 Task: Find connections with filter location Yiyang with filter topic #happyfounderswith filter profile language Potuguese with filter current company Work From Home/ Experience & Fresher Jobs with filter school National Institute of Fashion Technology with filter industry Janitorial Services with filter service category Web Development with filter keywords title Casino Host
Action: Mouse moved to (652, 99)
Screenshot: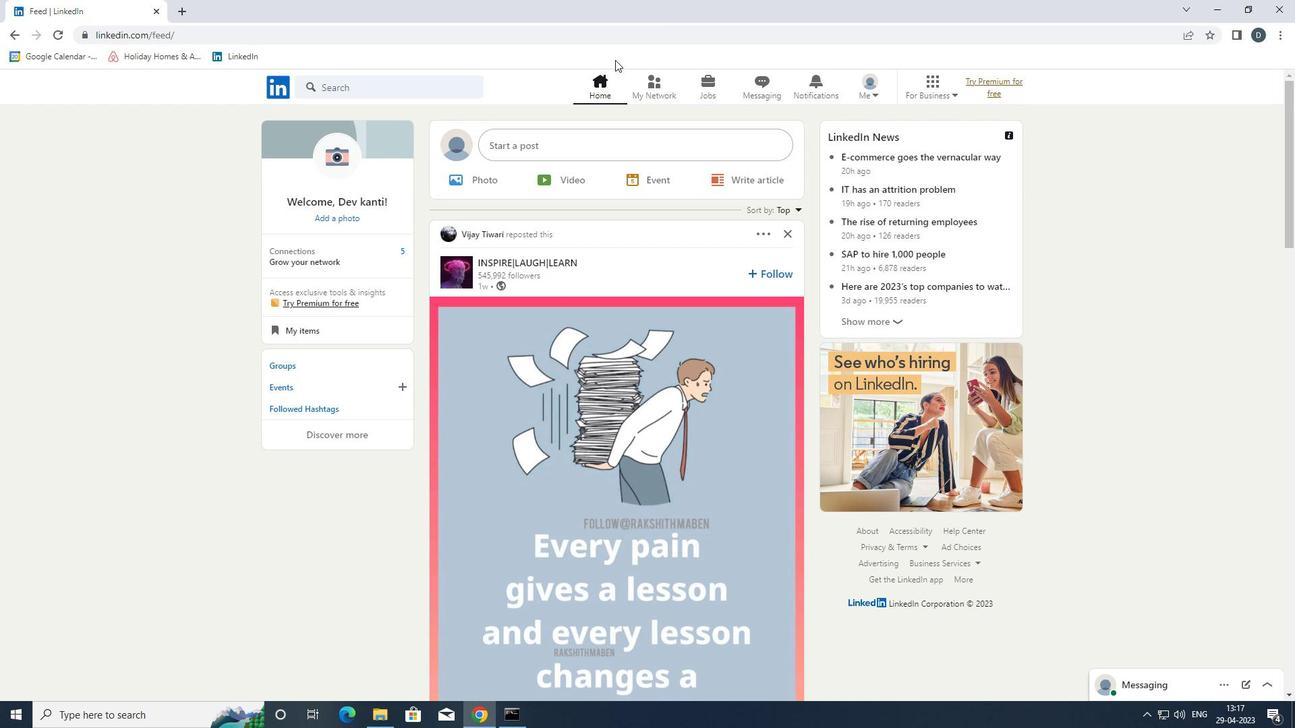 
Action: Mouse pressed left at (652, 99)
Screenshot: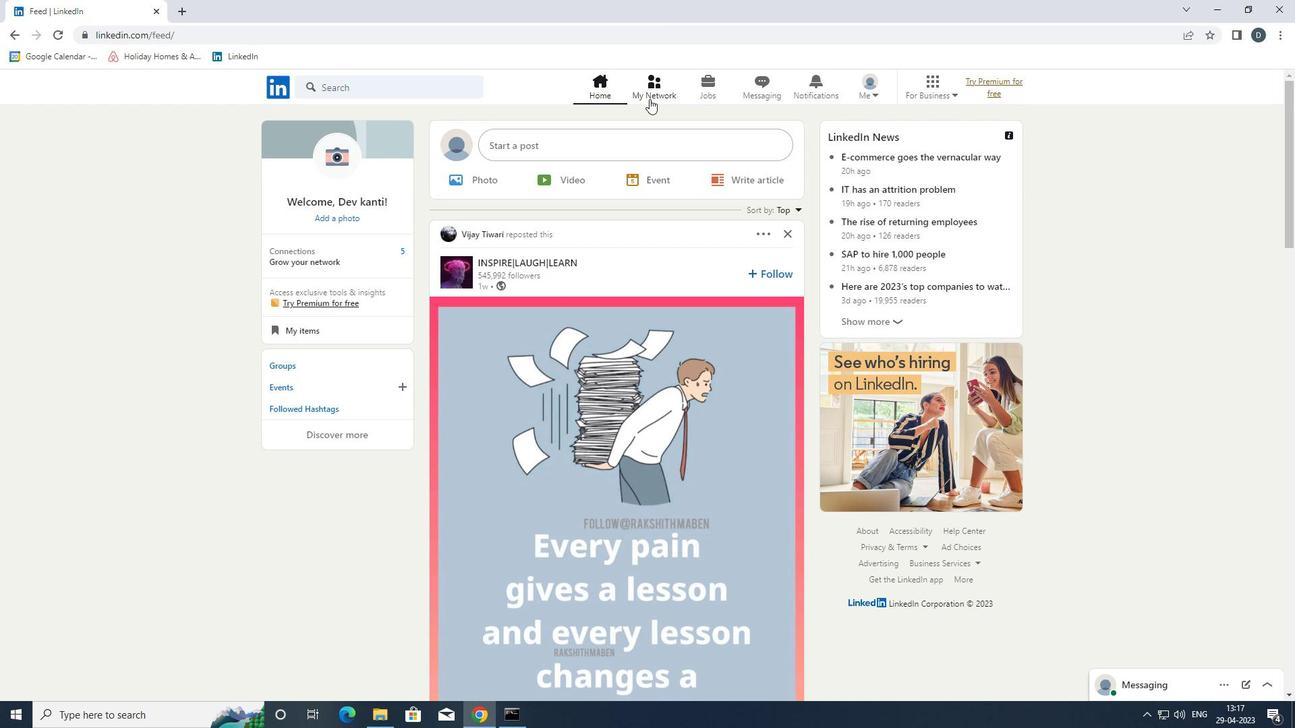 
Action: Mouse moved to (446, 162)
Screenshot: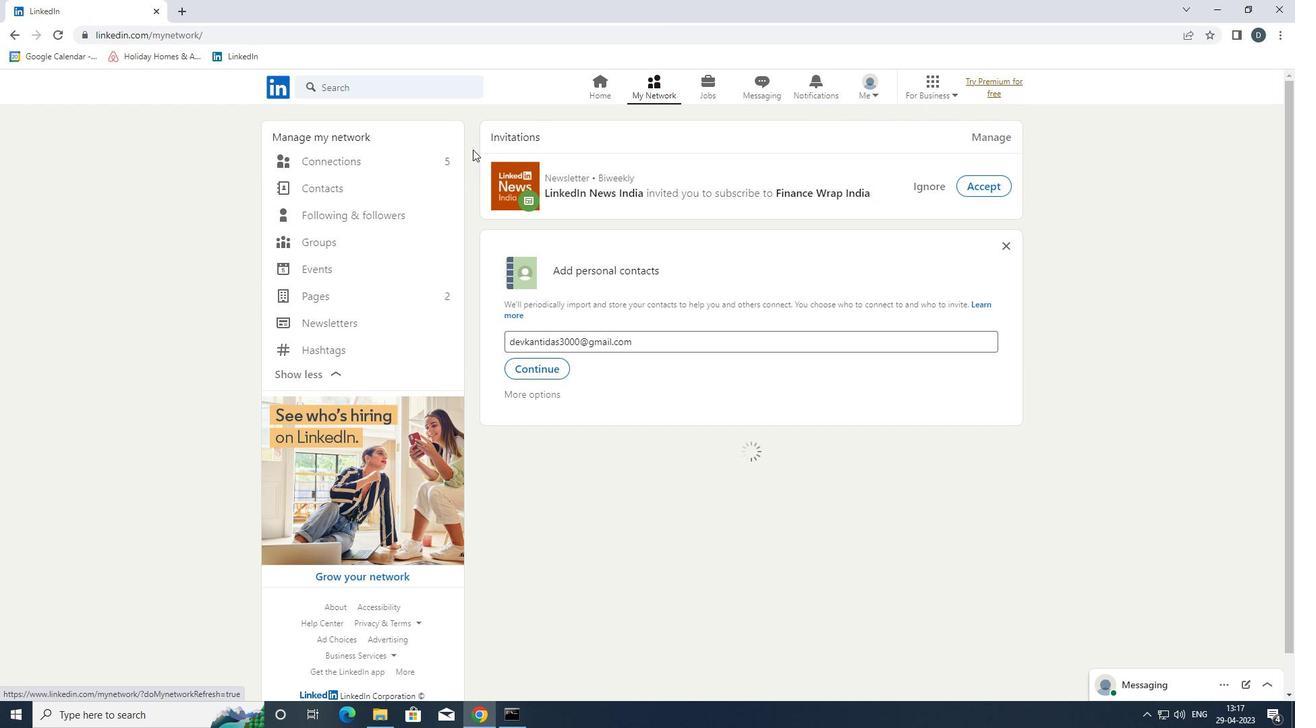 
Action: Mouse pressed left at (446, 162)
Screenshot: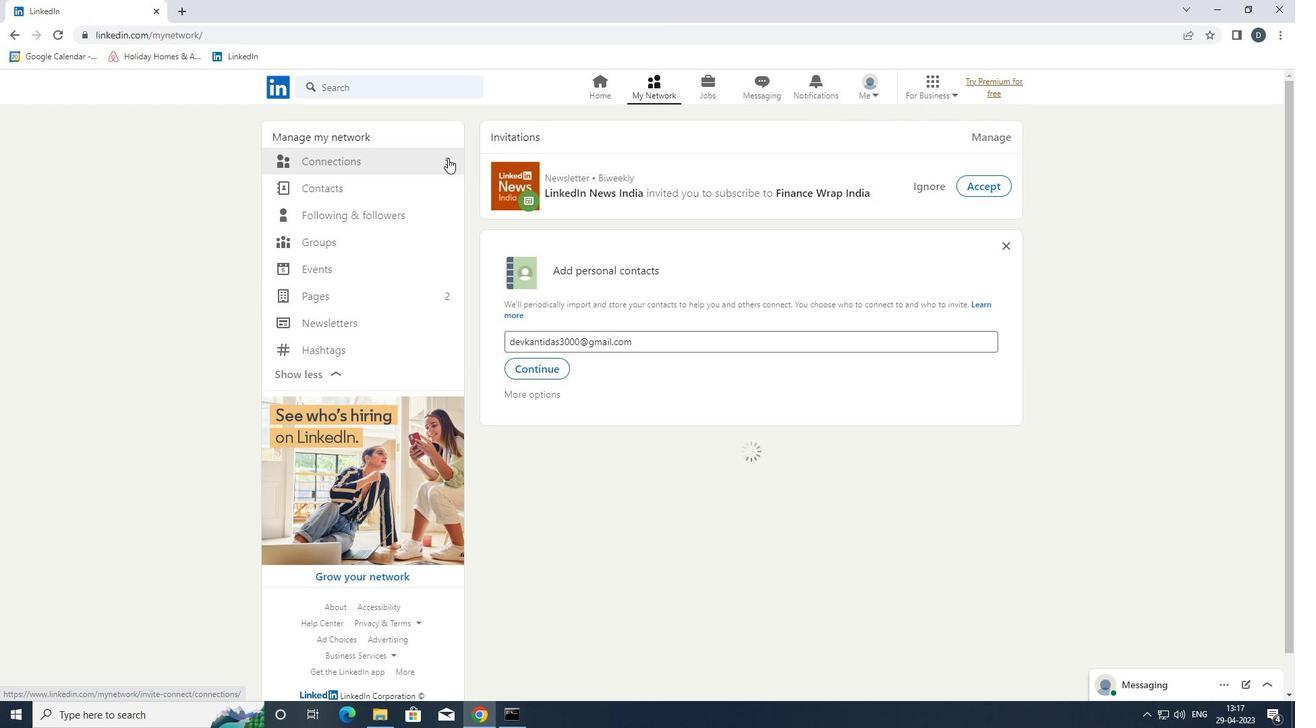 
Action: Mouse moved to (776, 155)
Screenshot: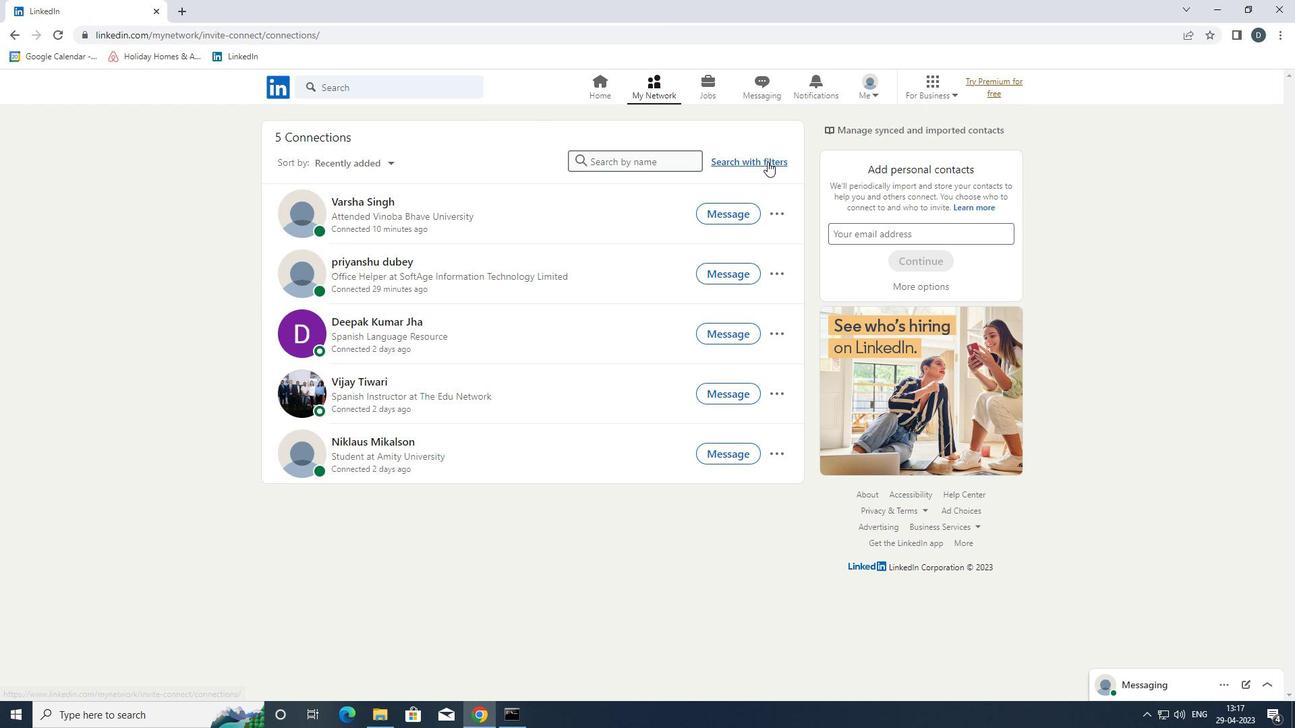 
Action: Mouse pressed left at (776, 155)
Screenshot: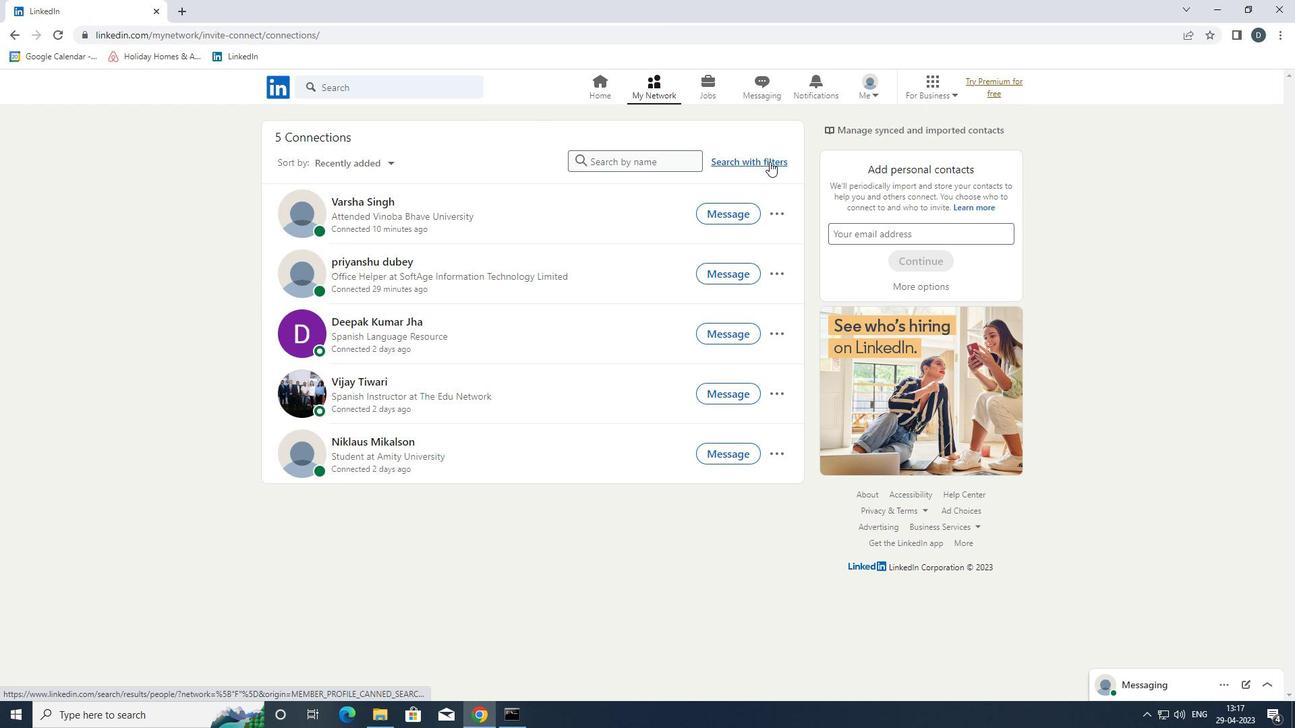 
Action: Mouse moved to (680, 126)
Screenshot: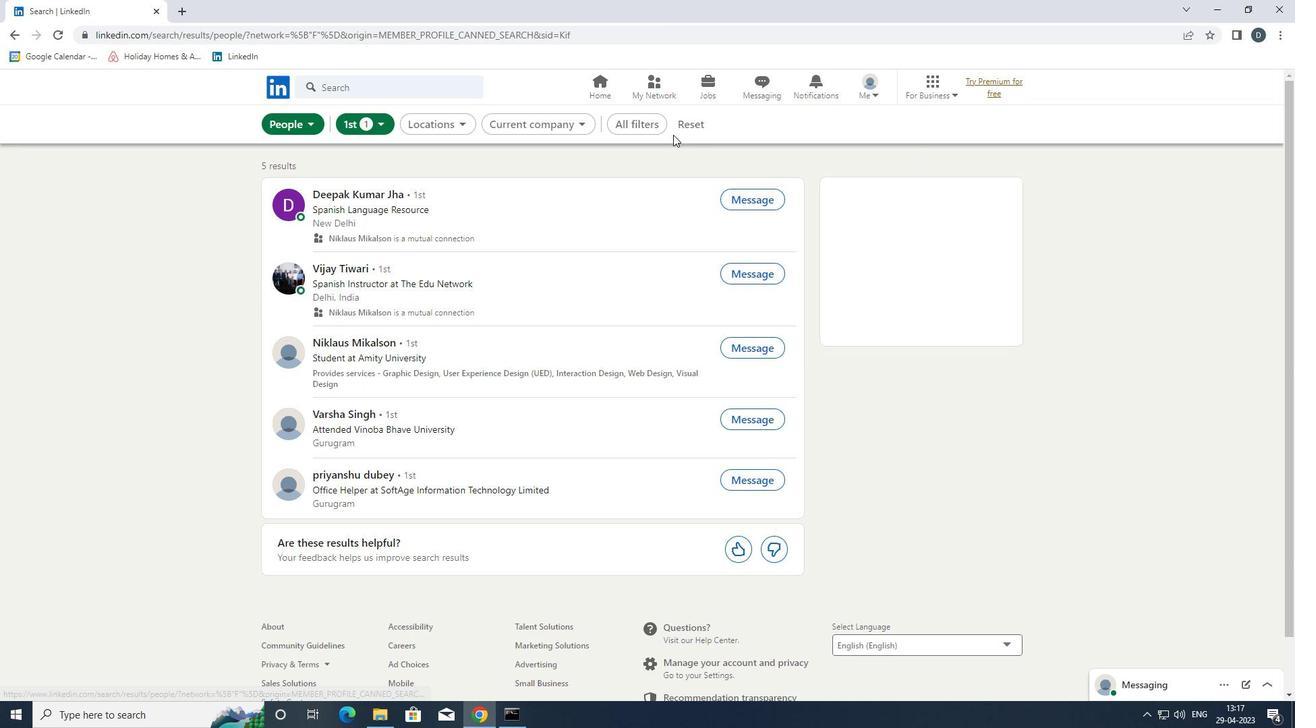 
Action: Mouse pressed left at (680, 126)
Screenshot: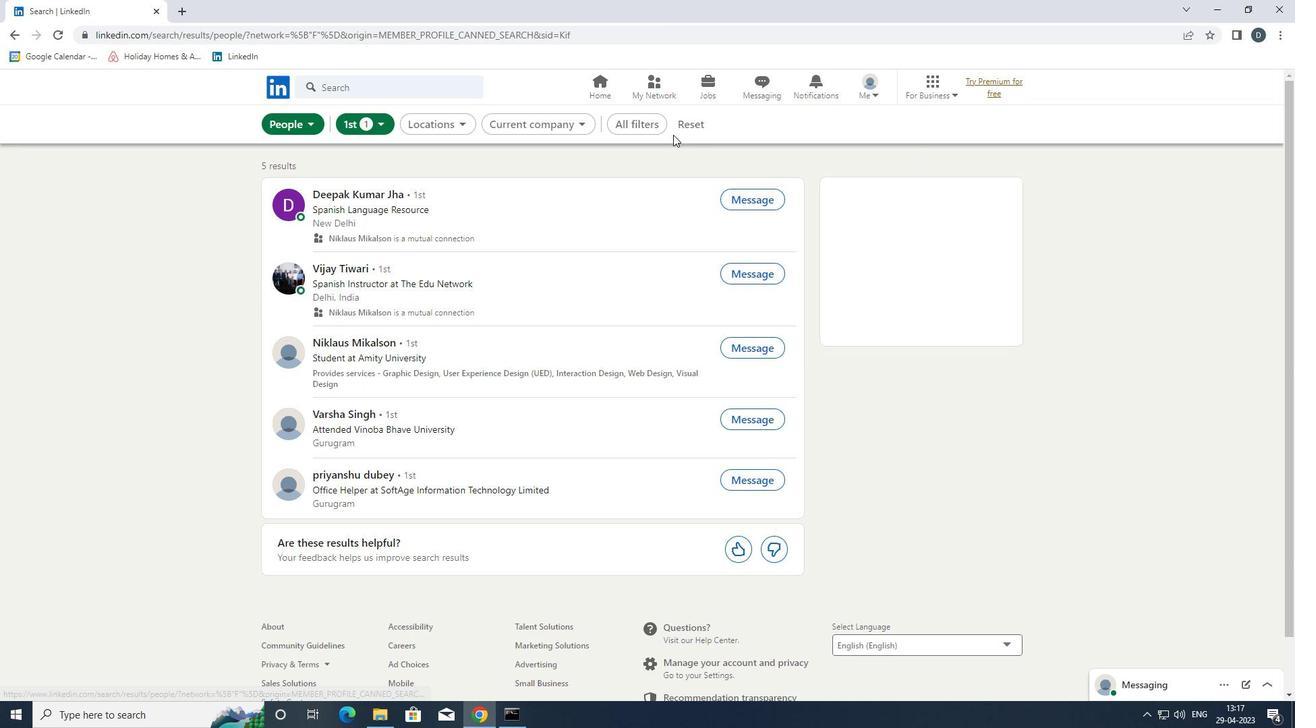 
Action: Mouse moved to (653, 126)
Screenshot: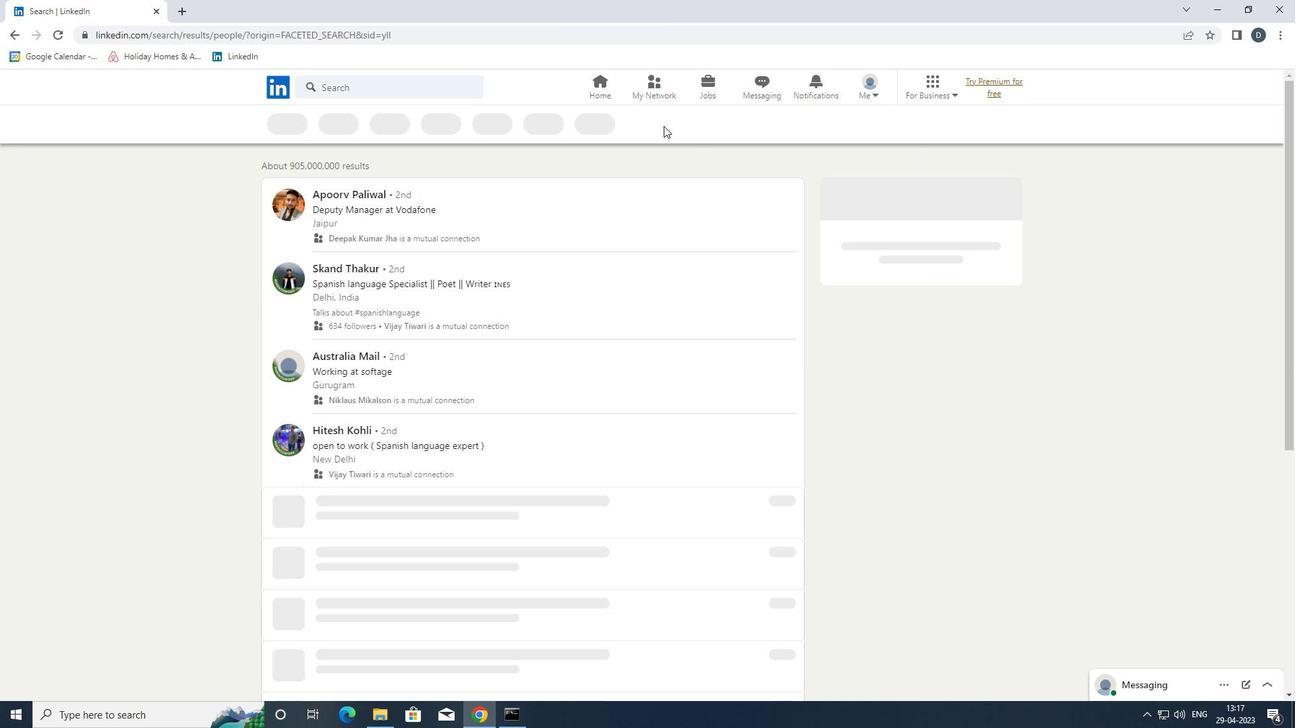 
Action: Mouse pressed left at (653, 126)
Screenshot: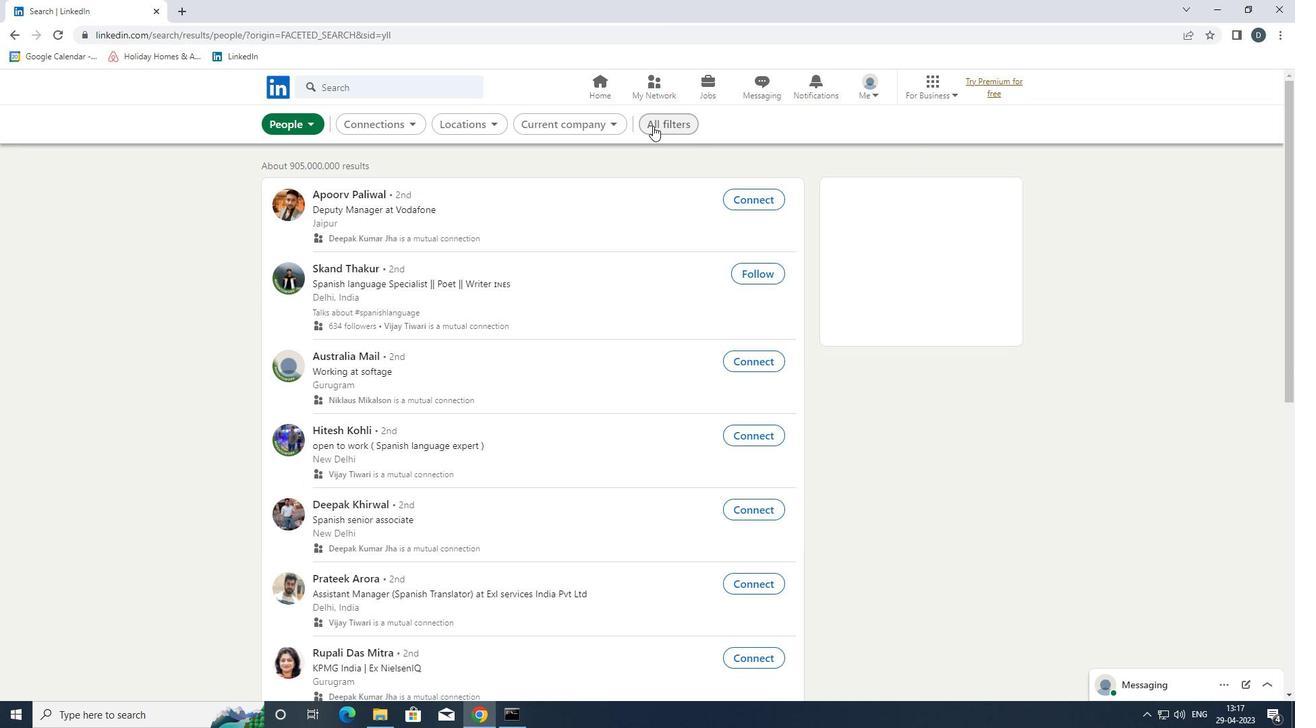 
Action: Mouse moved to (1080, 396)
Screenshot: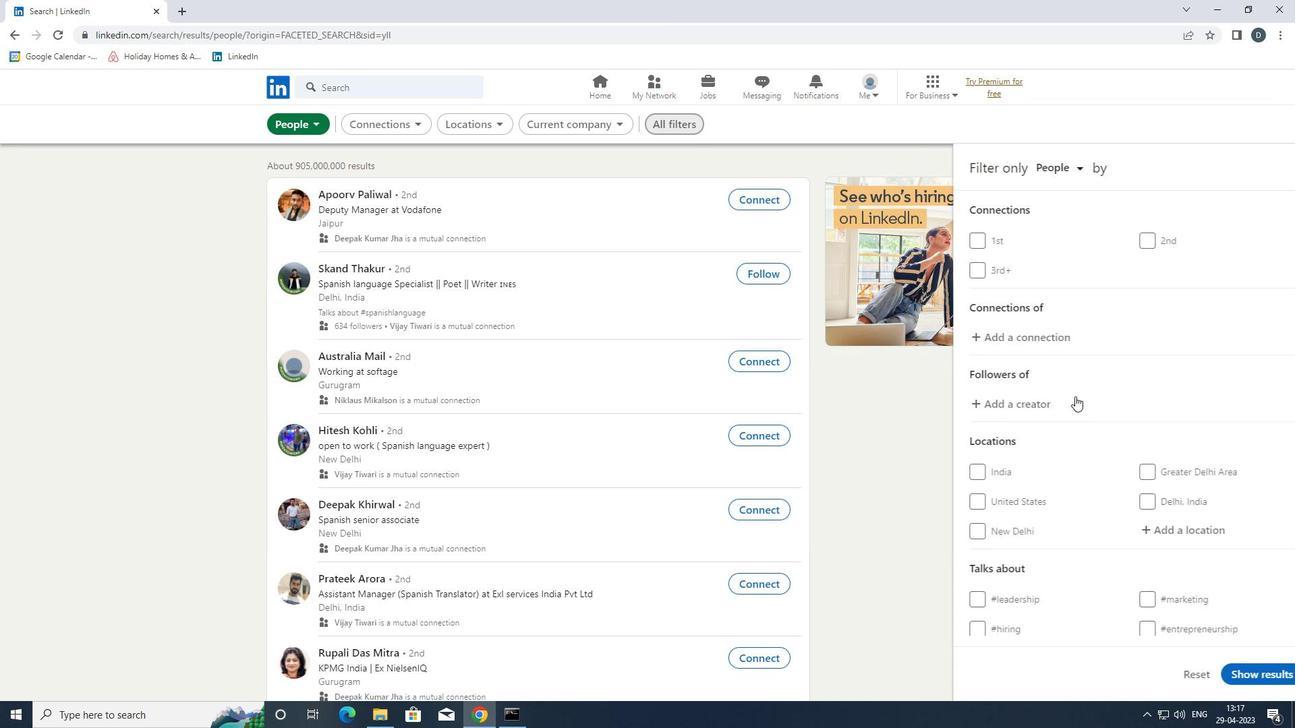 
Action: Mouse scrolled (1080, 396) with delta (0, 0)
Screenshot: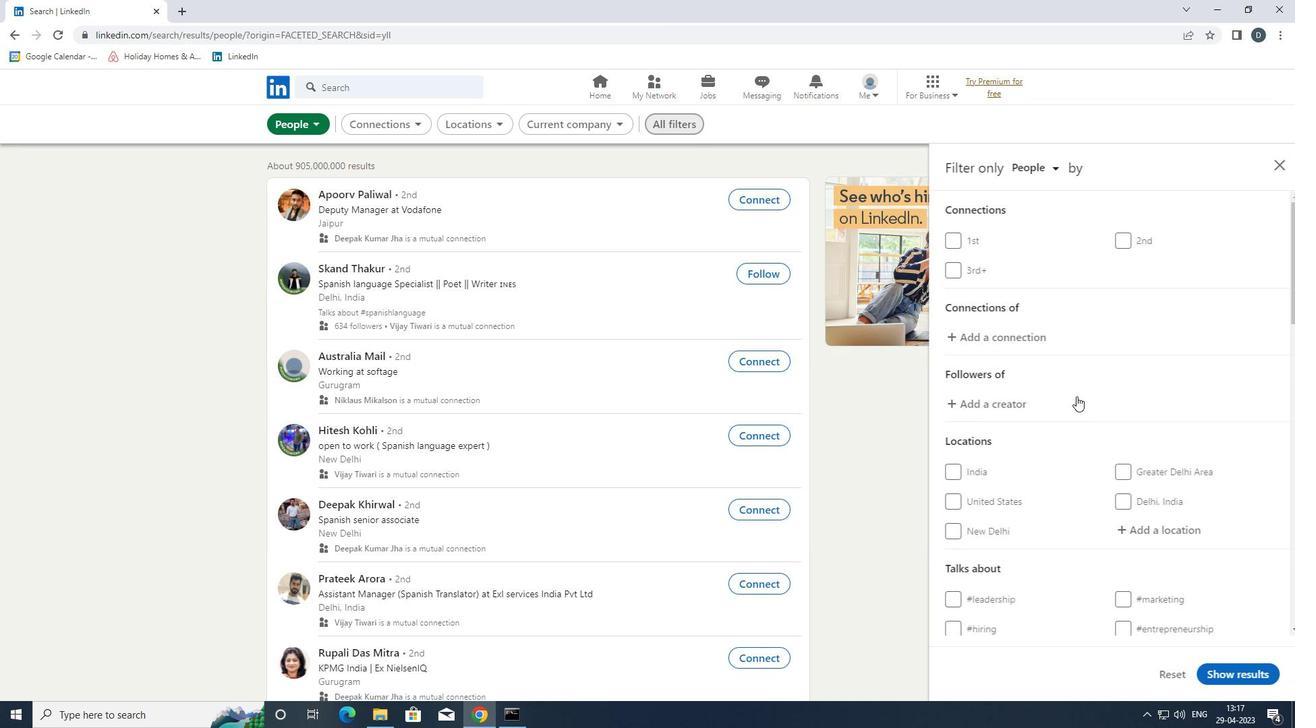 
Action: Mouse scrolled (1080, 396) with delta (0, 0)
Screenshot: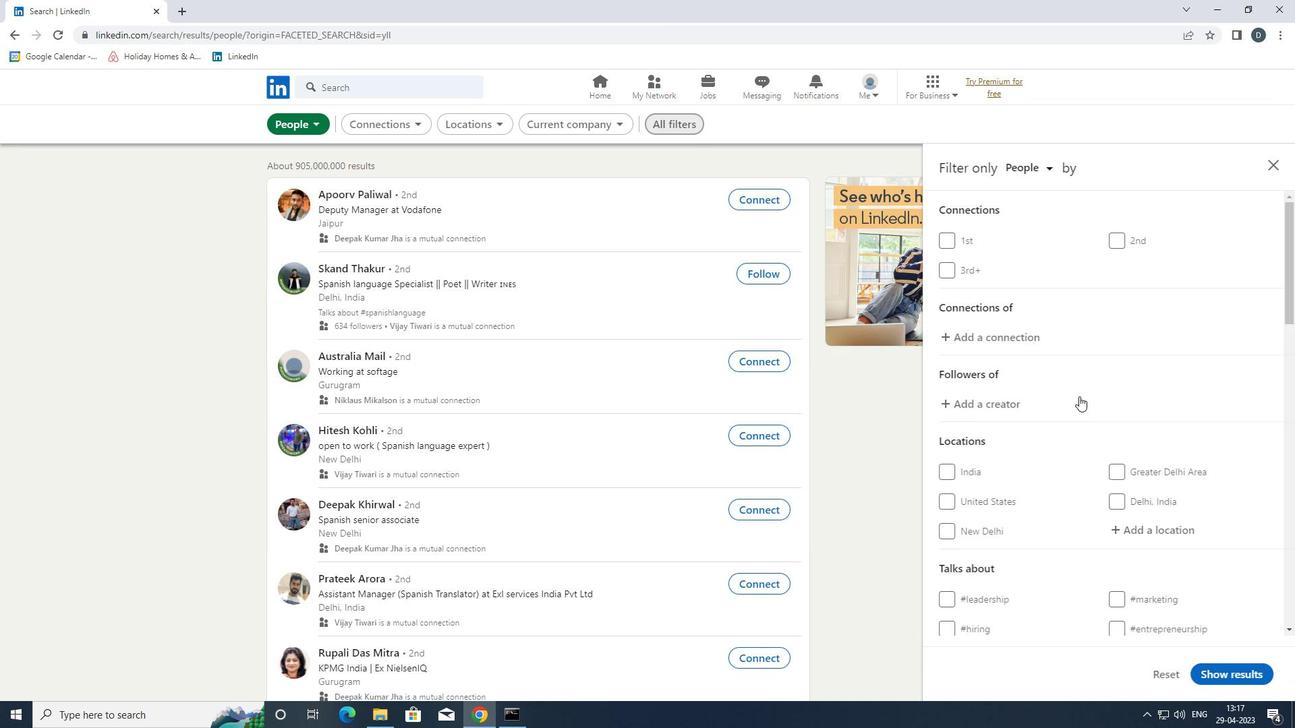 
Action: Mouse scrolled (1080, 396) with delta (0, 0)
Screenshot: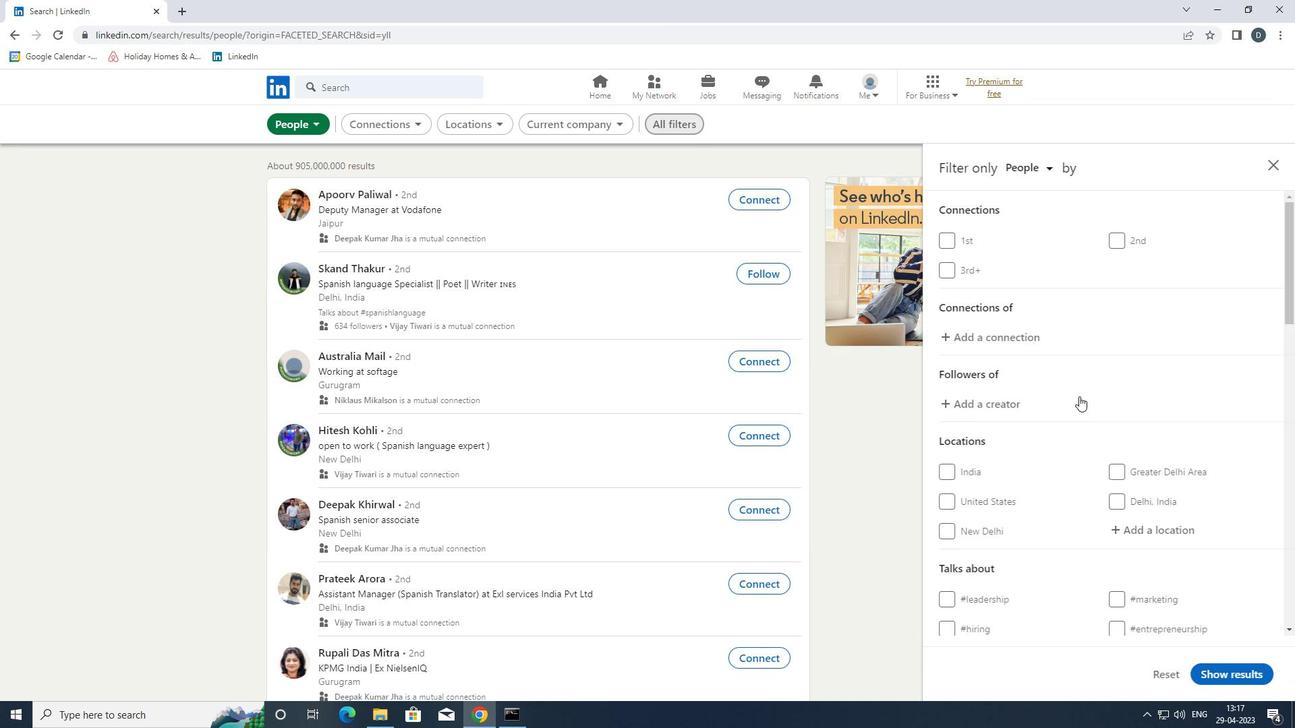 
Action: Mouse moved to (1163, 327)
Screenshot: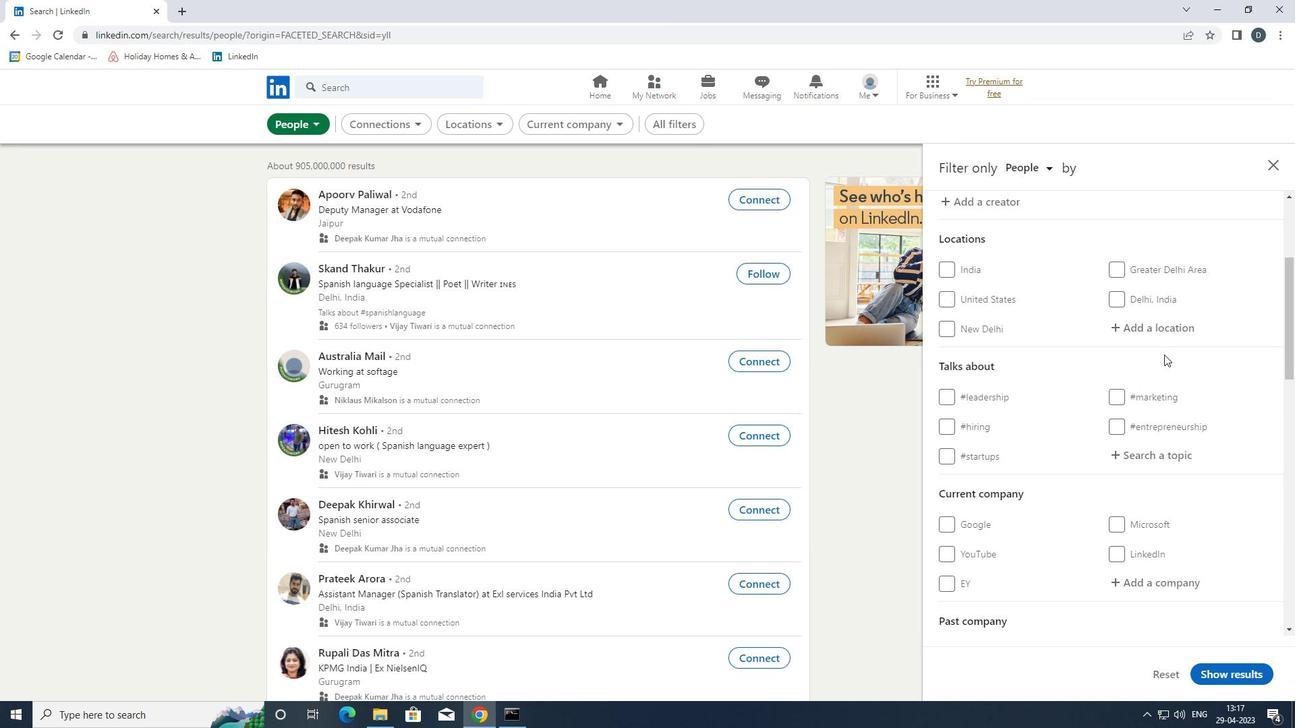 
Action: Mouse pressed left at (1163, 327)
Screenshot: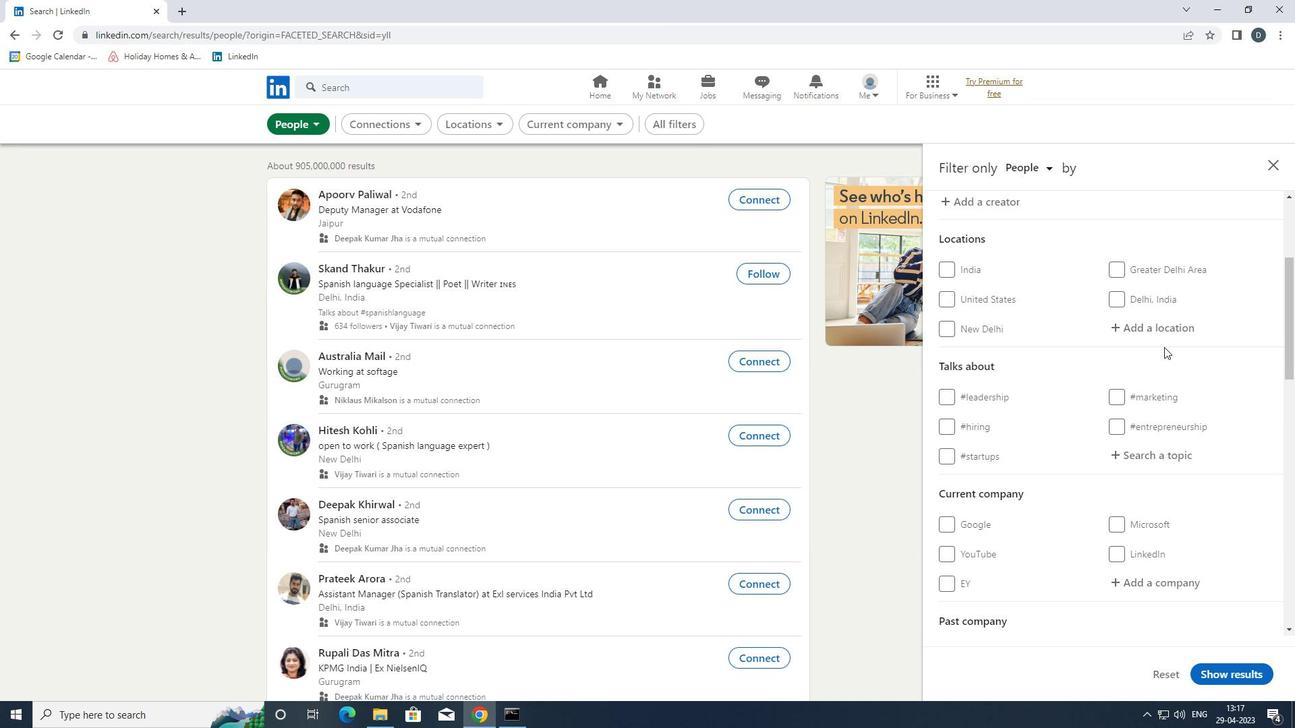 
Action: Key pressed <Key.shift>YIYANG
Screenshot: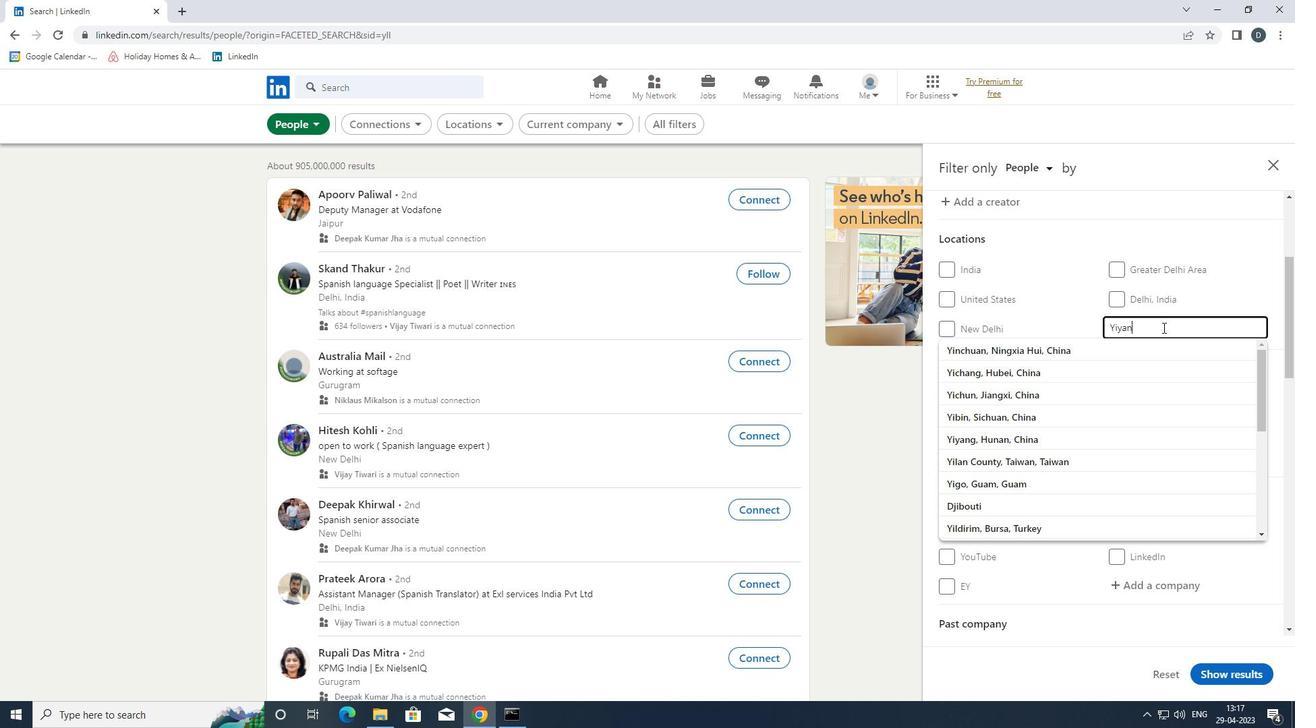 
Action: Mouse moved to (1136, 358)
Screenshot: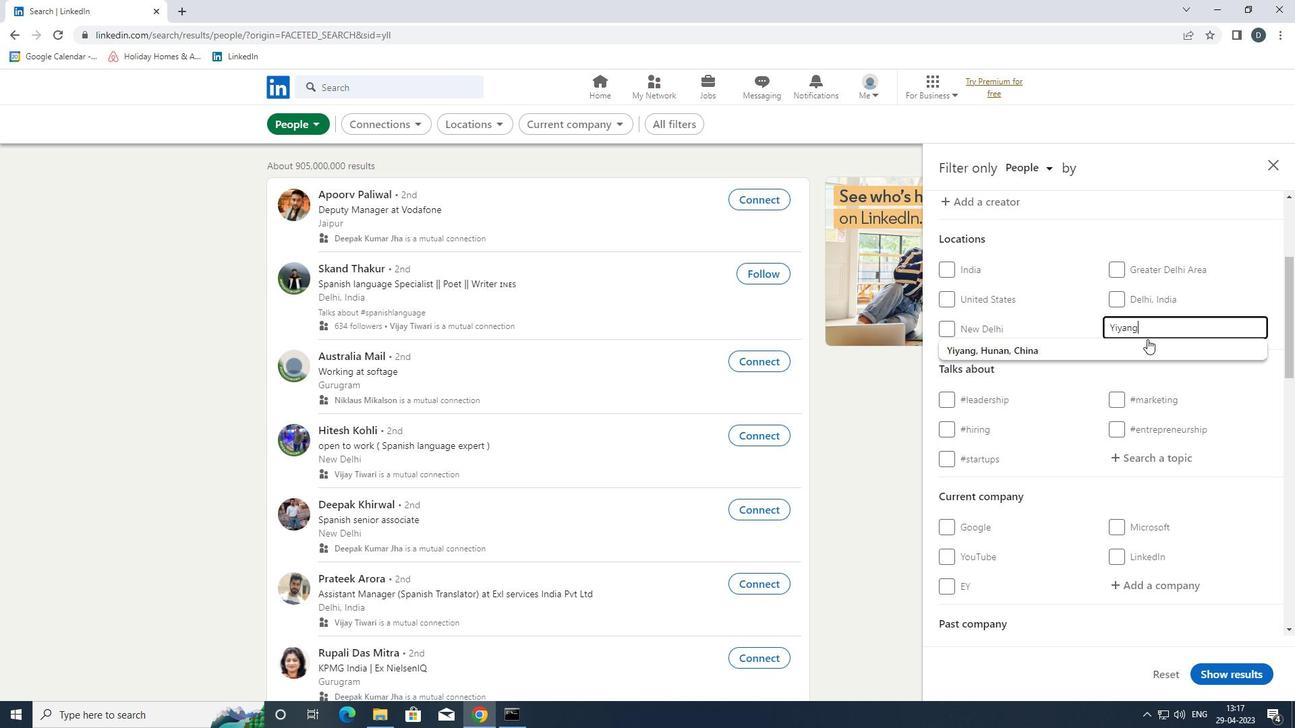 
Action: Mouse pressed left at (1136, 358)
Screenshot: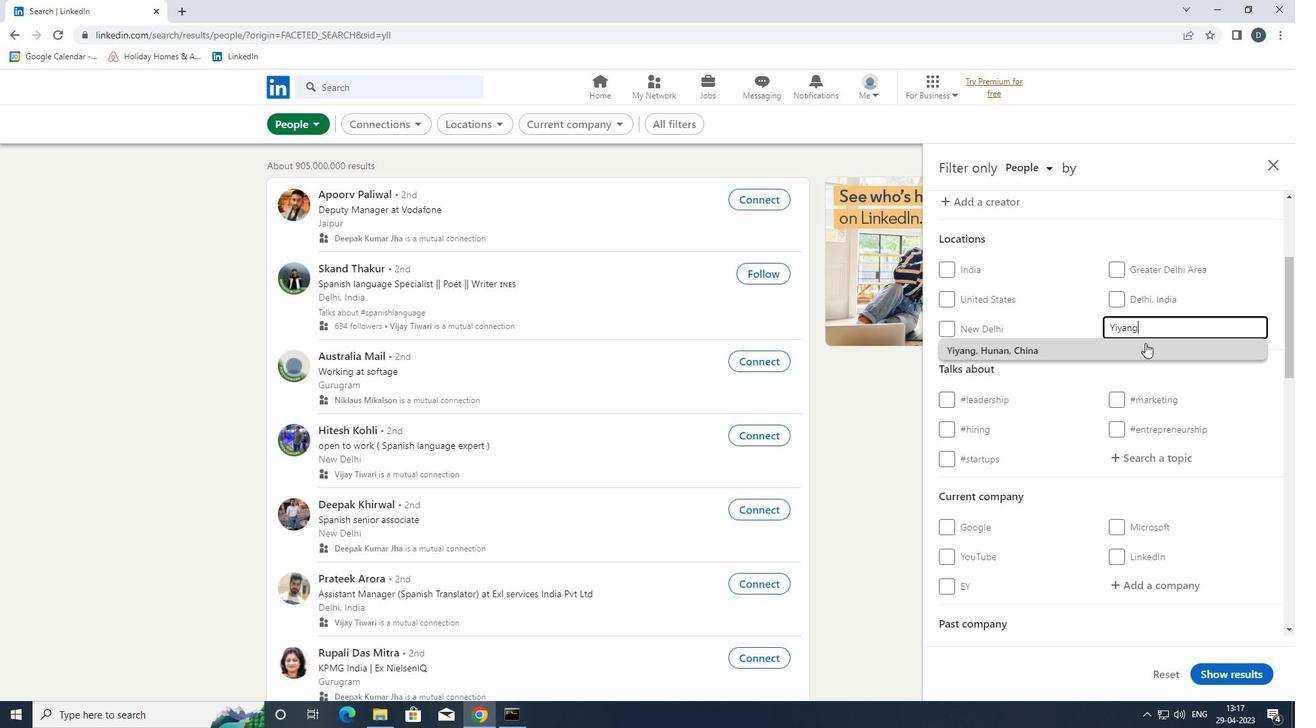 
Action: Mouse moved to (1117, 348)
Screenshot: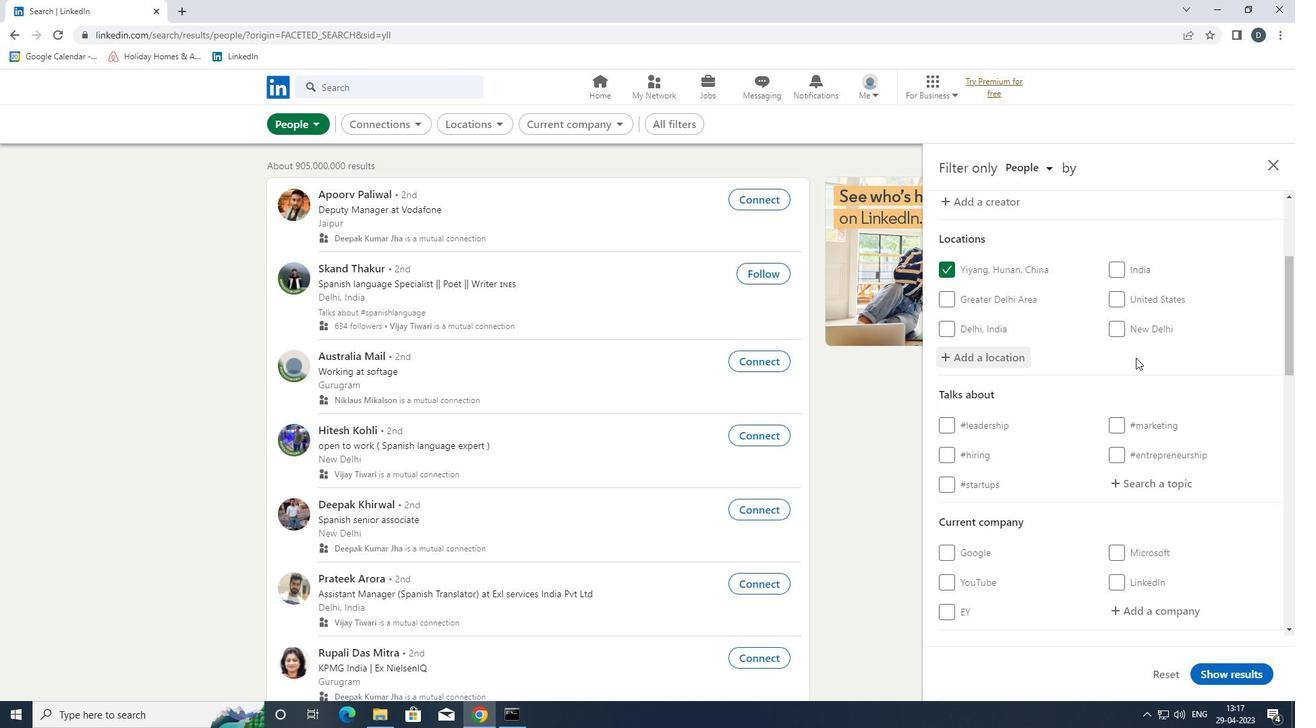 
Action: Mouse scrolled (1117, 348) with delta (0, 0)
Screenshot: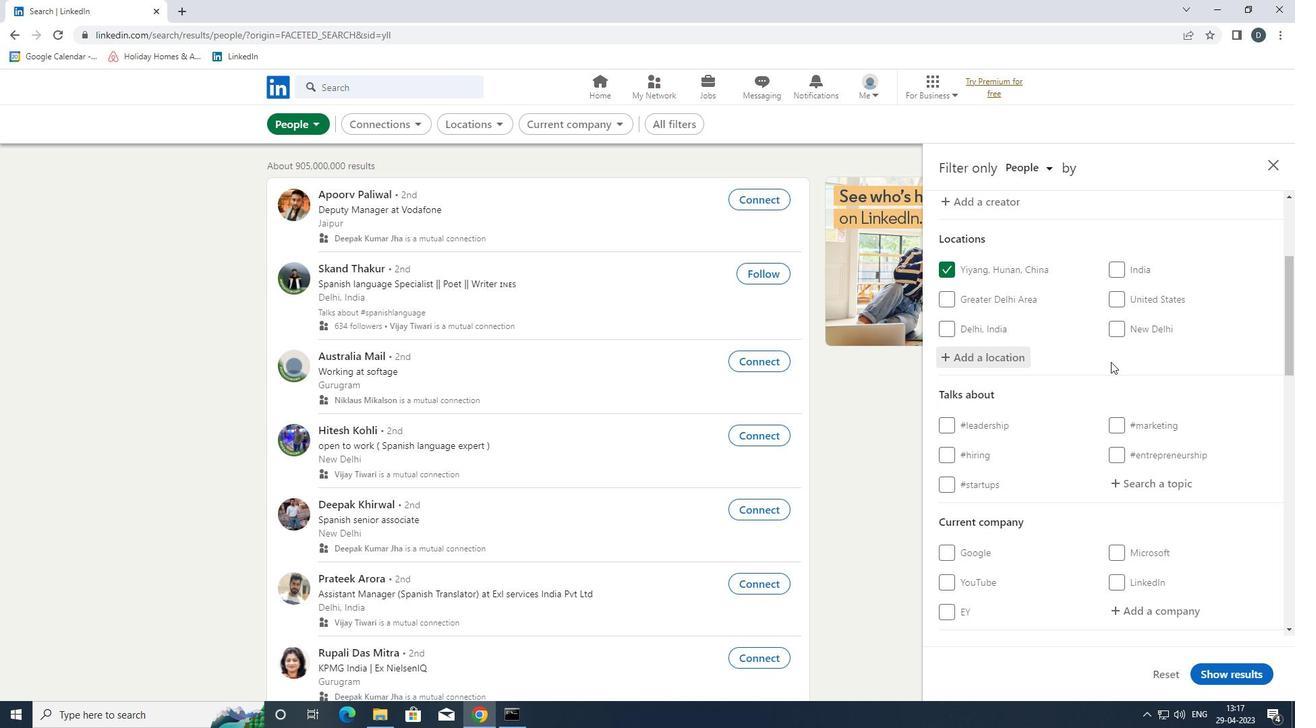 
Action: Mouse scrolled (1117, 348) with delta (0, 0)
Screenshot: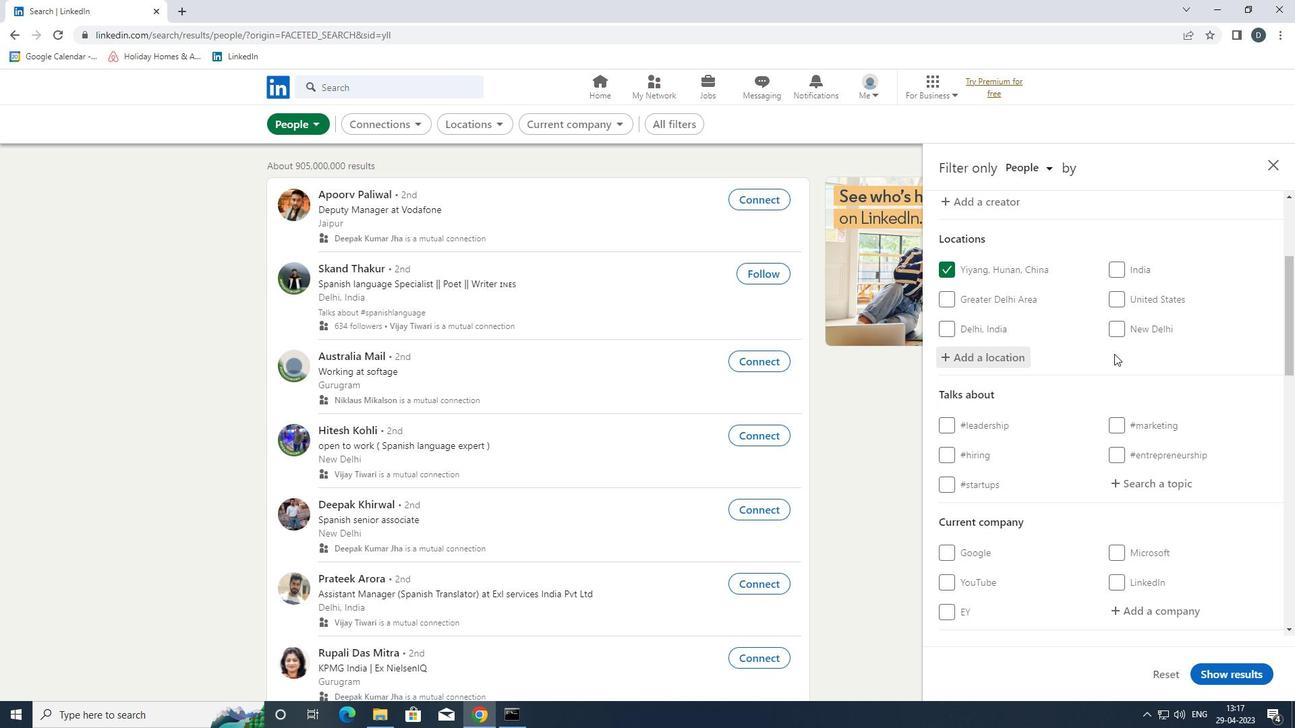 
Action: Mouse moved to (1133, 343)
Screenshot: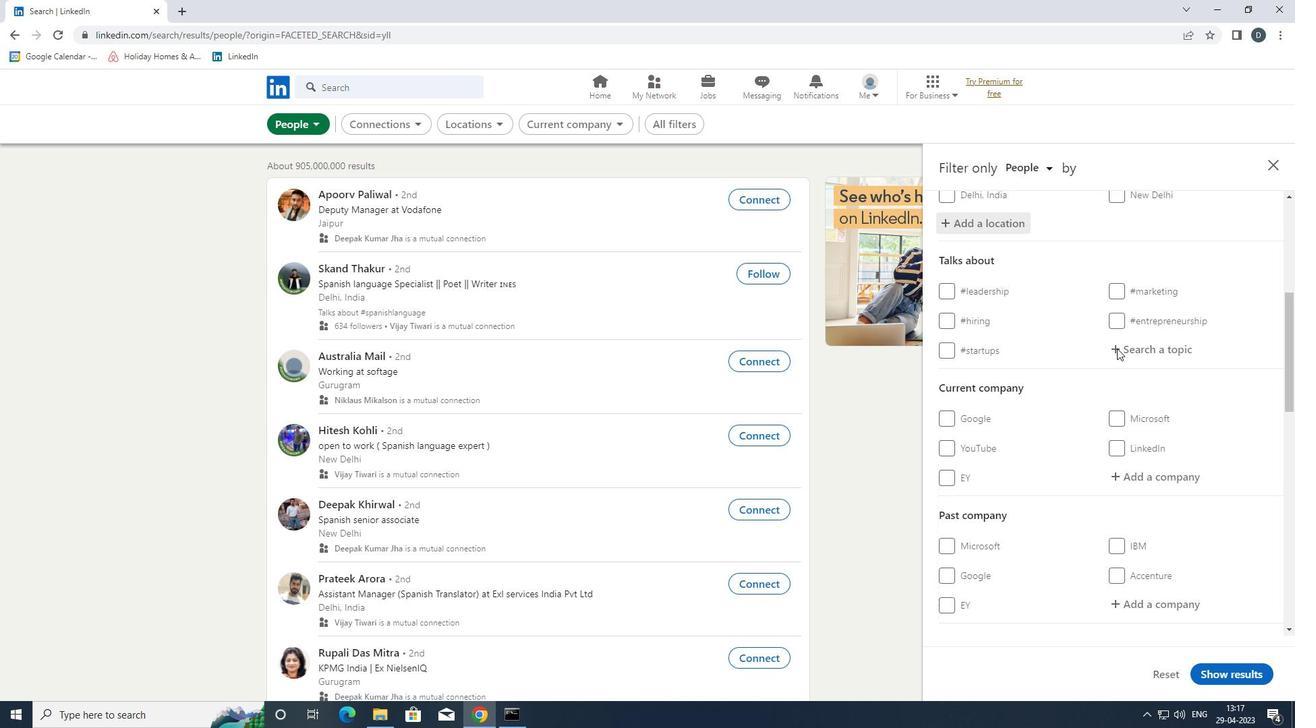 
Action: Mouse pressed left at (1133, 343)
Screenshot: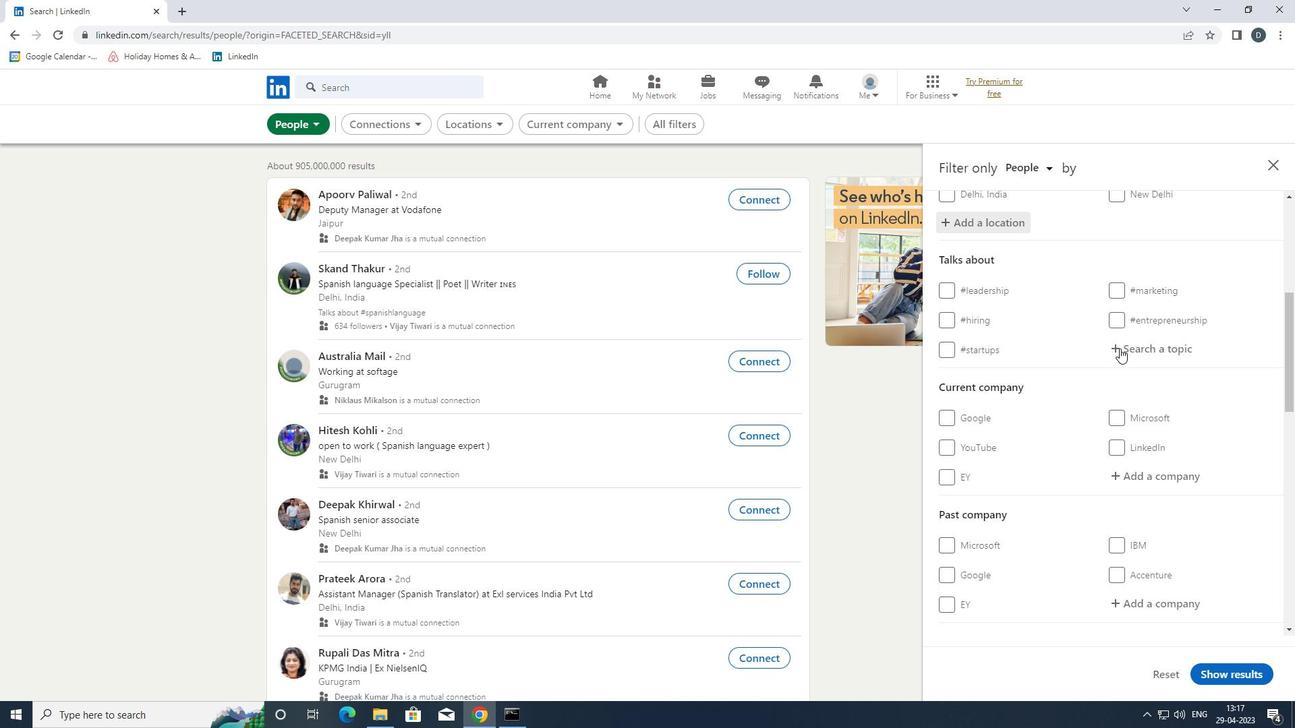 
Action: Mouse moved to (1126, 350)
Screenshot: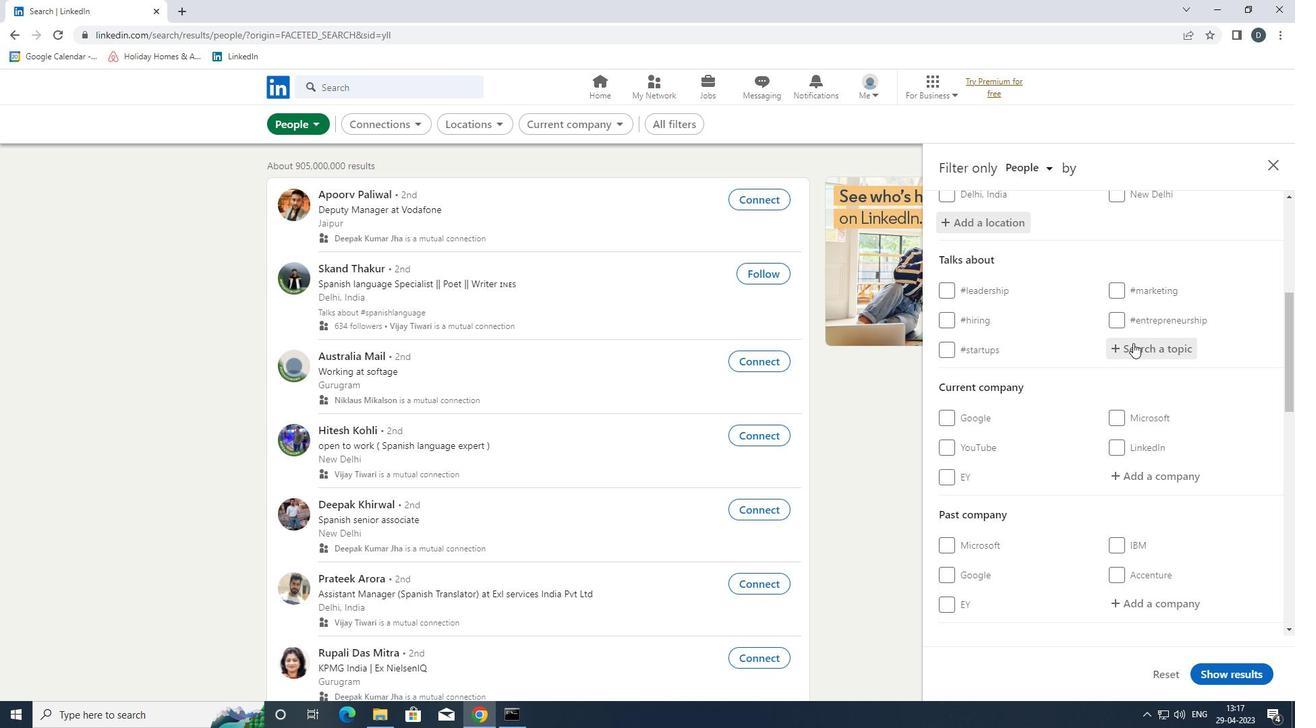 
Action: Key pressed <Key.shift>#HAPPYFOUNDERS
Screenshot: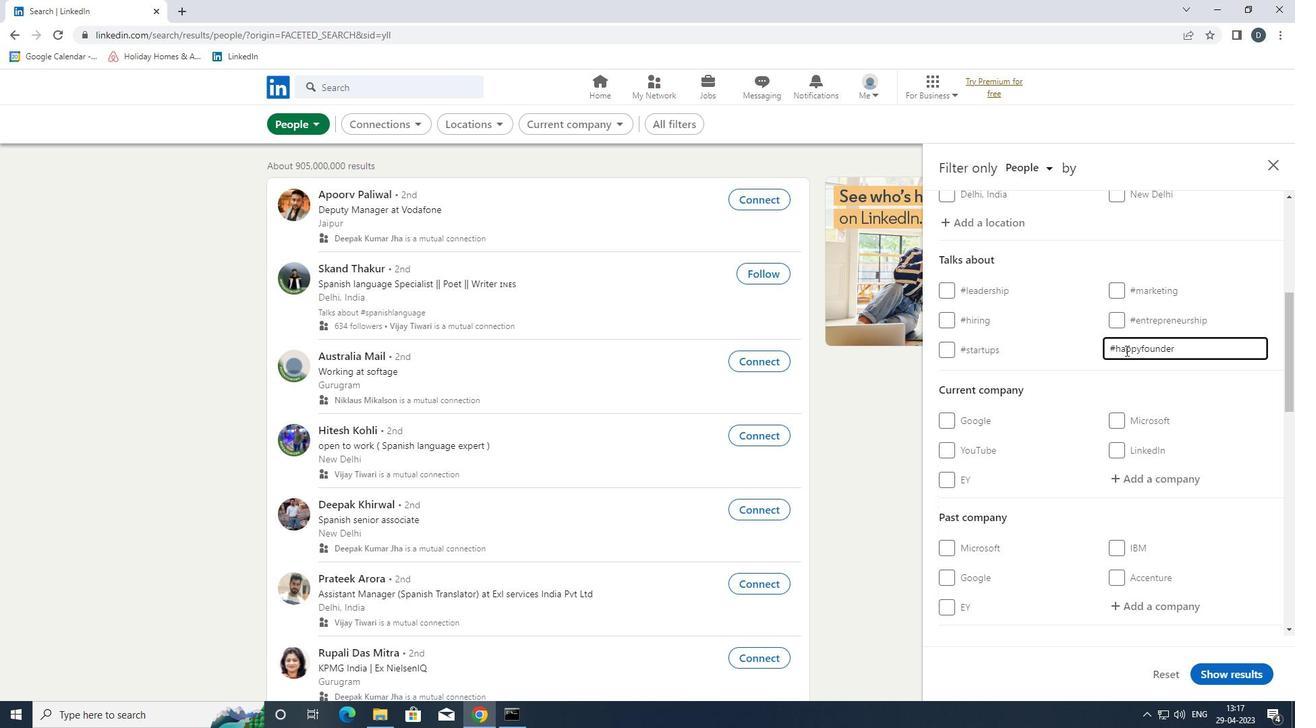 
Action: Mouse scrolled (1126, 350) with delta (0, 0)
Screenshot: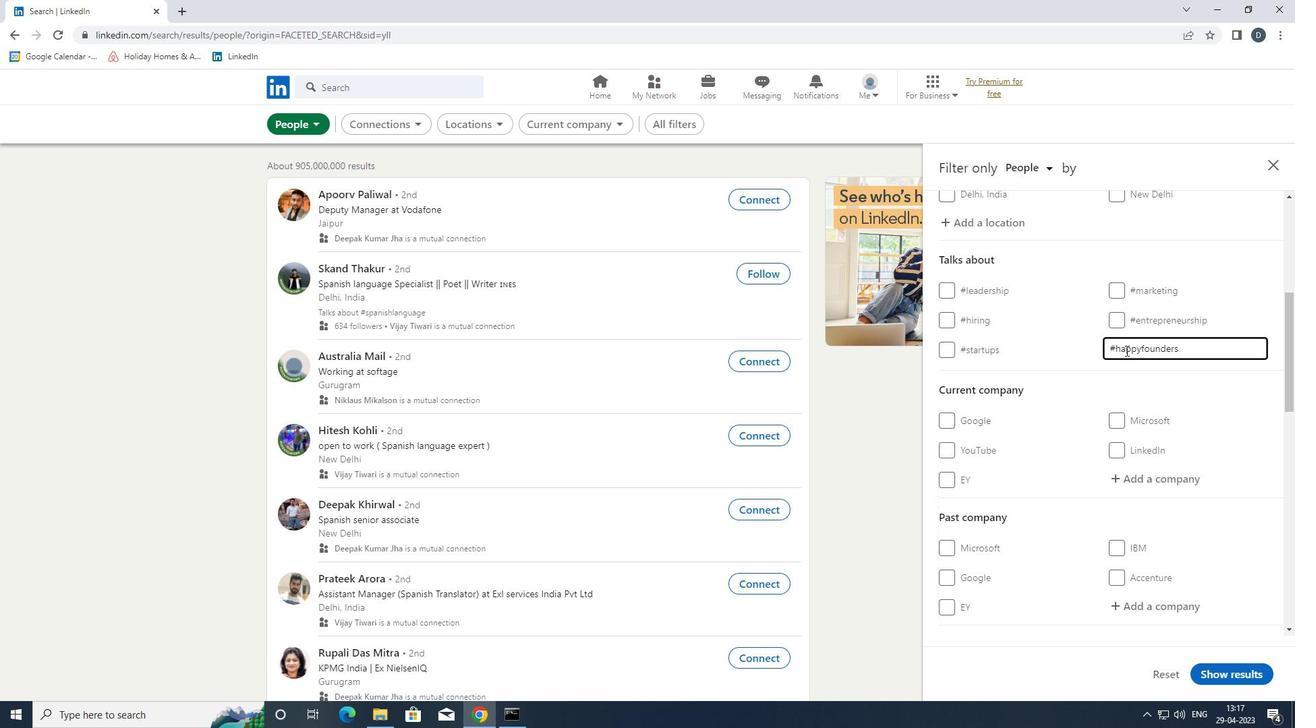 
Action: Mouse scrolled (1126, 350) with delta (0, 0)
Screenshot: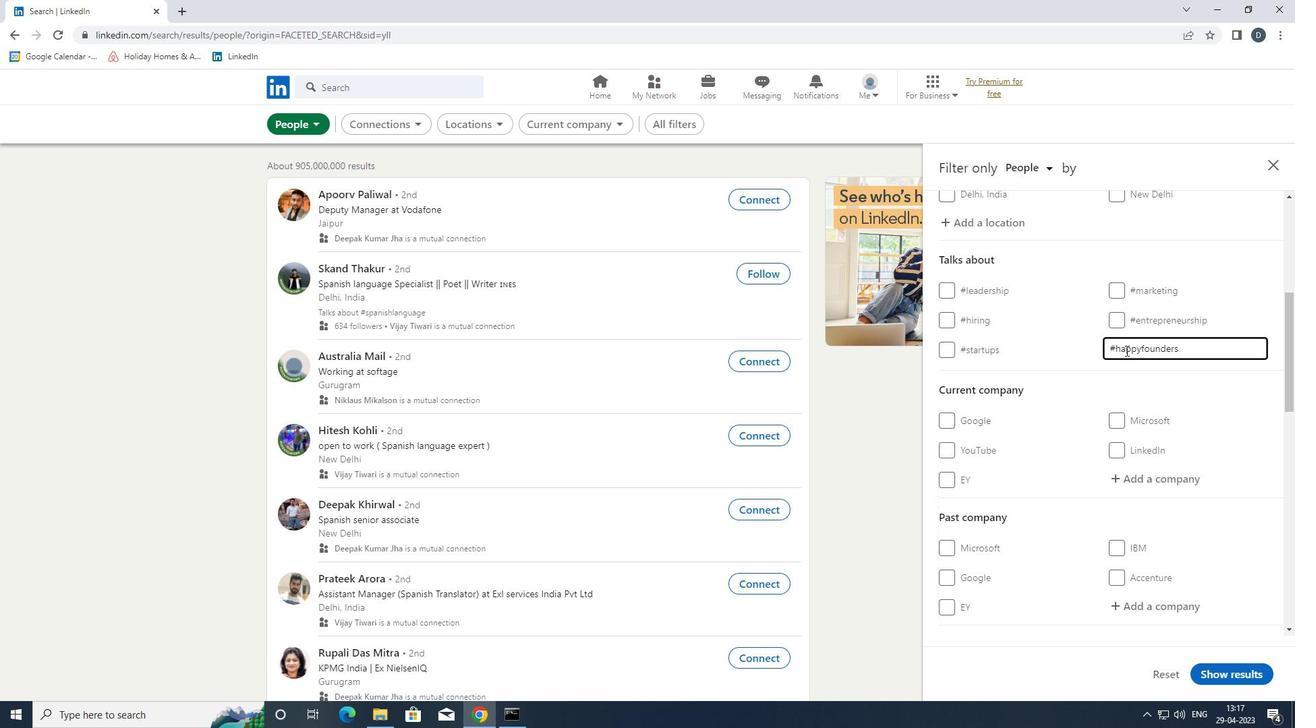 
Action: Mouse scrolled (1126, 350) with delta (0, 0)
Screenshot: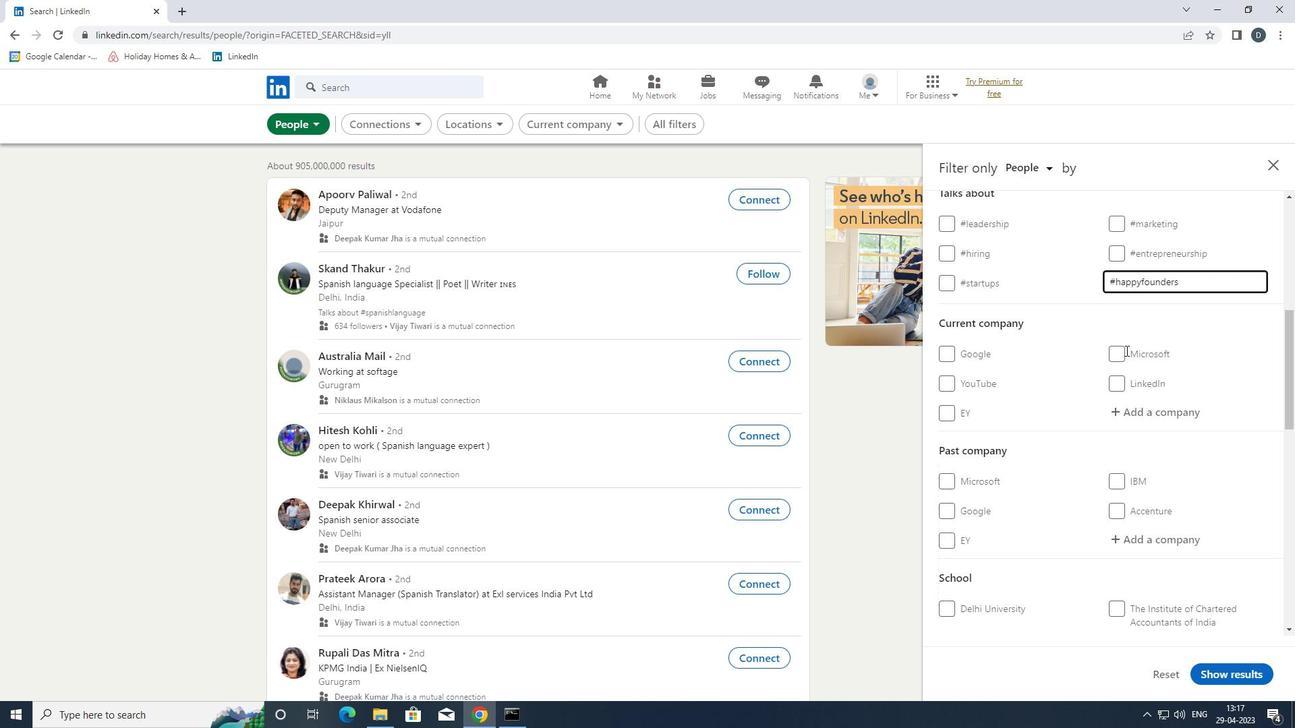 
Action: Mouse scrolled (1126, 350) with delta (0, 0)
Screenshot: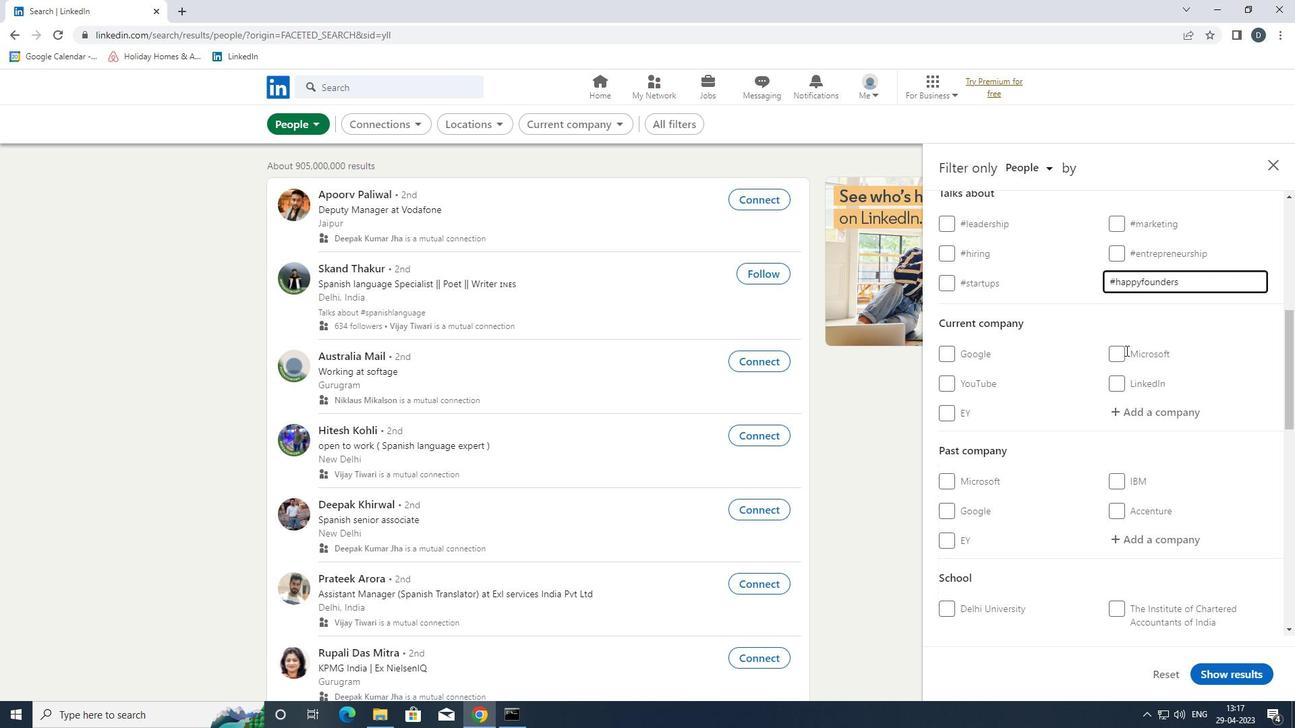 
Action: Mouse scrolled (1126, 350) with delta (0, 0)
Screenshot: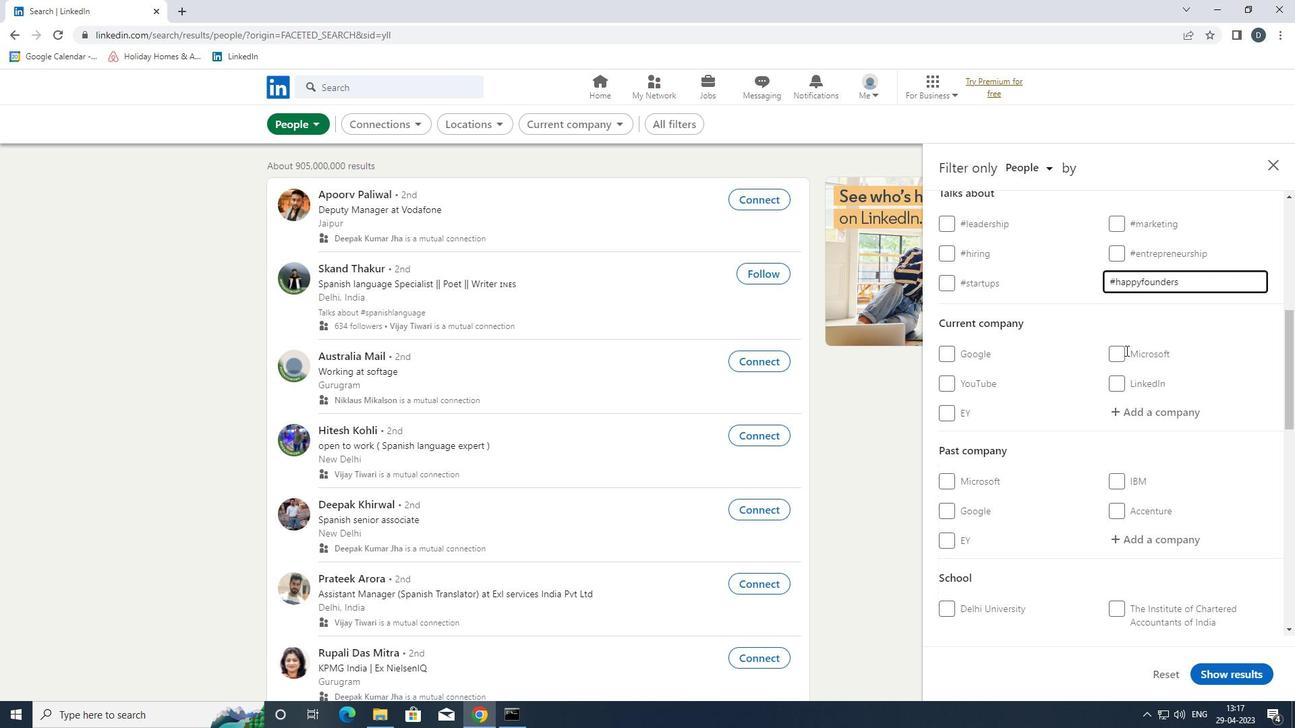 
Action: Mouse moved to (1123, 462)
Screenshot: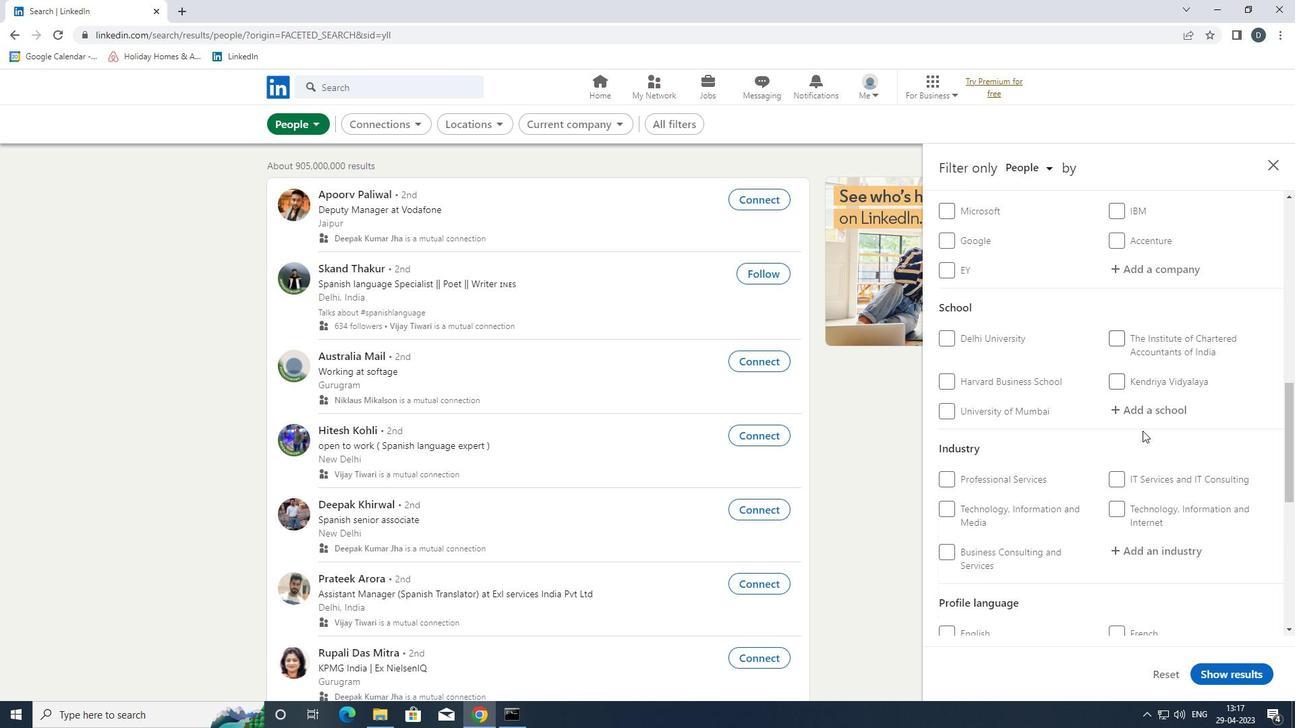 
Action: Mouse scrolled (1123, 461) with delta (0, 0)
Screenshot: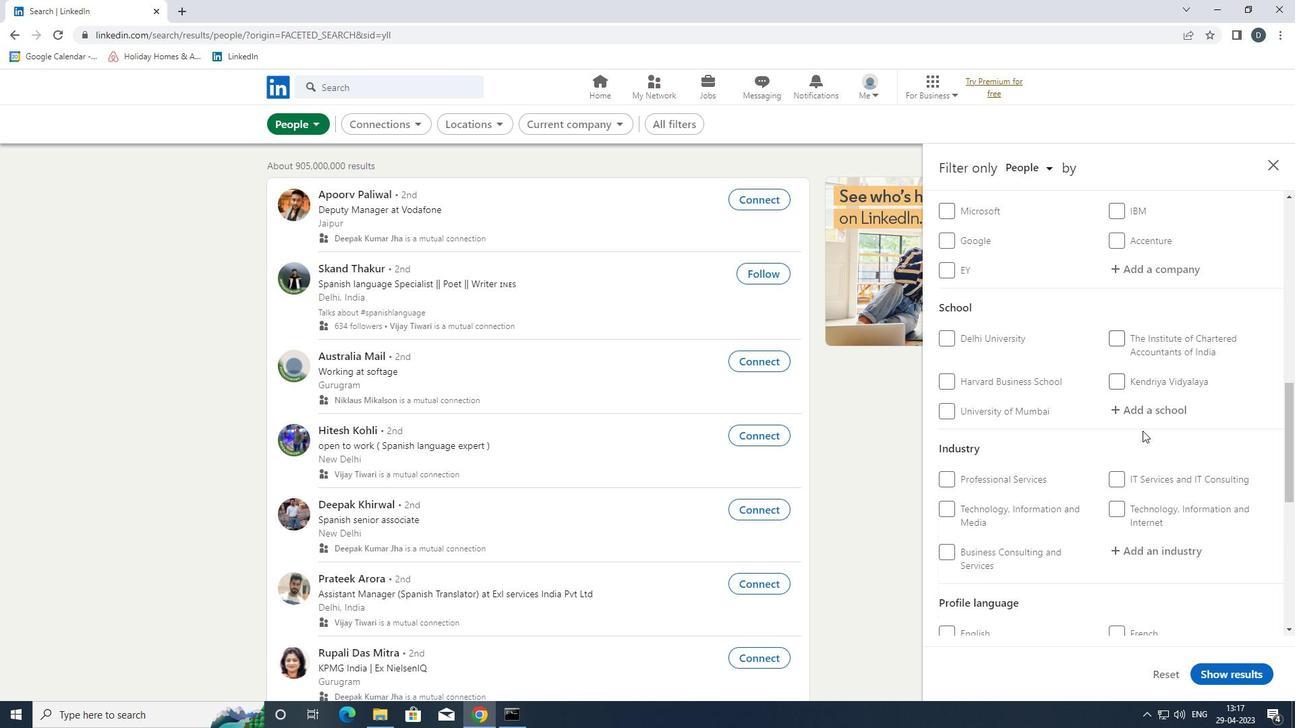 
Action: Mouse scrolled (1123, 461) with delta (0, 0)
Screenshot: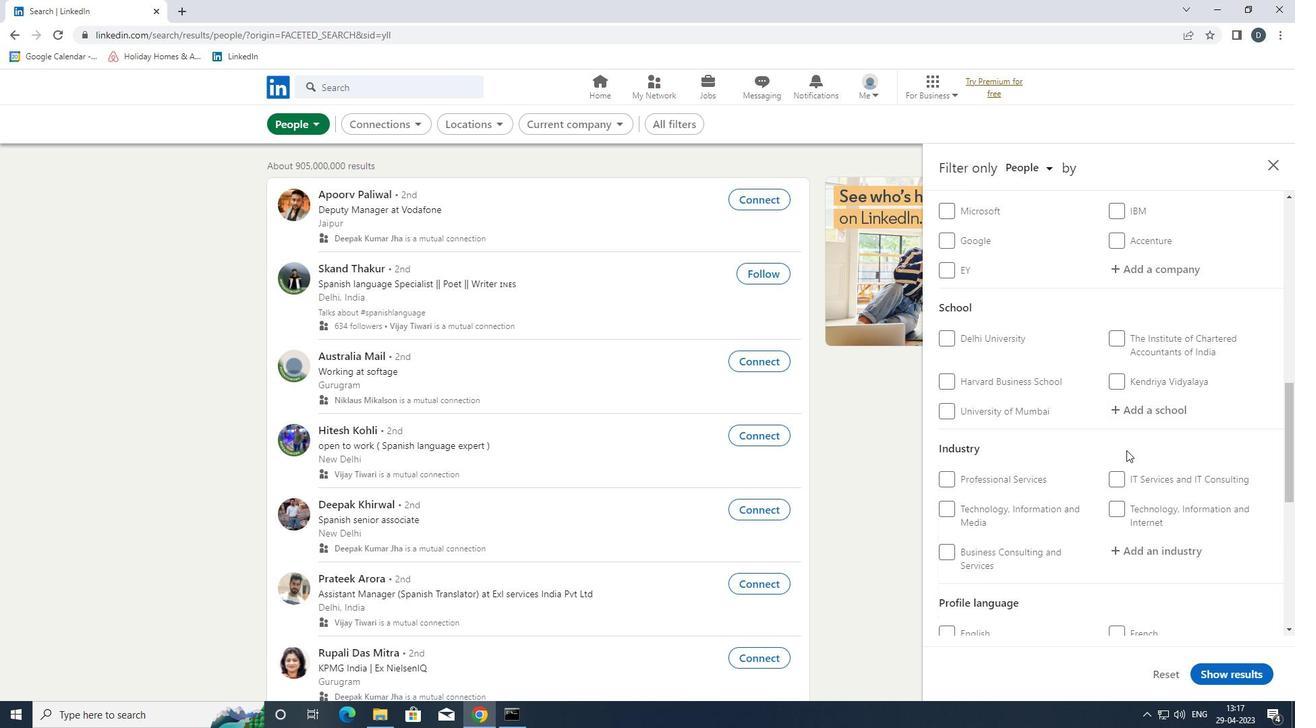 
Action: Mouse moved to (1087, 458)
Screenshot: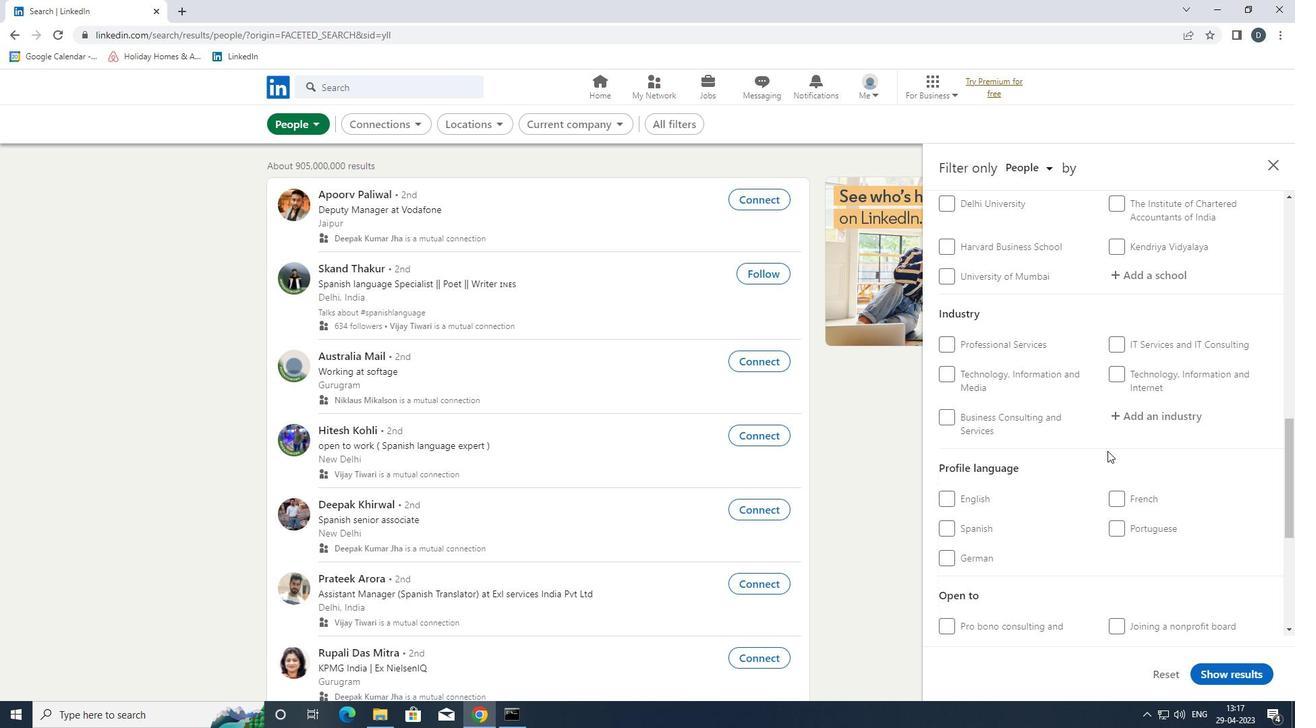 
Action: Mouse scrolled (1087, 458) with delta (0, 0)
Screenshot: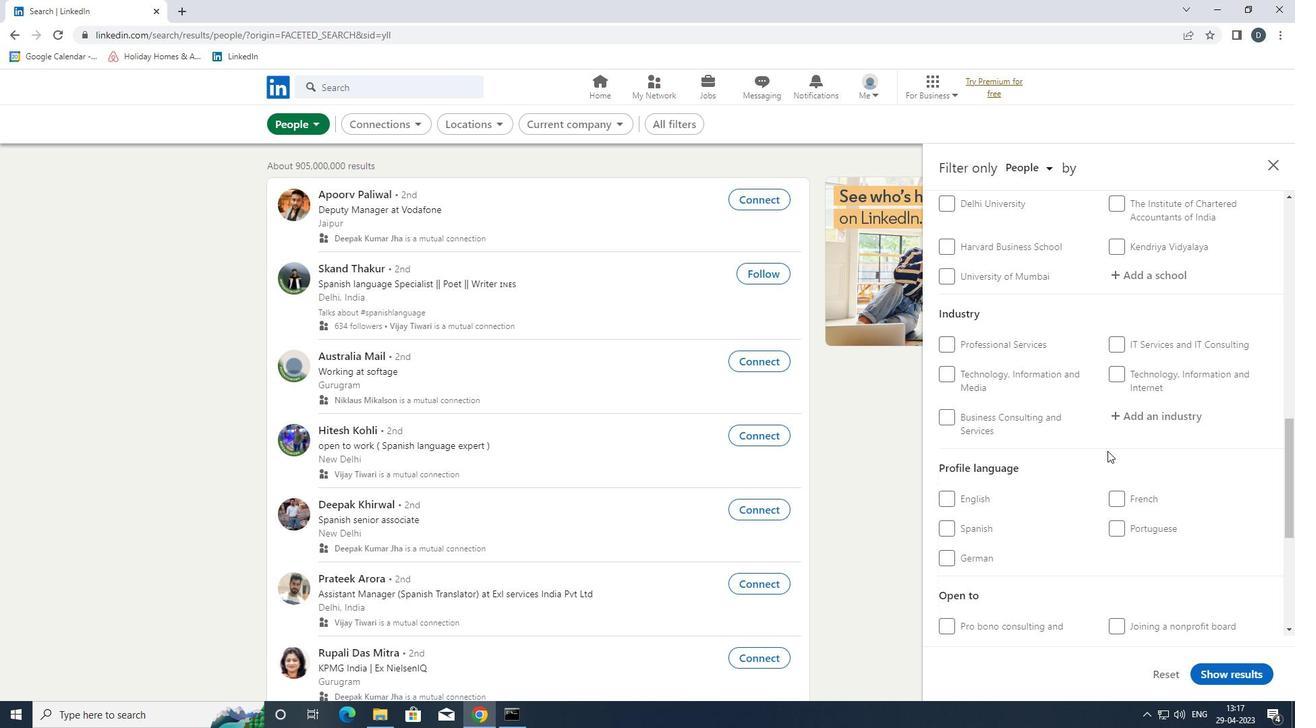 
Action: Mouse moved to (970, 461)
Screenshot: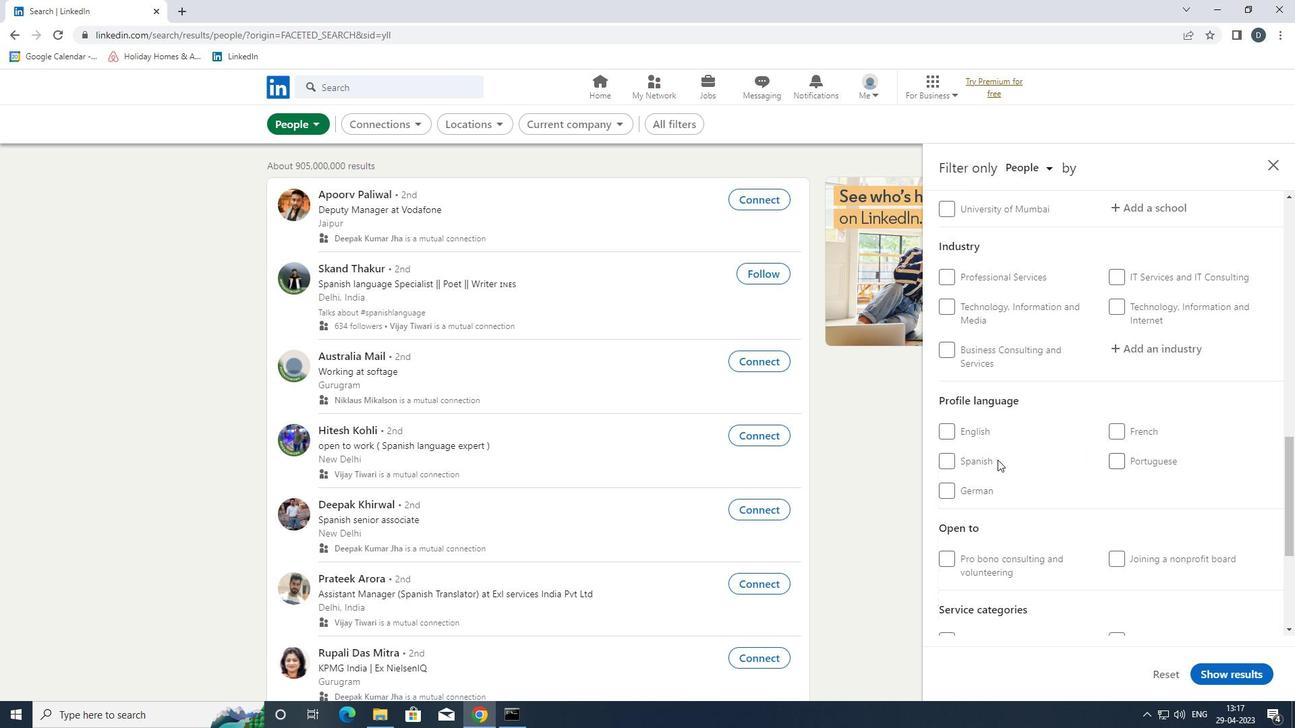 
Action: Mouse pressed left at (970, 461)
Screenshot: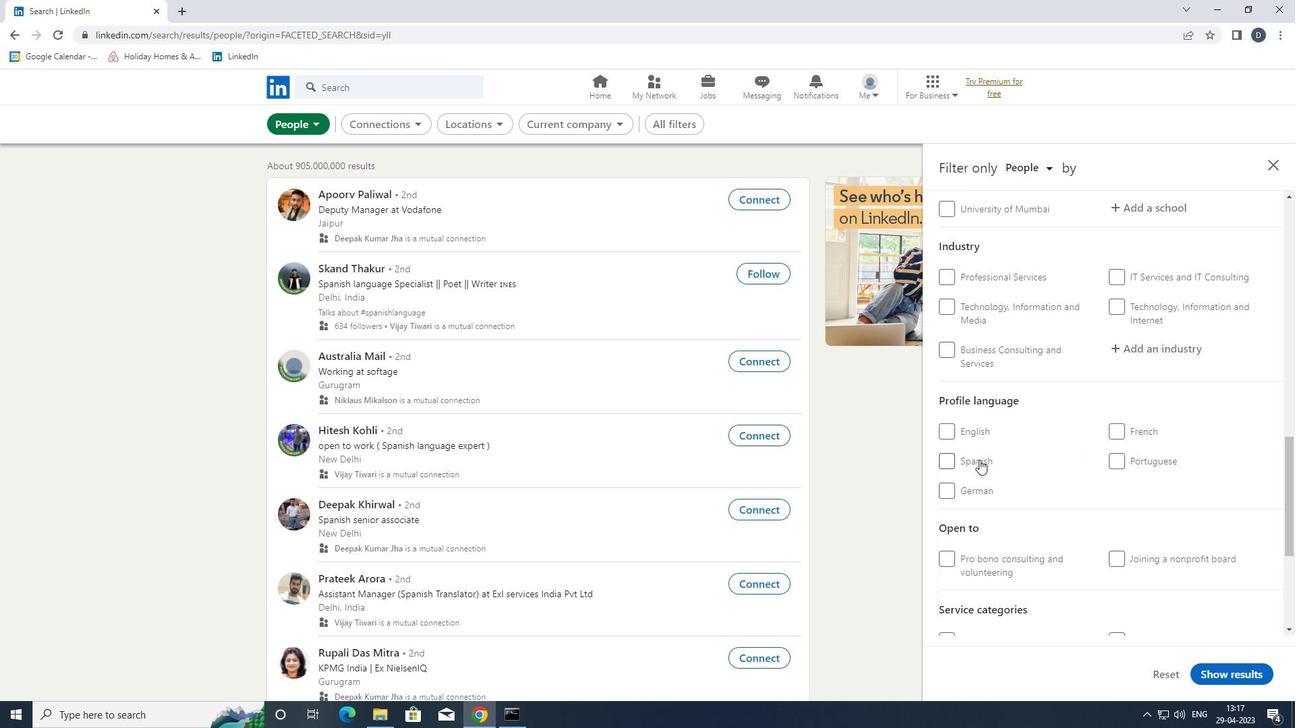 
Action: Mouse moved to (1069, 483)
Screenshot: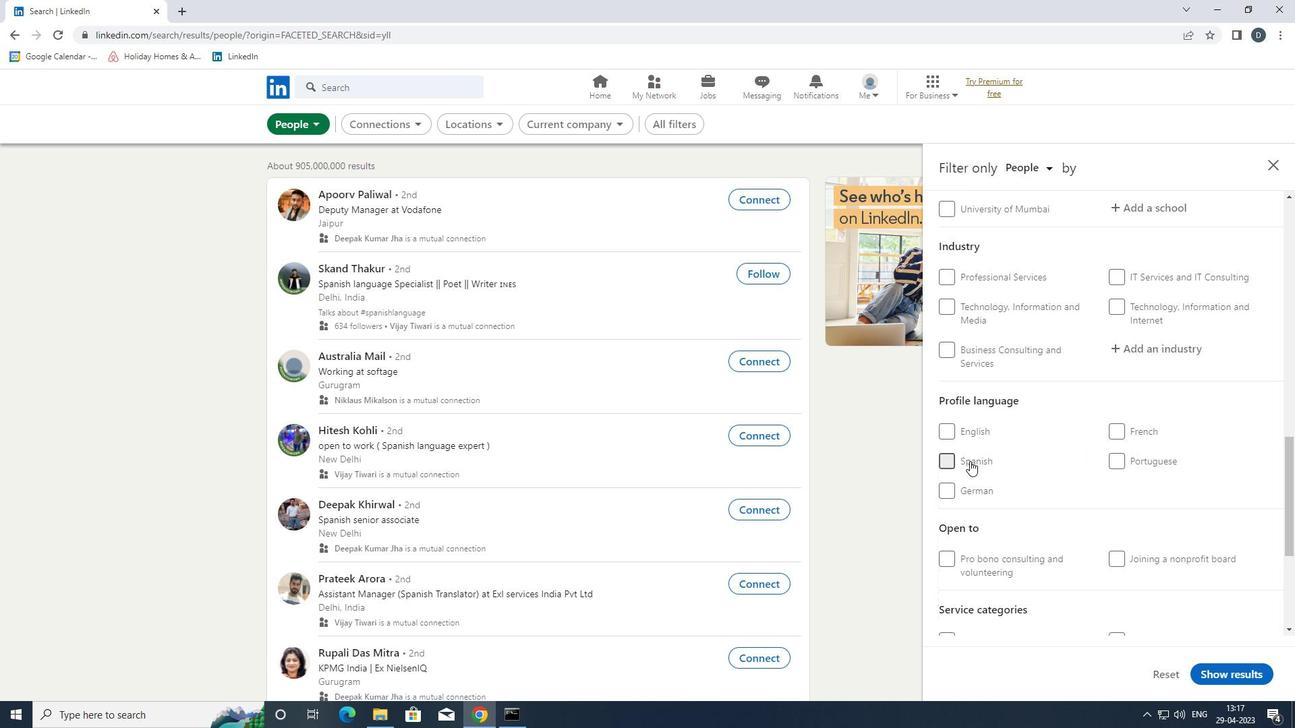 
Action: Mouse scrolled (1069, 483) with delta (0, 0)
Screenshot: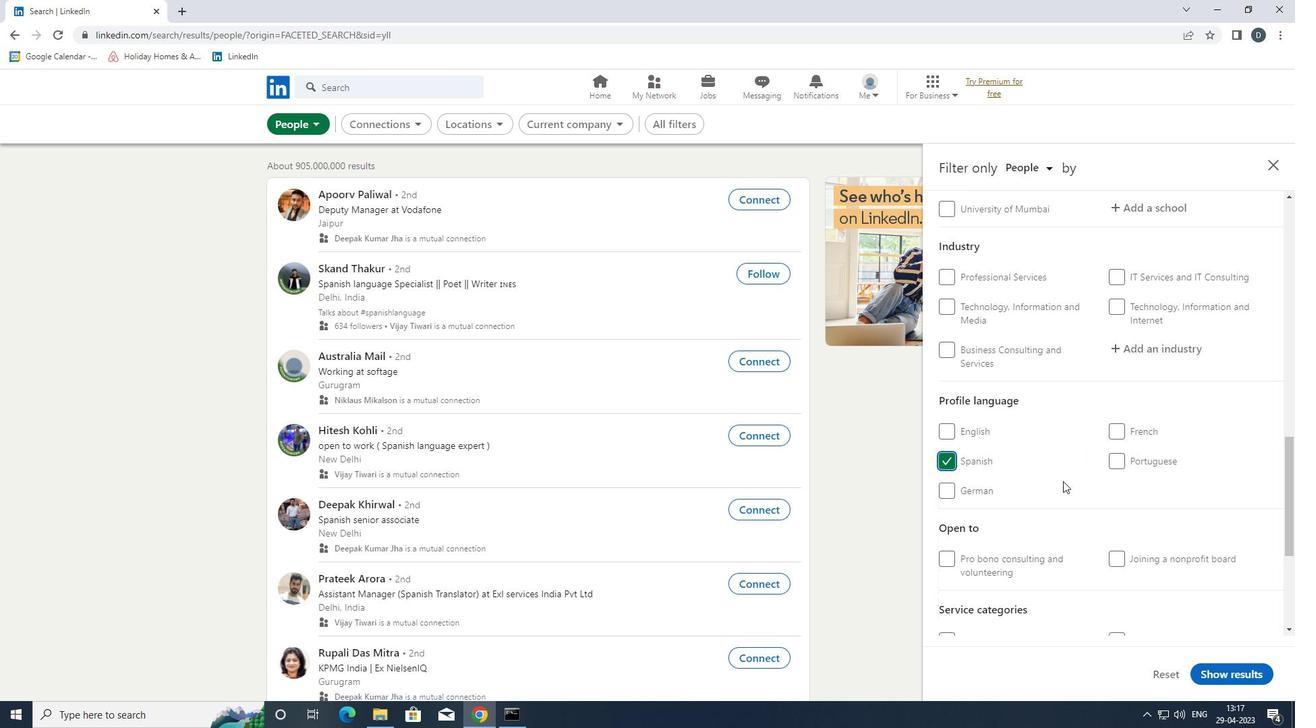 
Action: Mouse scrolled (1069, 483) with delta (0, 0)
Screenshot: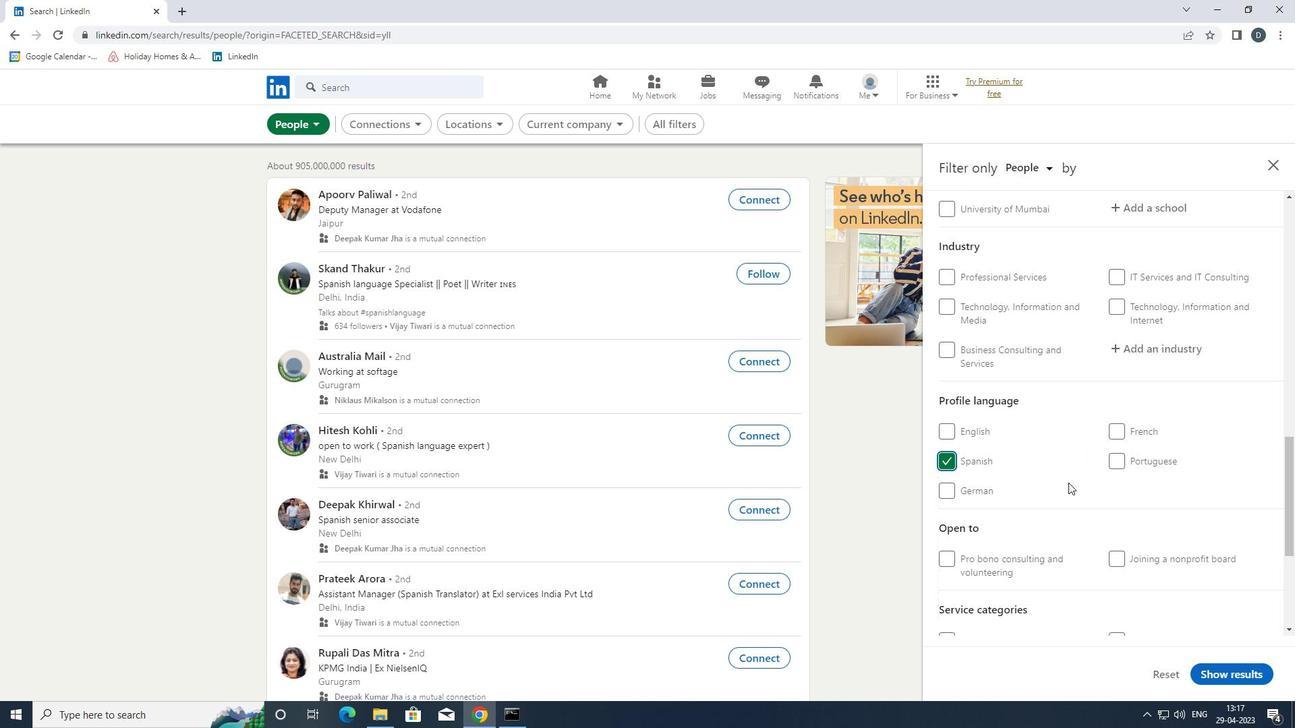
Action: Mouse scrolled (1069, 483) with delta (0, 0)
Screenshot: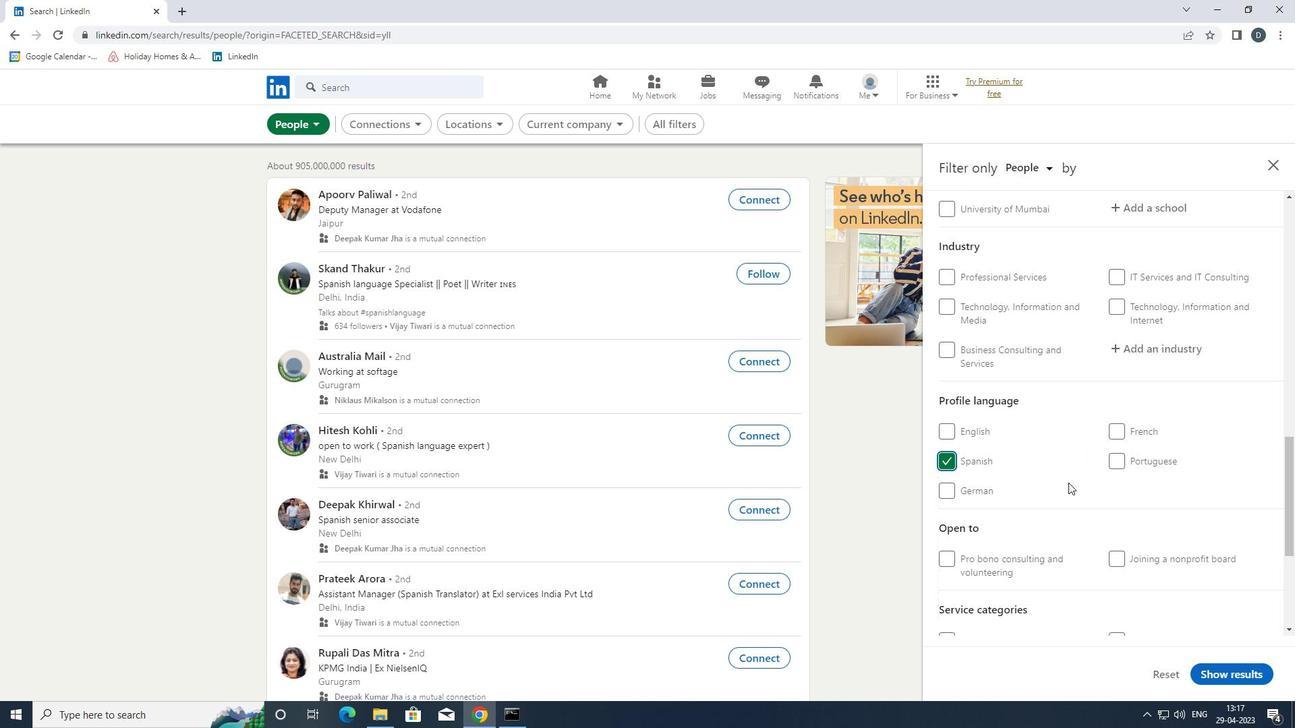 
Action: Mouse scrolled (1069, 483) with delta (0, 0)
Screenshot: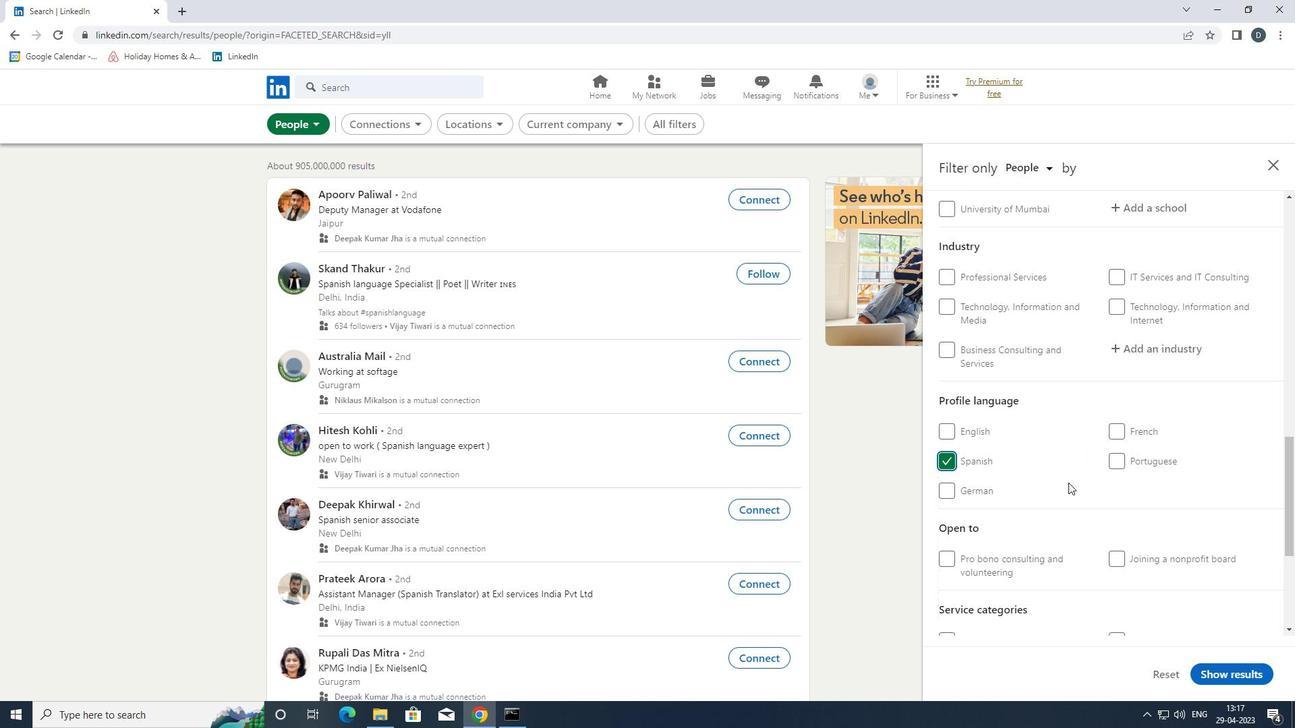 
Action: Mouse scrolled (1069, 483) with delta (0, 0)
Screenshot: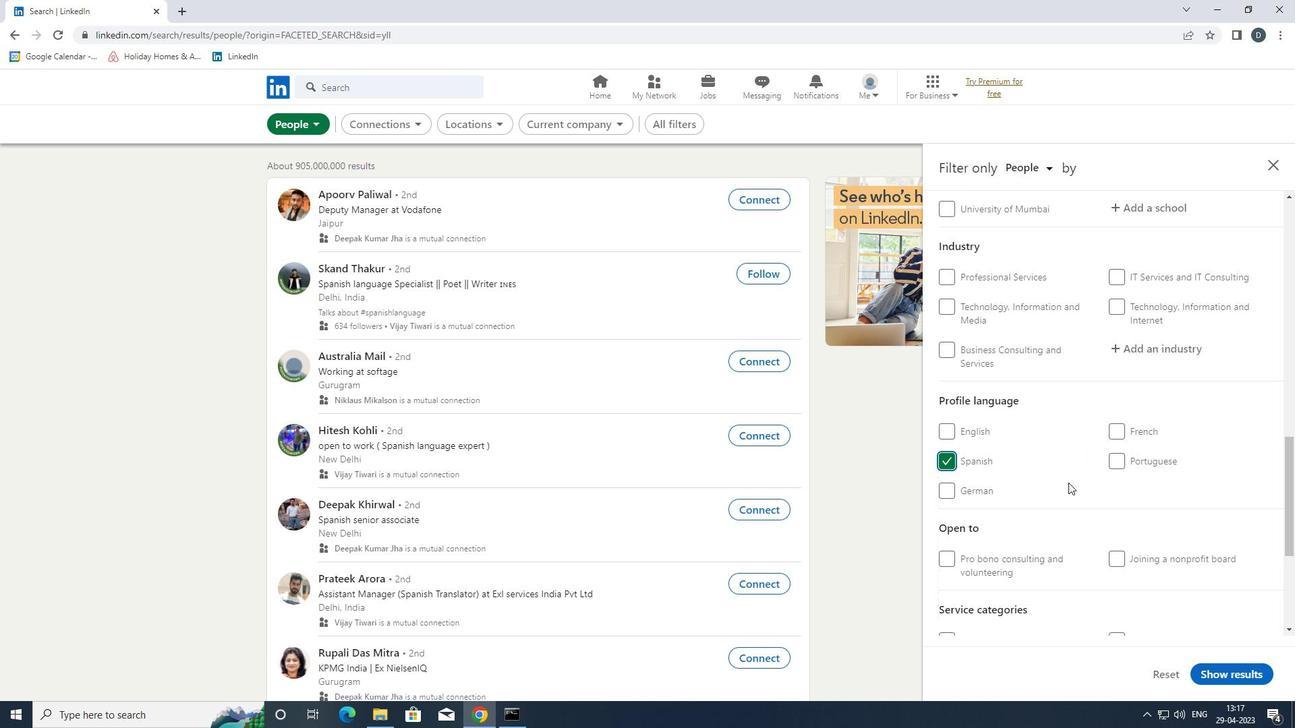 
Action: Mouse scrolled (1069, 483) with delta (0, 0)
Screenshot: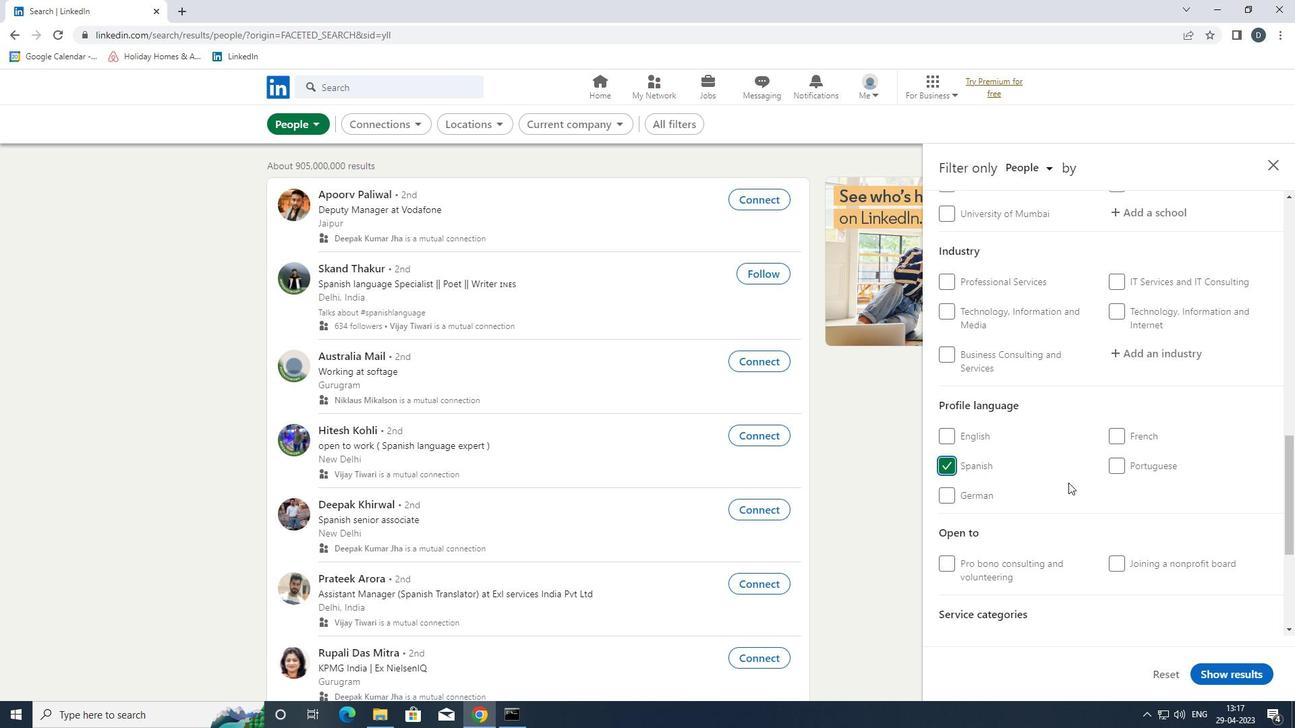 
Action: Mouse scrolled (1069, 483) with delta (0, 0)
Screenshot: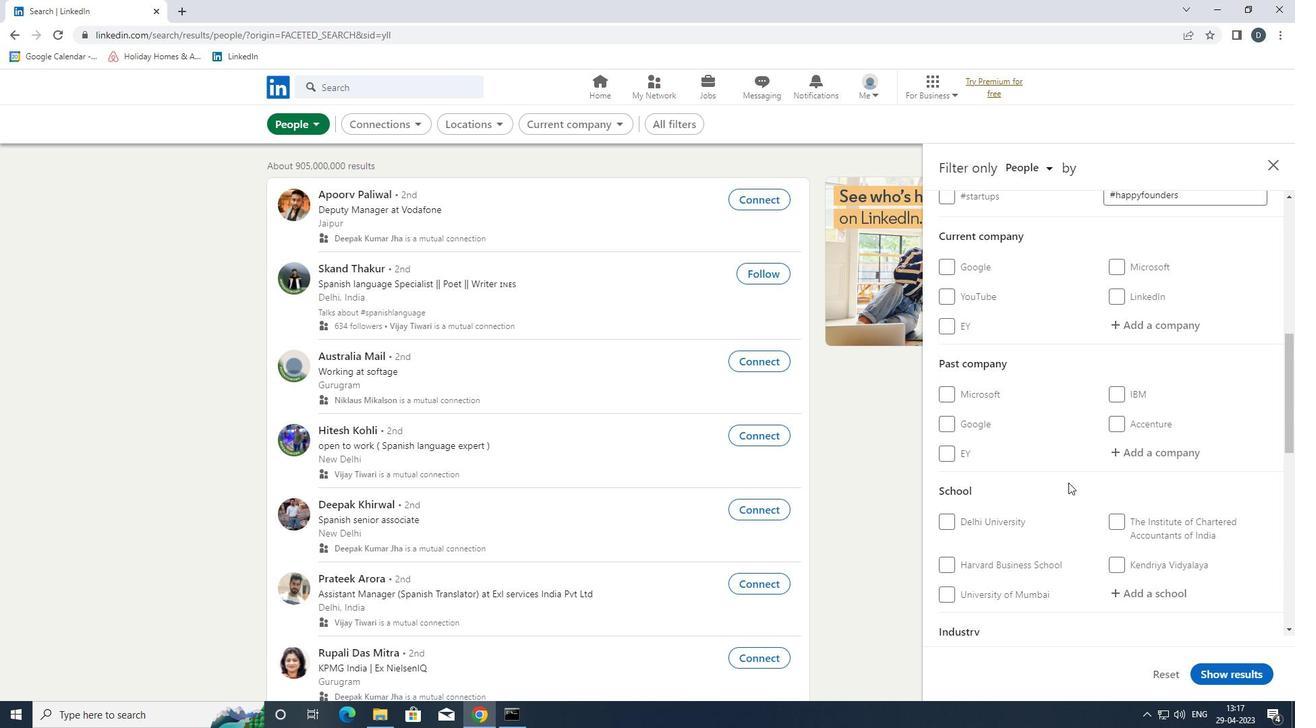 
Action: Mouse moved to (1151, 415)
Screenshot: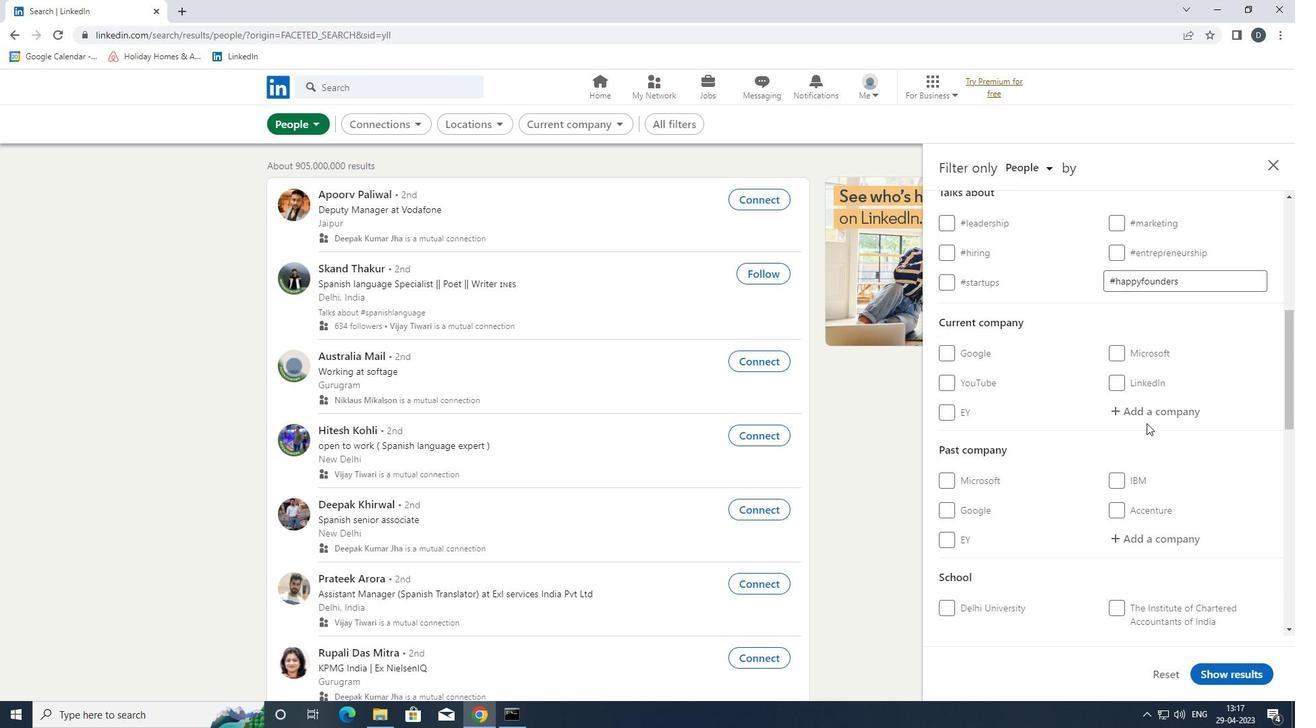 
Action: Mouse pressed left at (1151, 415)
Screenshot: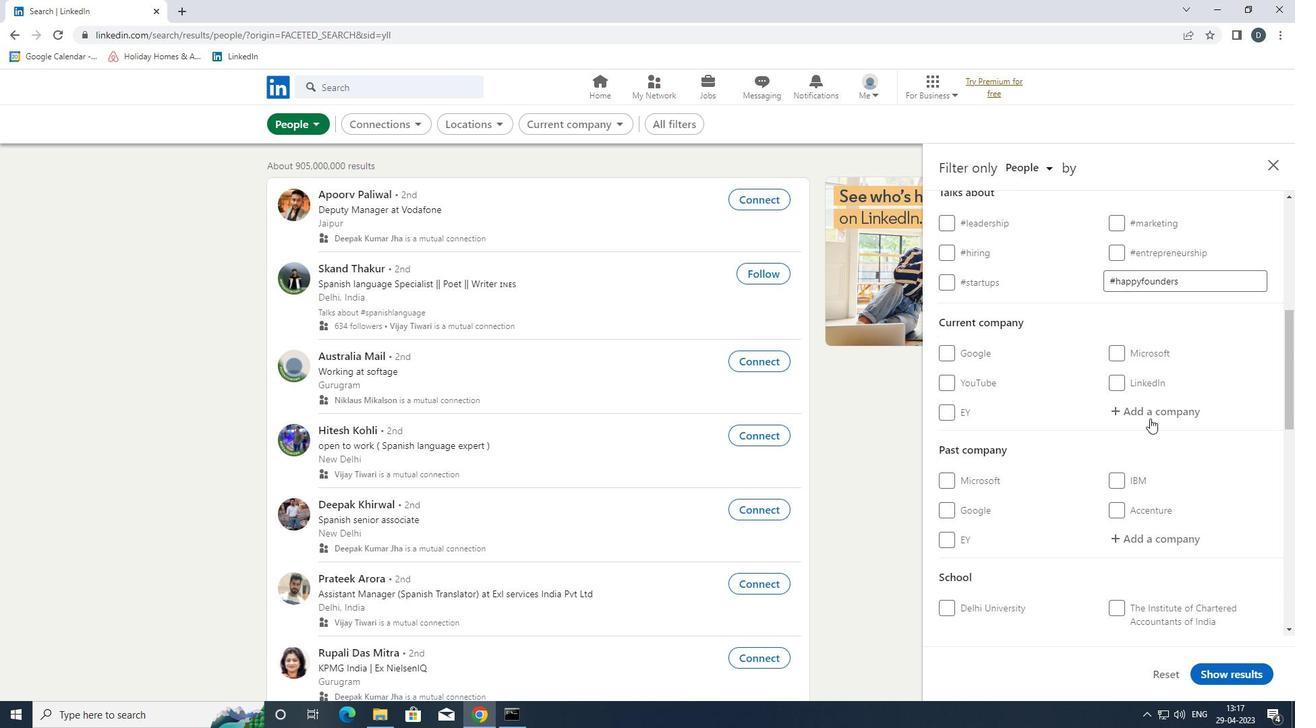 
Action: Mouse moved to (1151, 415)
Screenshot: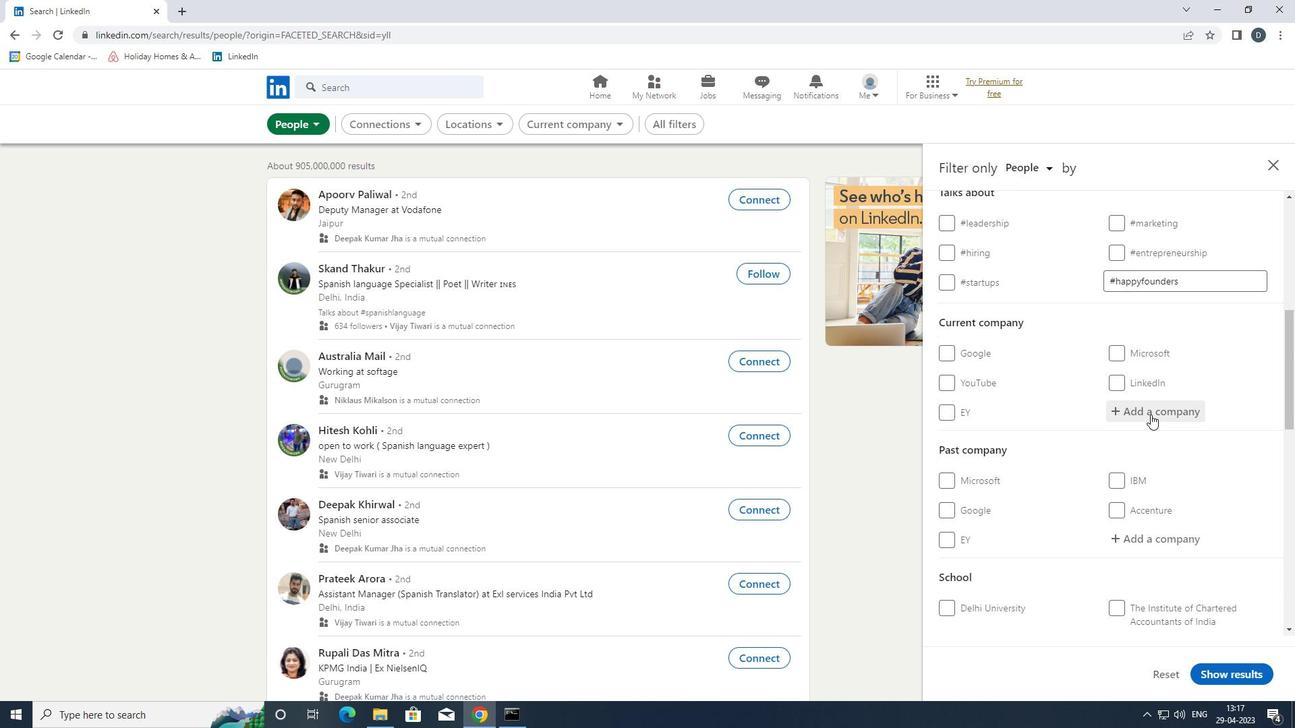 
Action: Mouse scrolled (1151, 414) with delta (0, 0)
Screenshot: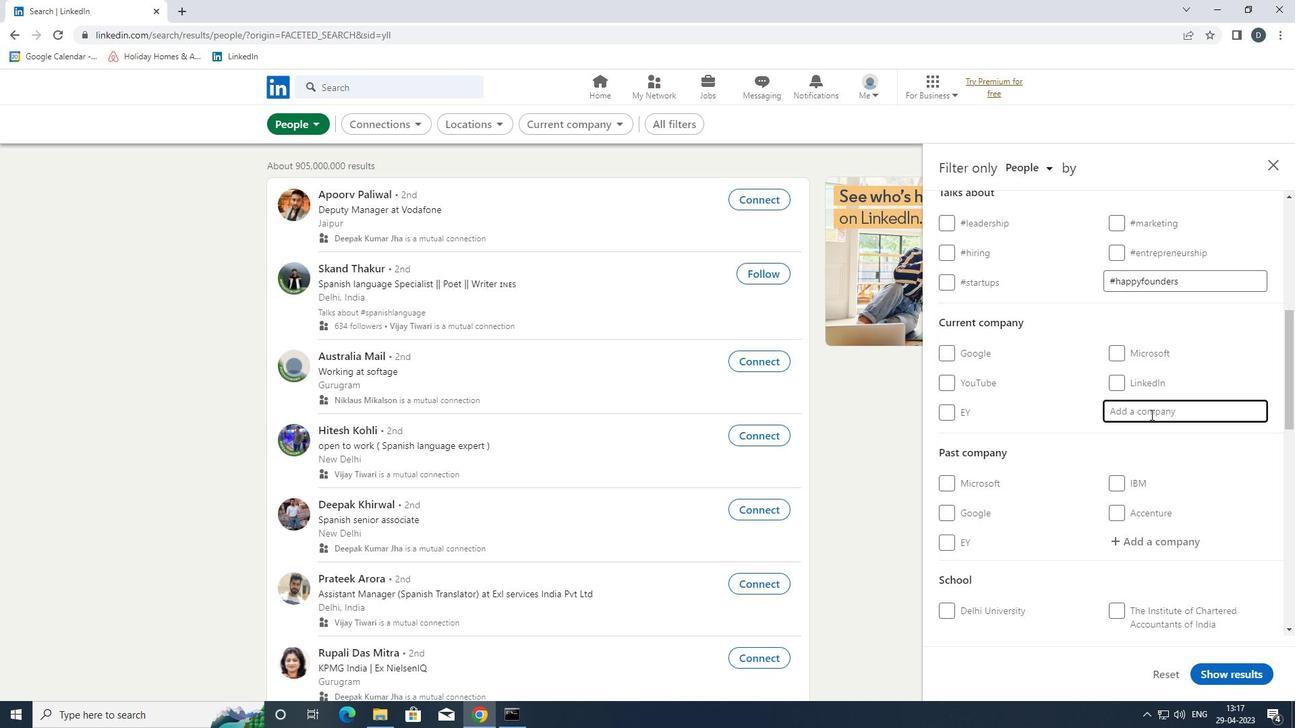 
Action: Mouse scrolled (1151, 414) with delta (0, 0)
Screenshot: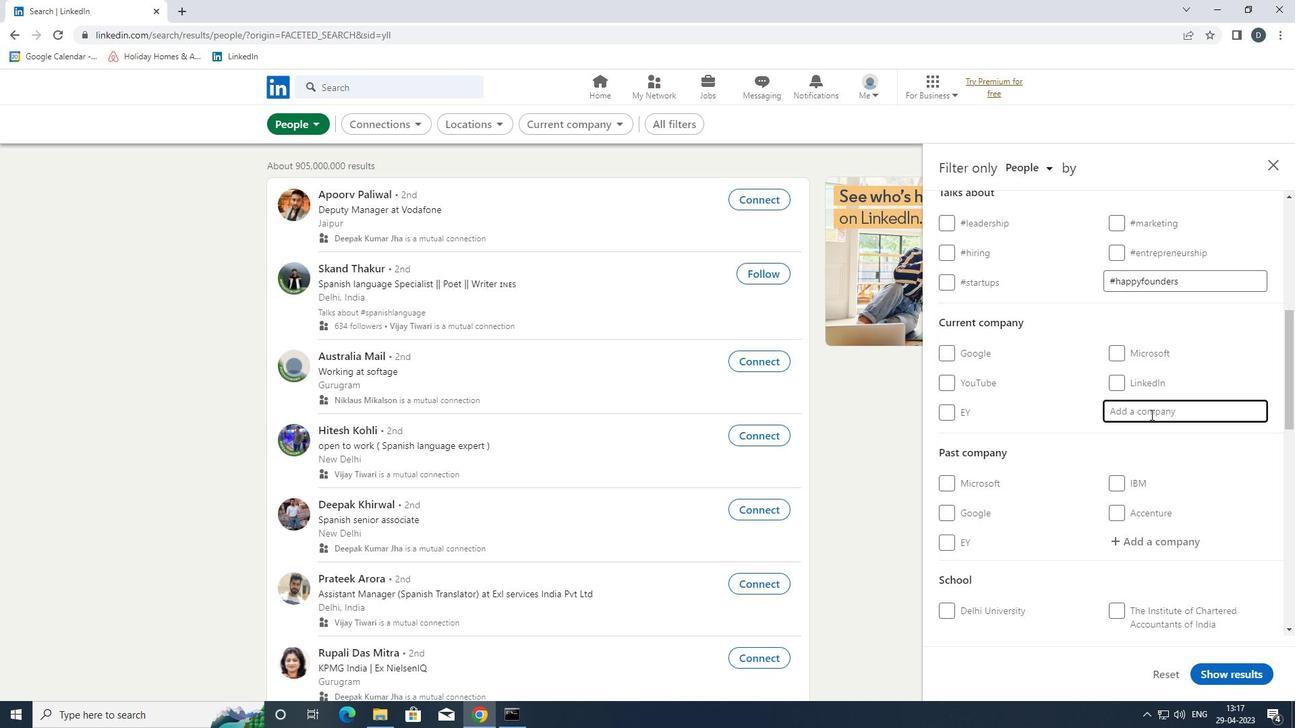 
Action: Mouse scrolled (1151, 414) with delta (0, 0)
Screenshot: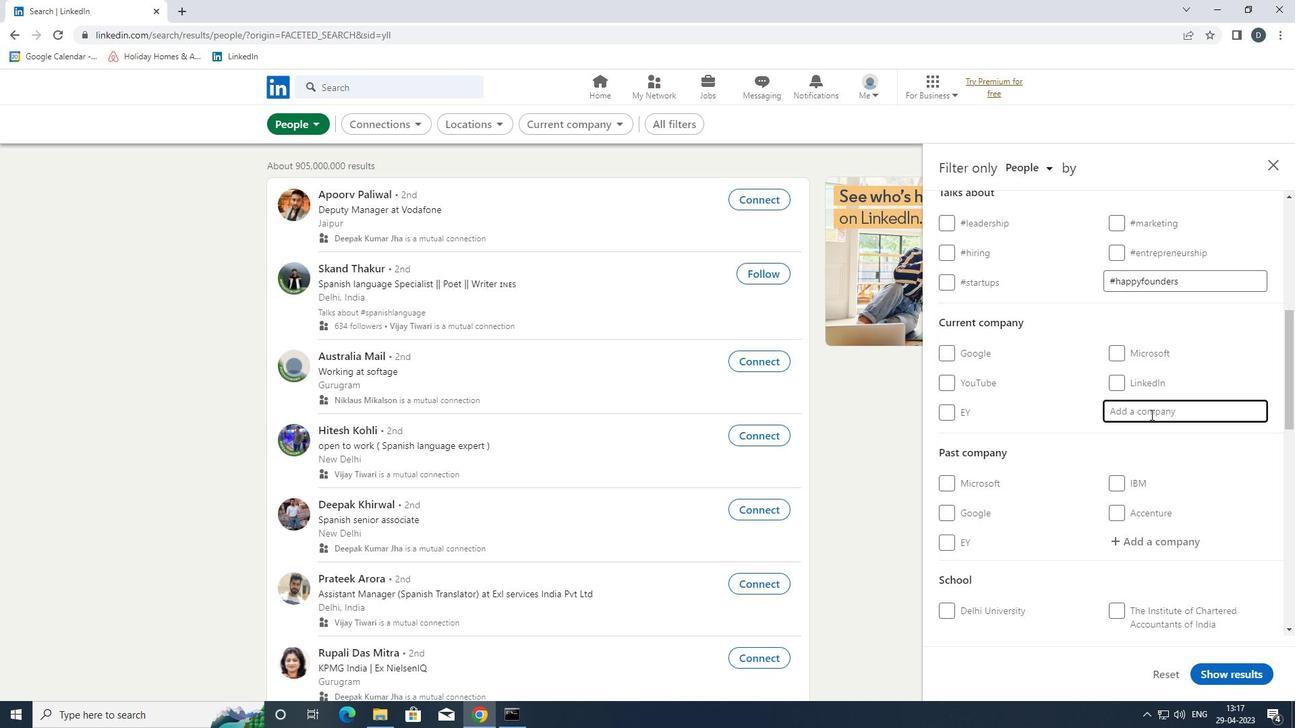
Action: Mouse scrolled (1151, 414) with delta (0, 0)
Screenshot: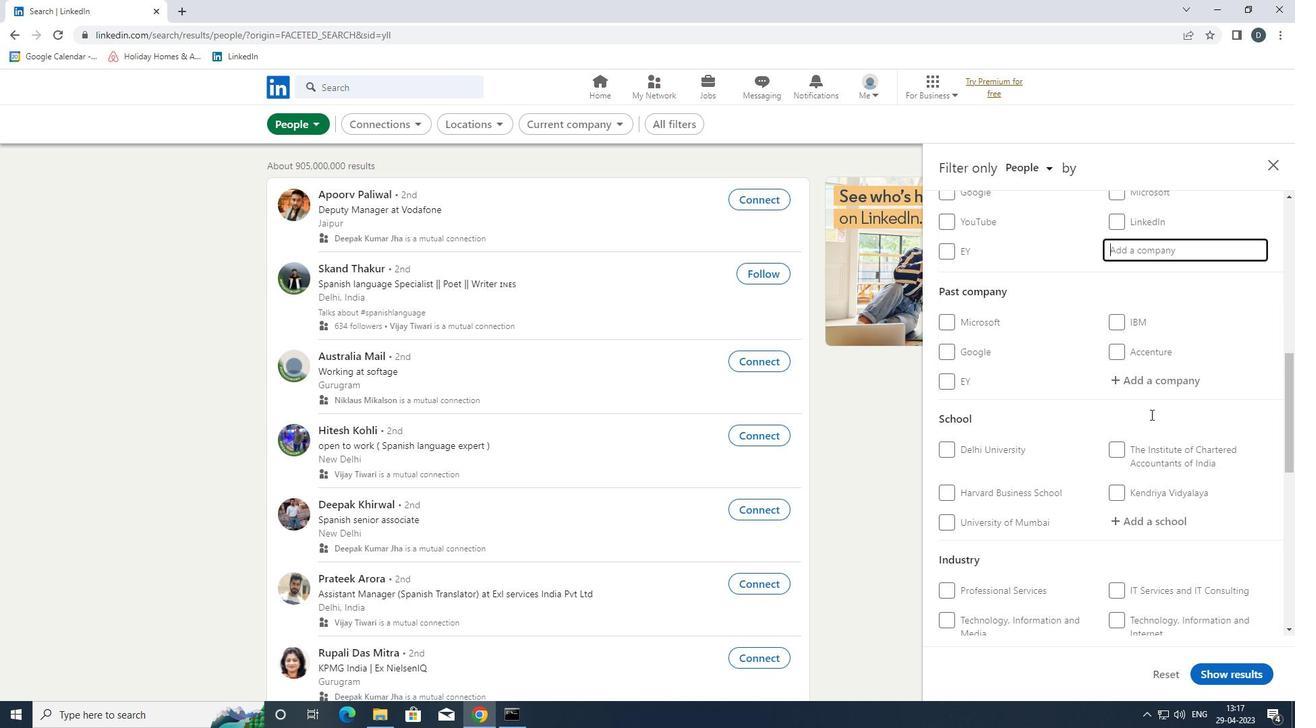 
Action: Mouse moved to (1151, 413)
Screenshot: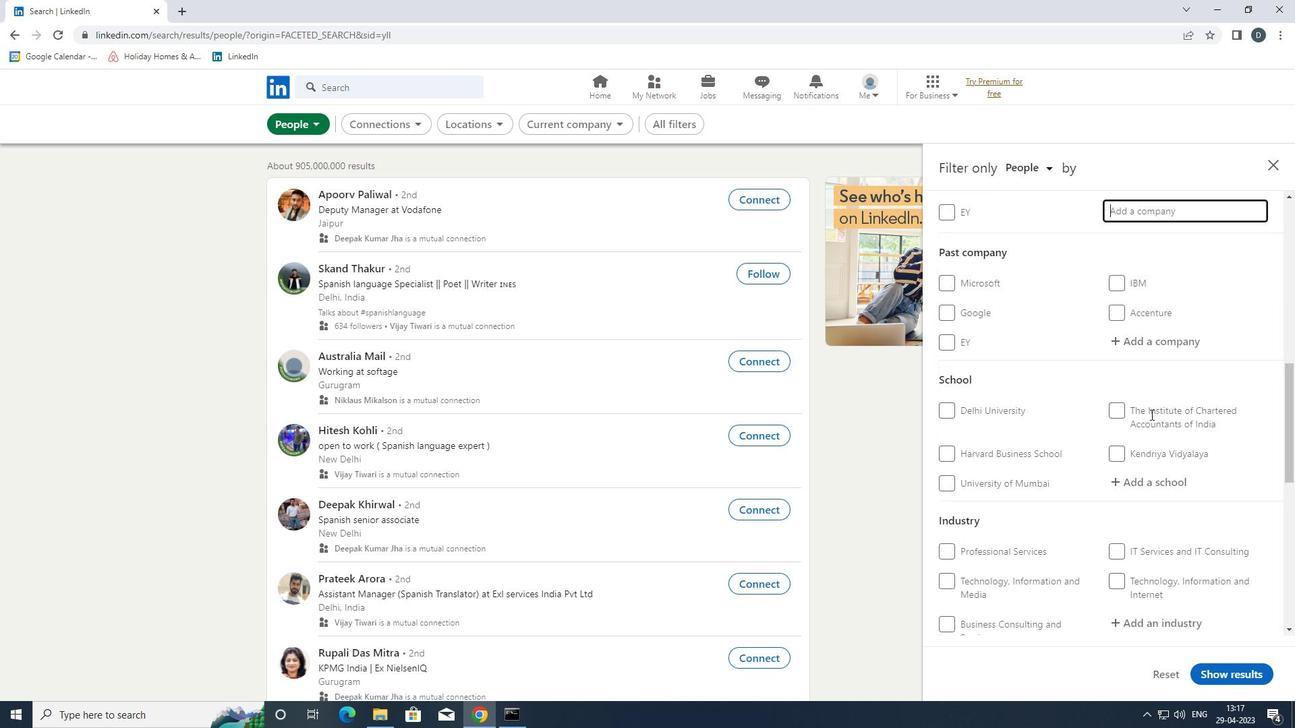 
Action: Mouse scrolled (1151, 413) with delta (0, 0)
Screenshot: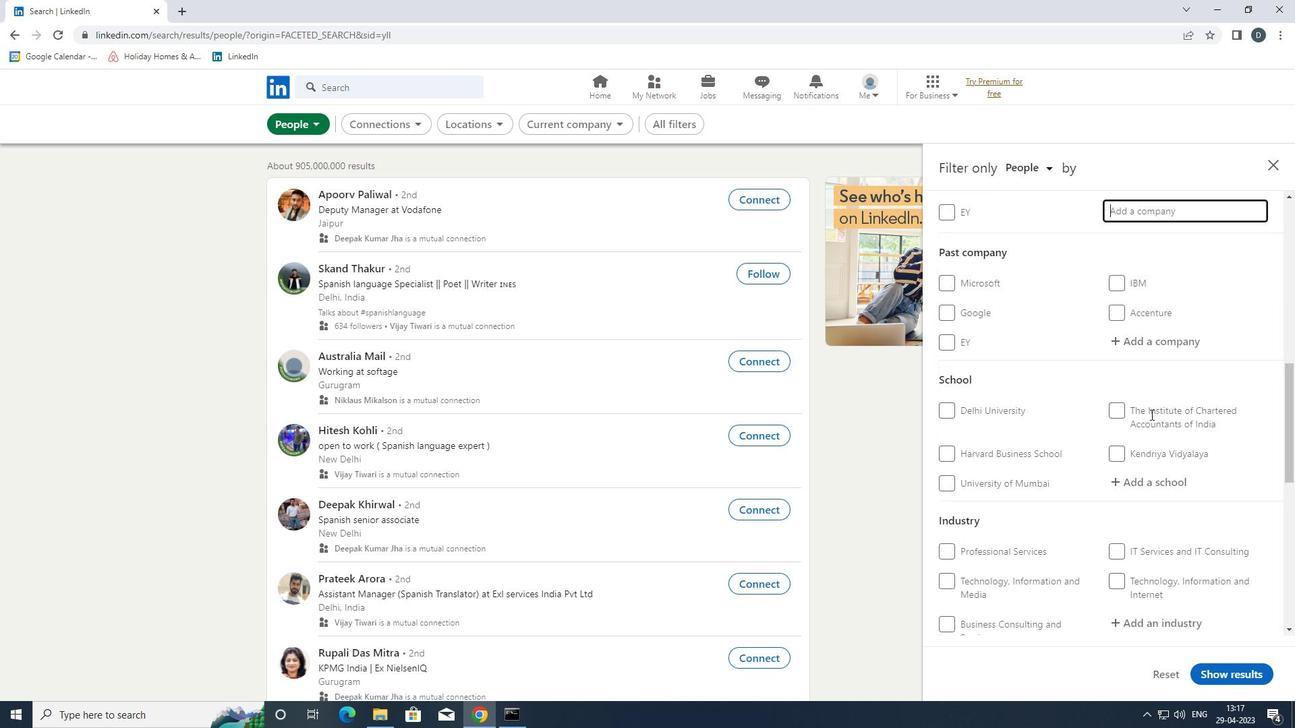 
Action: Mouse moved to (1151, 413)
Screenshot: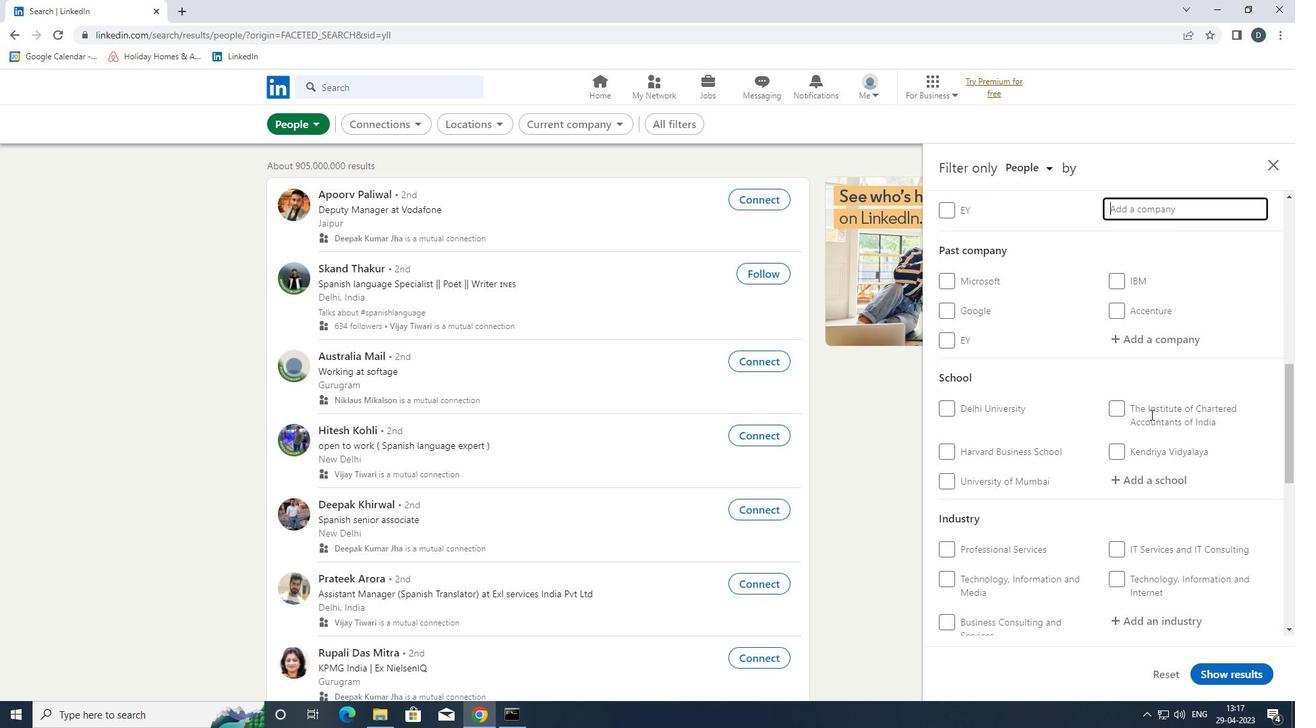 
Action: Mouse scrolled (1151, 412) with delta (0, 0)
Screenshot: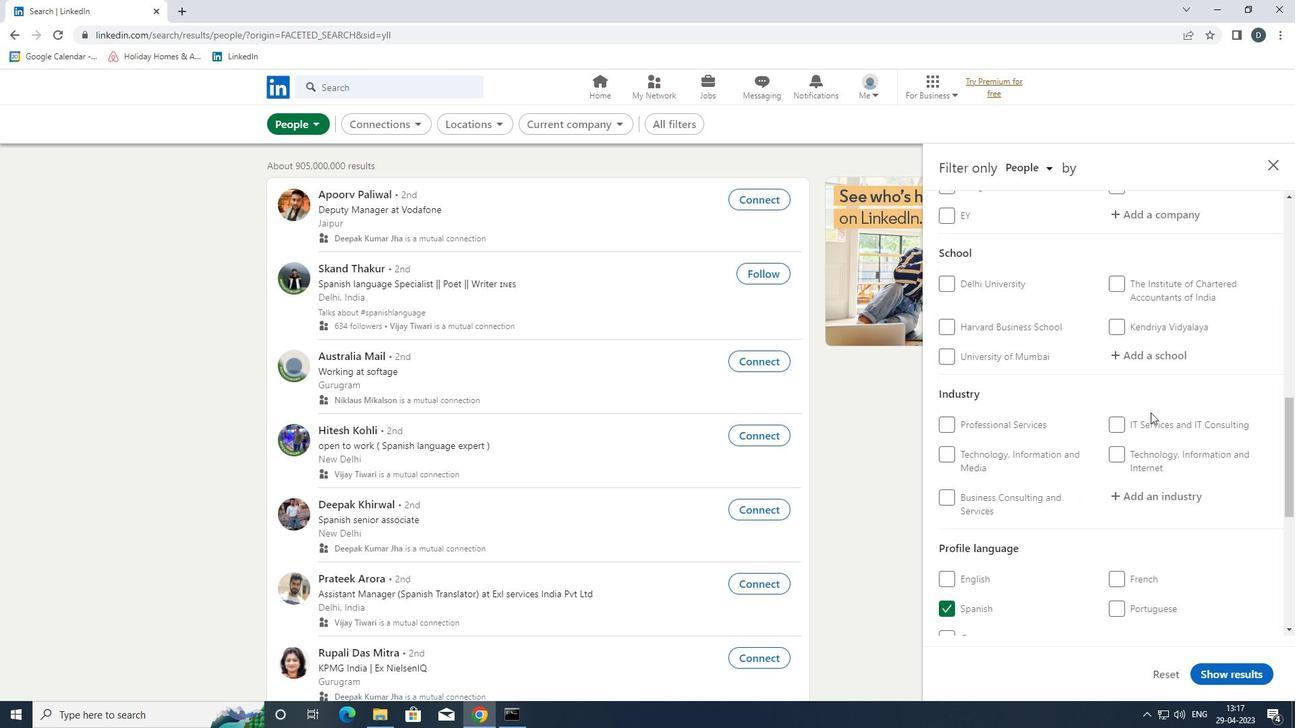 
Action: Mouse scrolled (1151, 412) with delta (0, 0)
Screenshot: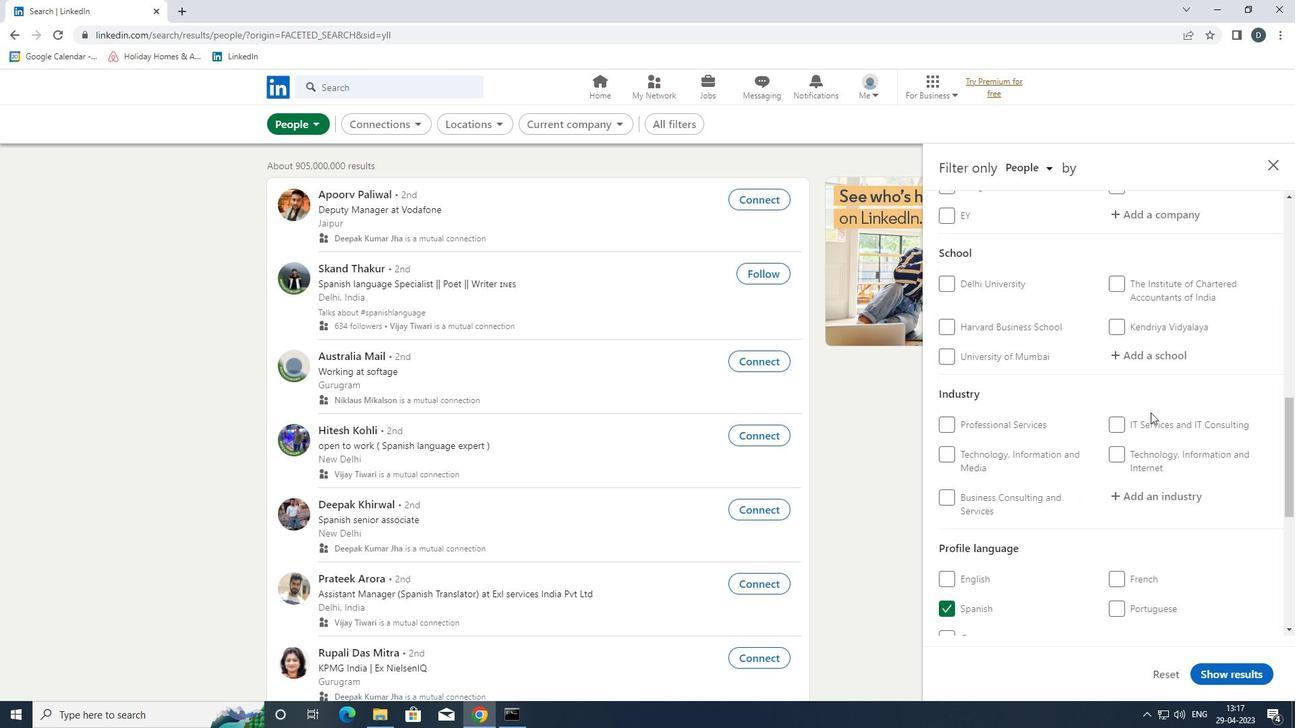 
Action: Mouse moved to (1140, 469)
Screenshot: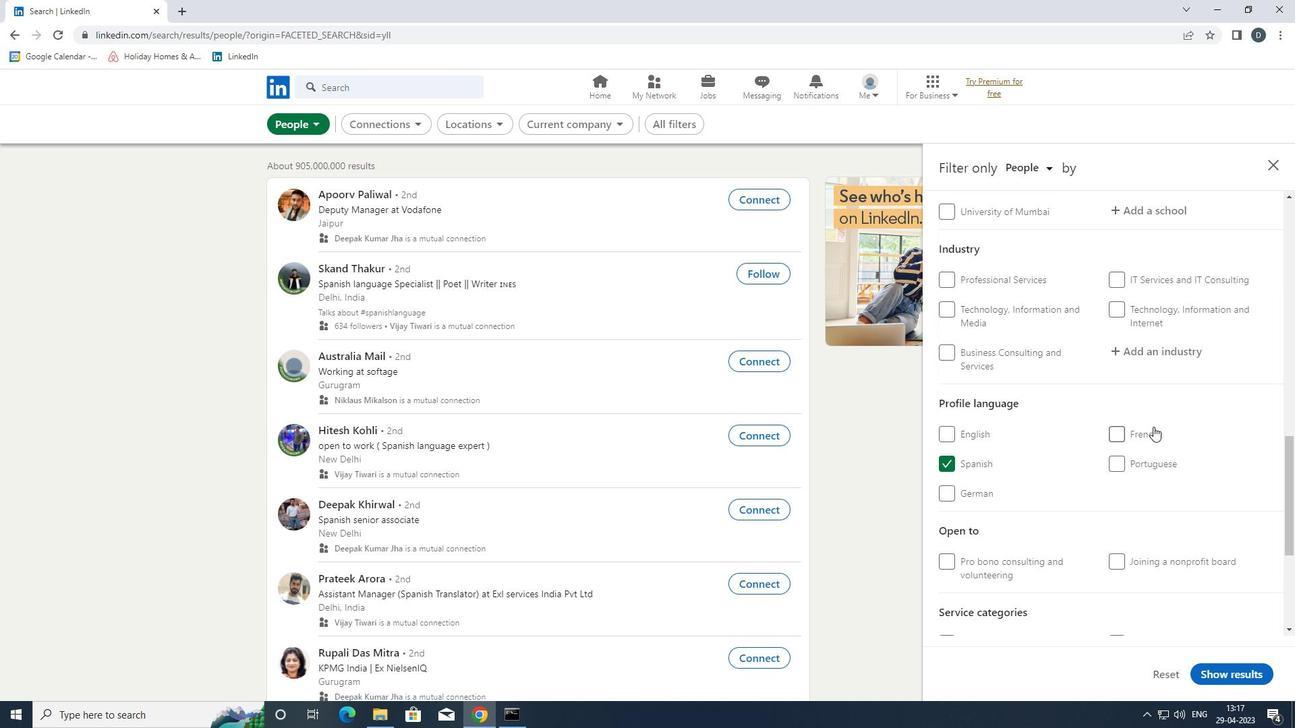 
Action: Mouse pressed left at (1140, 469)
Screenshot: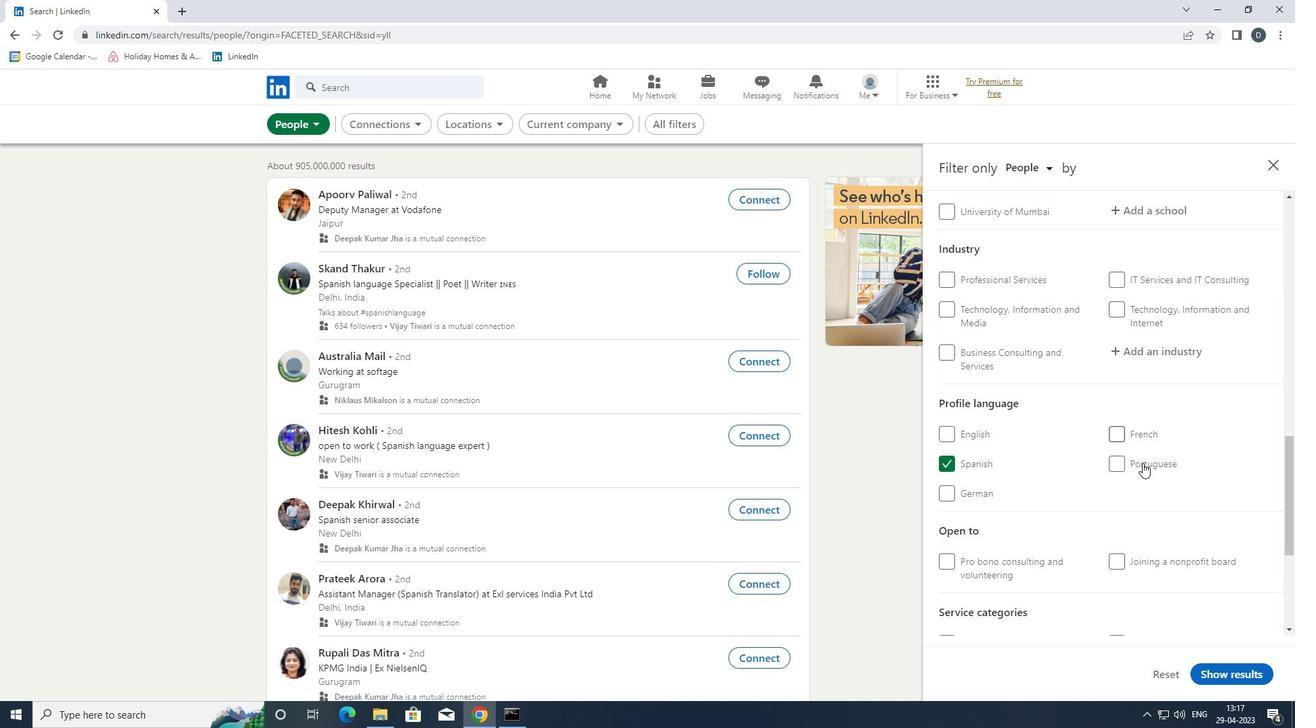 
Action: Mouse moved to (1139, 469)
Screenshot: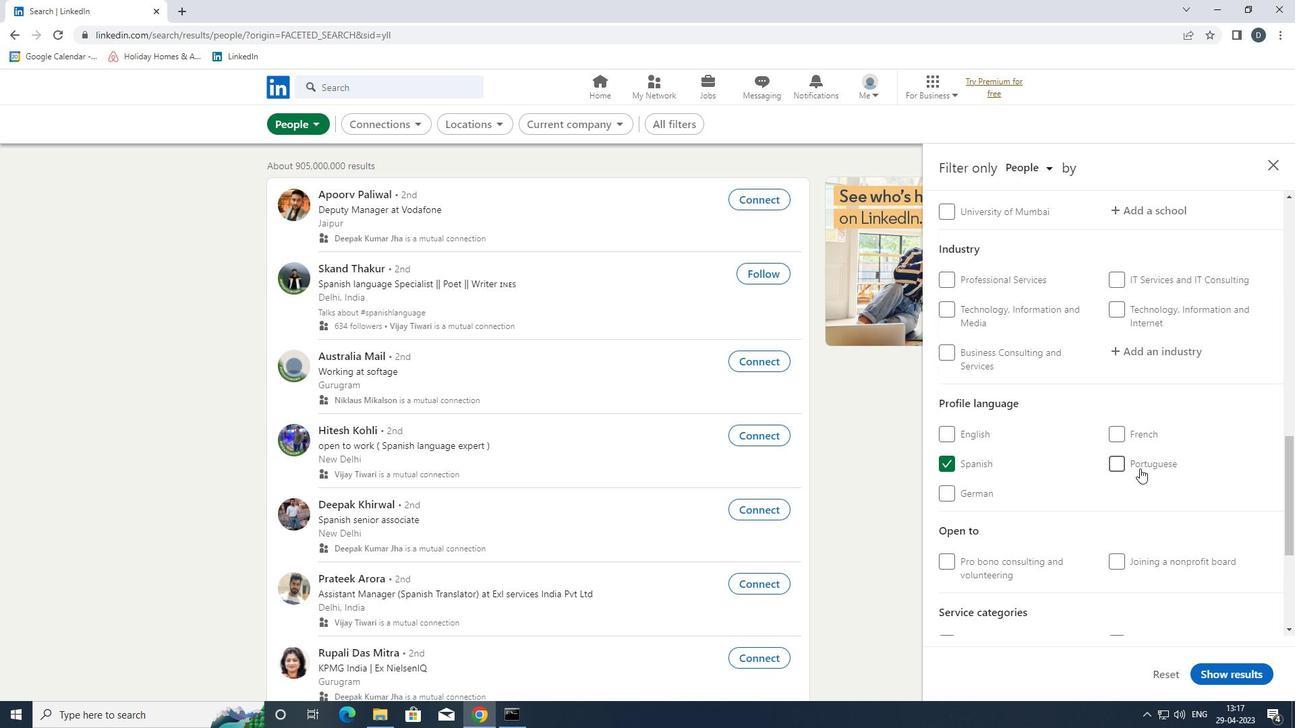 
Action: Mouse scrolled (1139, 469) with delta (0, 0)
Screenshot: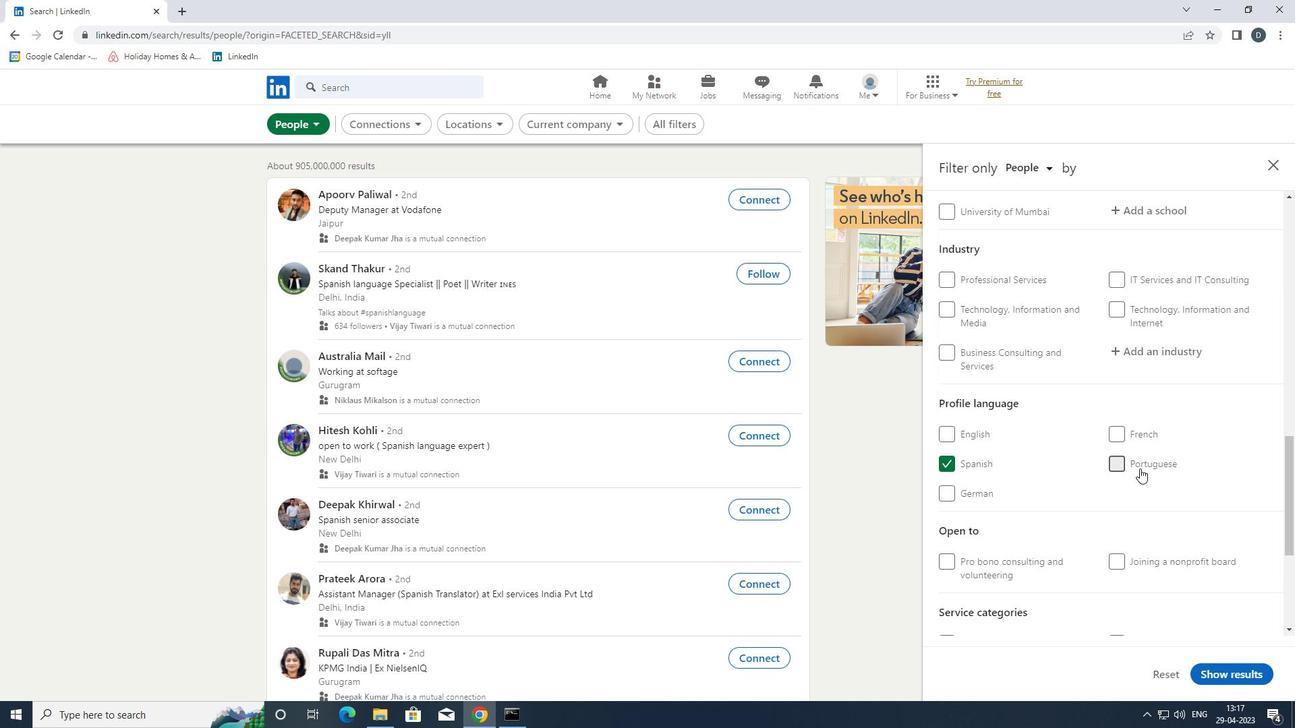 
Action: Mouse scrolled (1139, 469) with delta (0, 0)
Screenshot: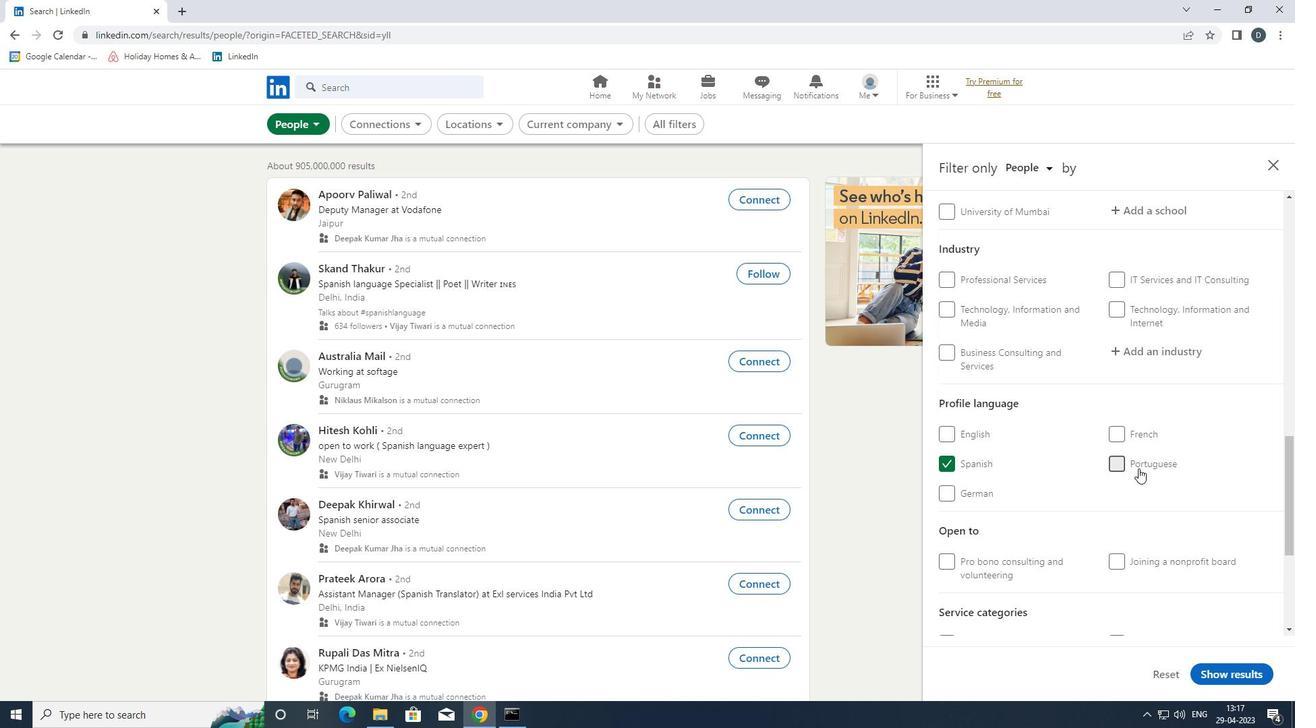 
Action: Mouse scrolled (1139, 469) with delta (0, 0)
Screenshot: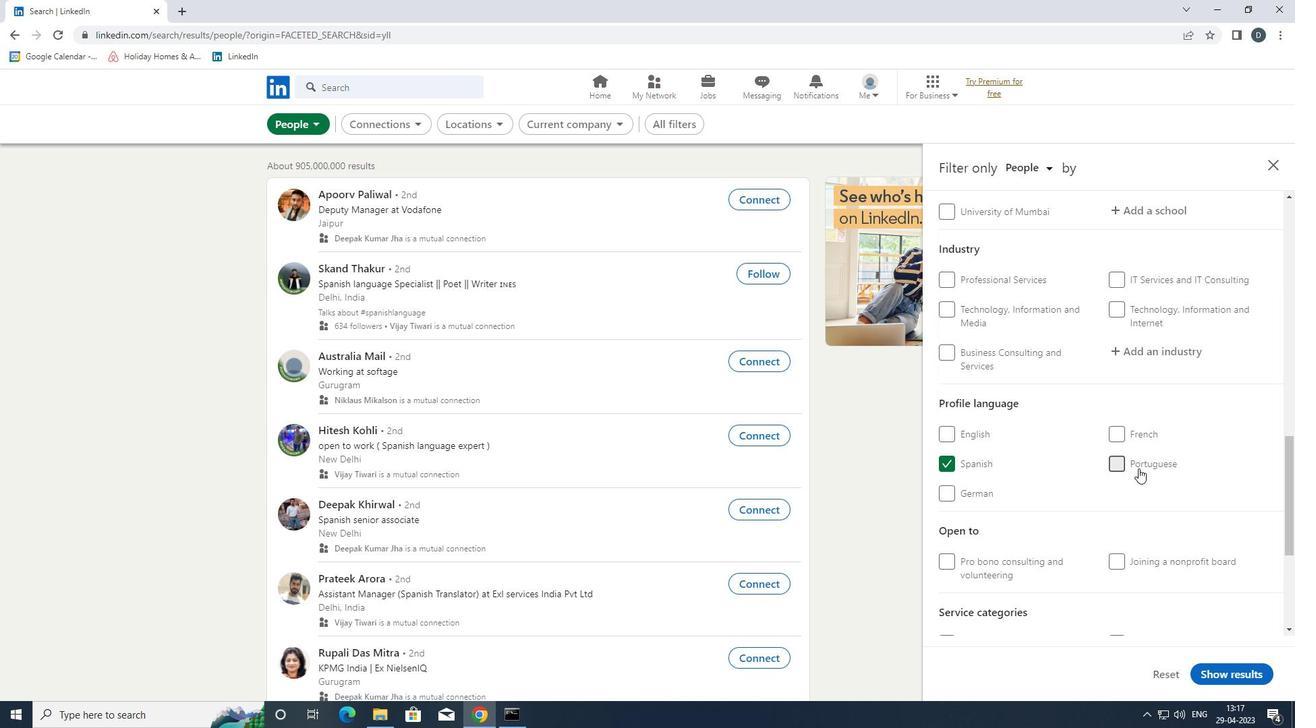 
Action: Mouse scrolled (1139, 469) with delta (0, 0)
Screenshot: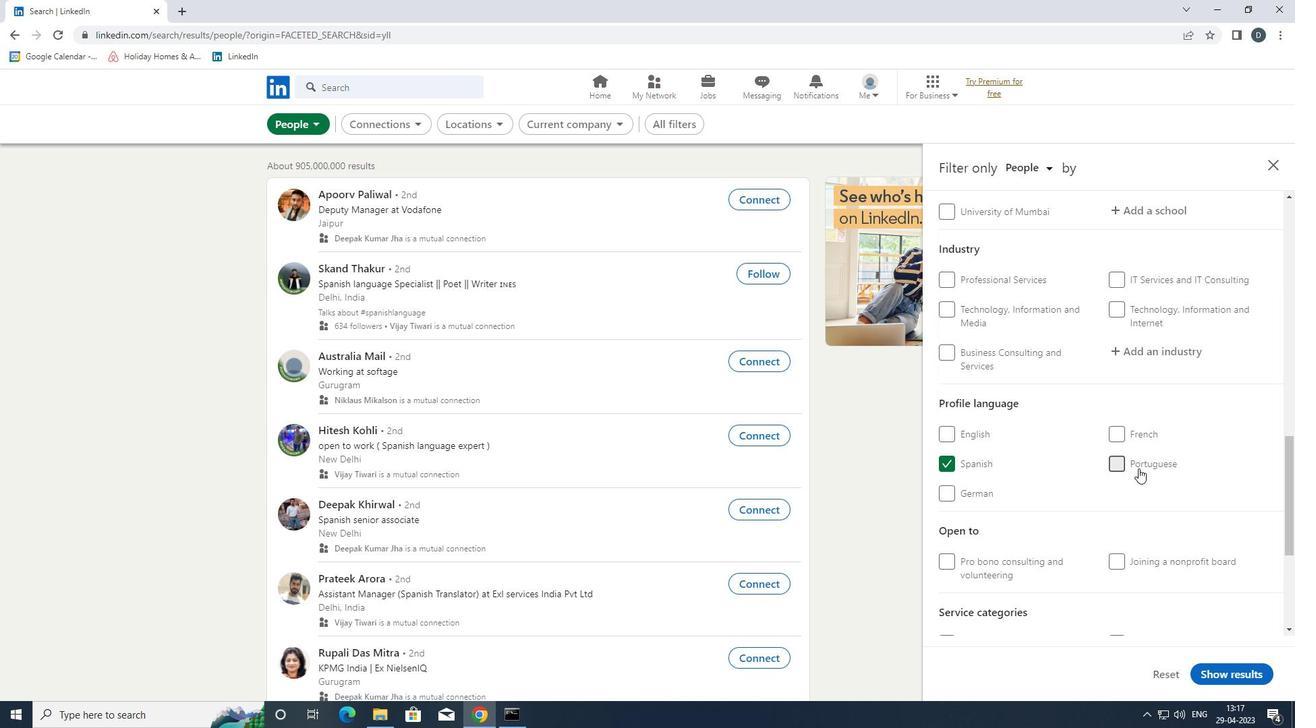 
Action: Mouse scrolled (1139, 469) with delta (0, 0)
Screenshot: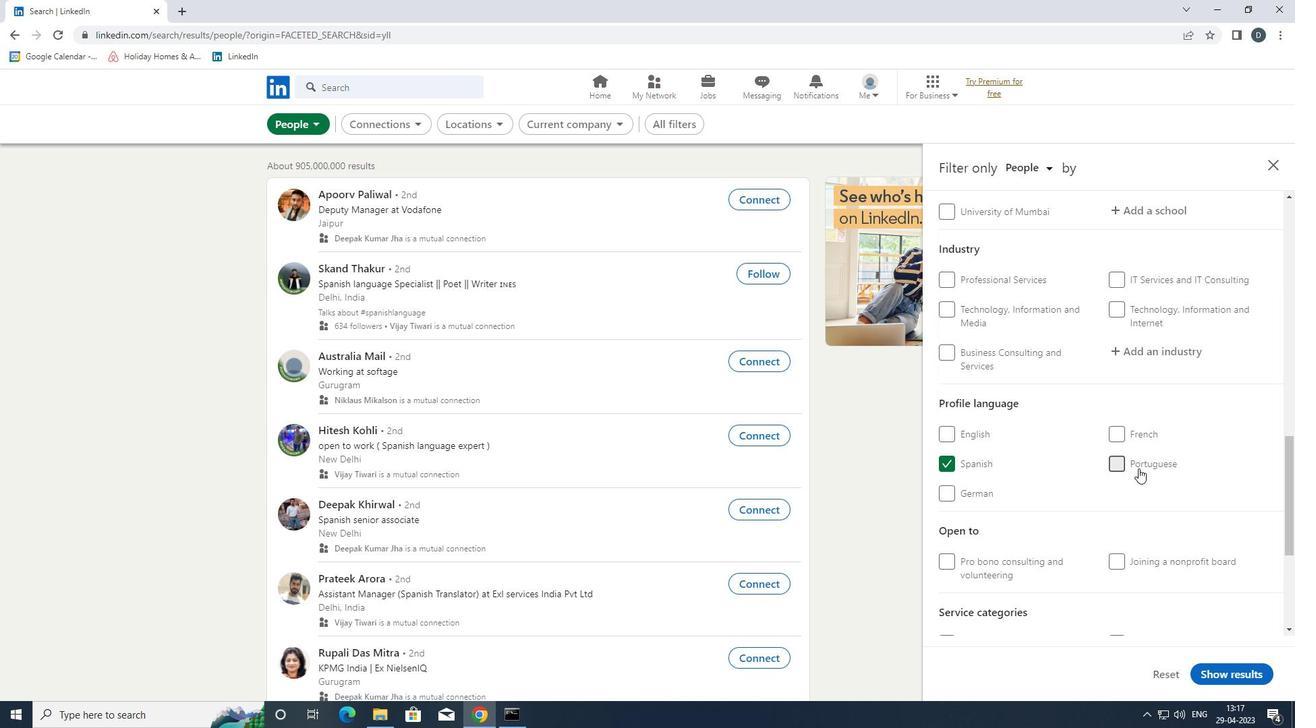 
Action: Mouse scrolled (1139, 469) with delta (0, 0)
Screenshot: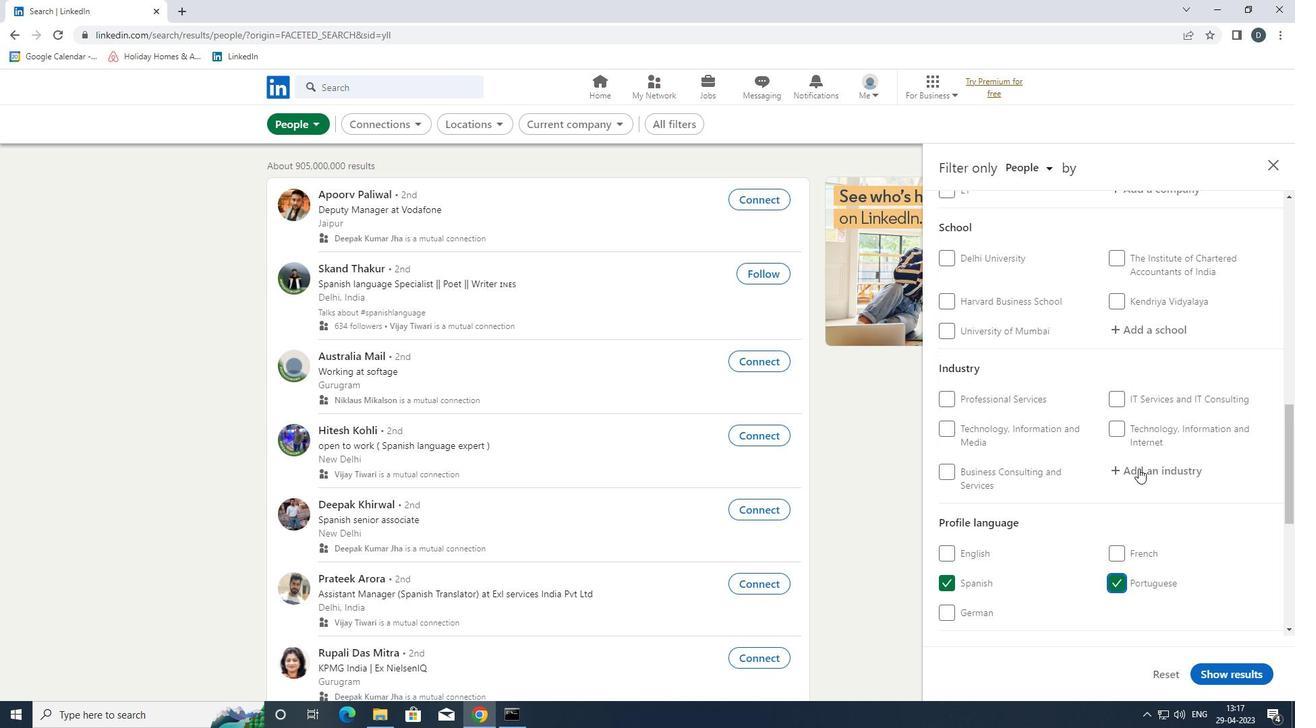 
Action: Mouse scrolled (1139, 469) with delta (0, 0)
Screenshot: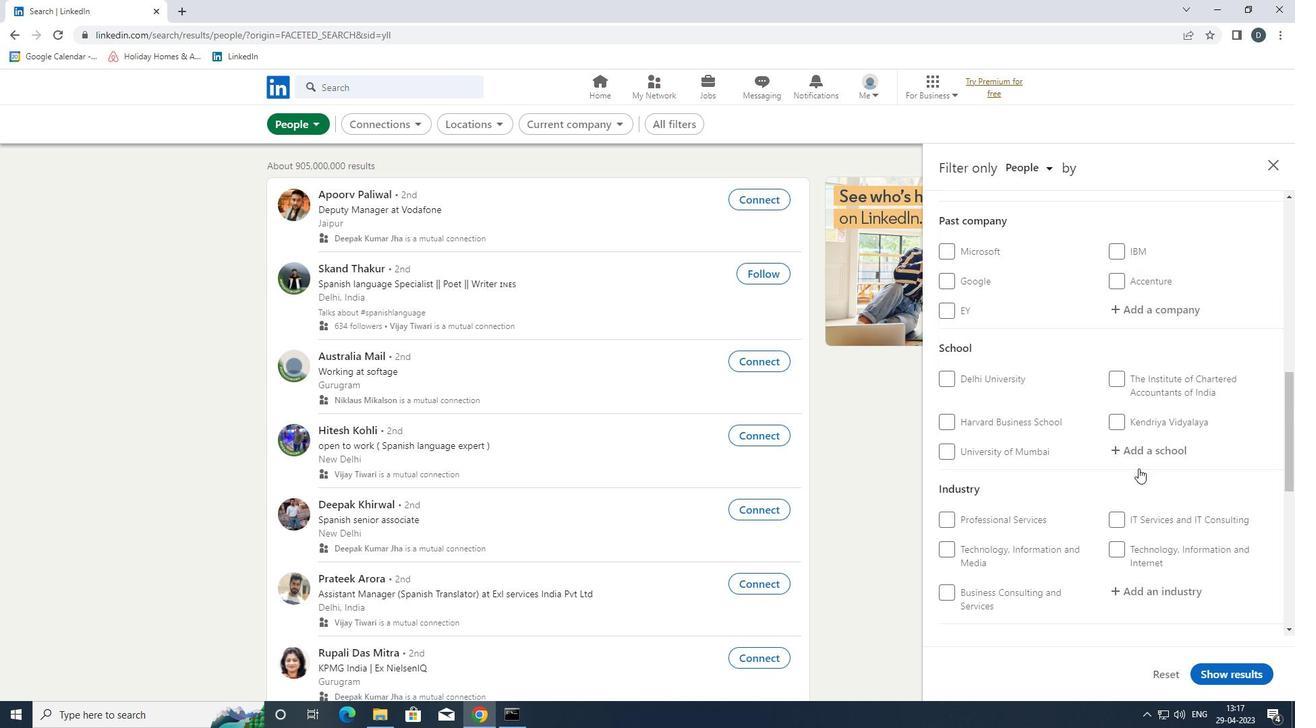 
Action: Mouse scrolled (1139, 468) with delta (0, 0)
Screenshot: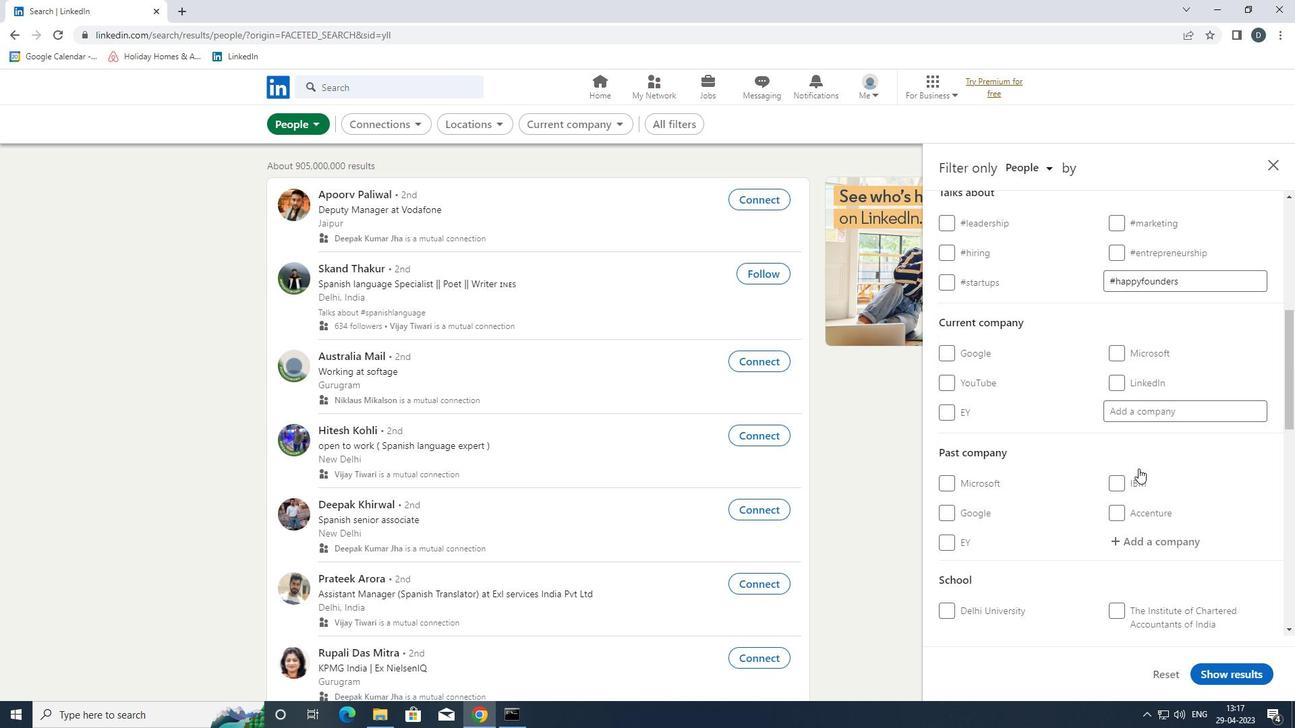 
Action: Mouse scrolled (1139, 468) with delta (0, 0)
Screenshot: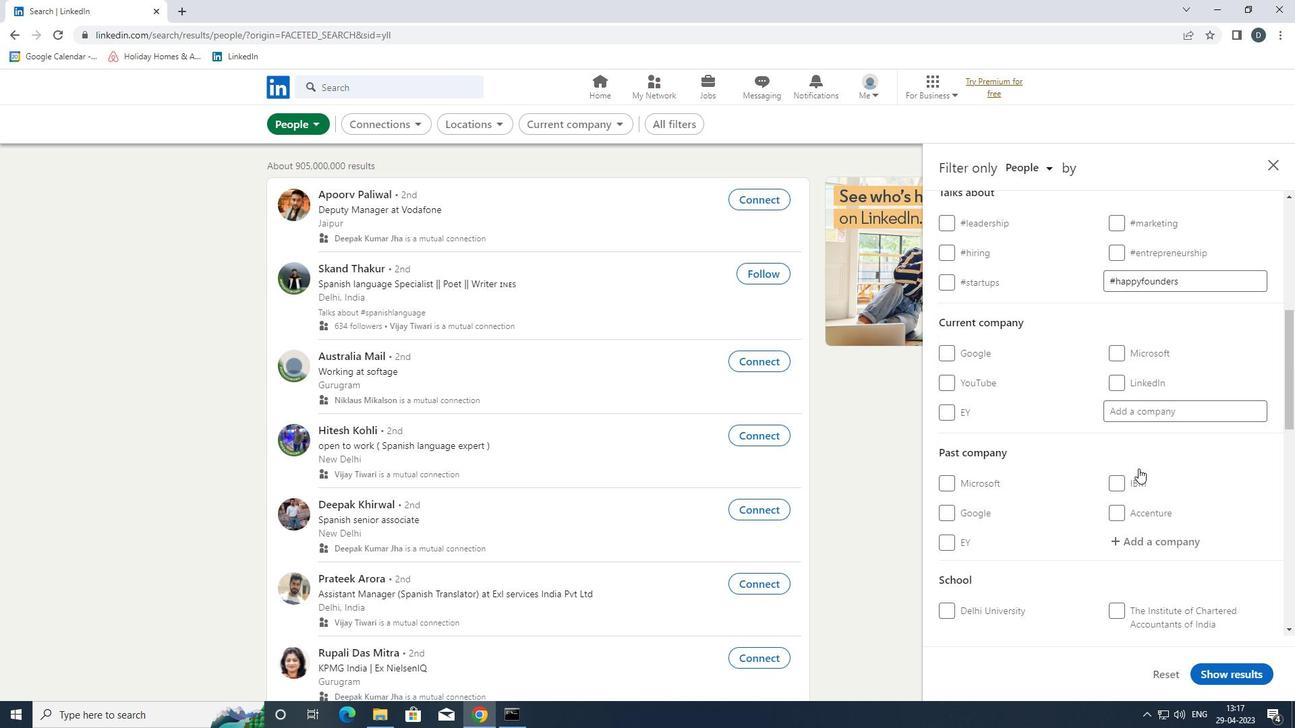 
Action: Mouse scrolled (1139, 468) with delta (0, 0)
Screenshot: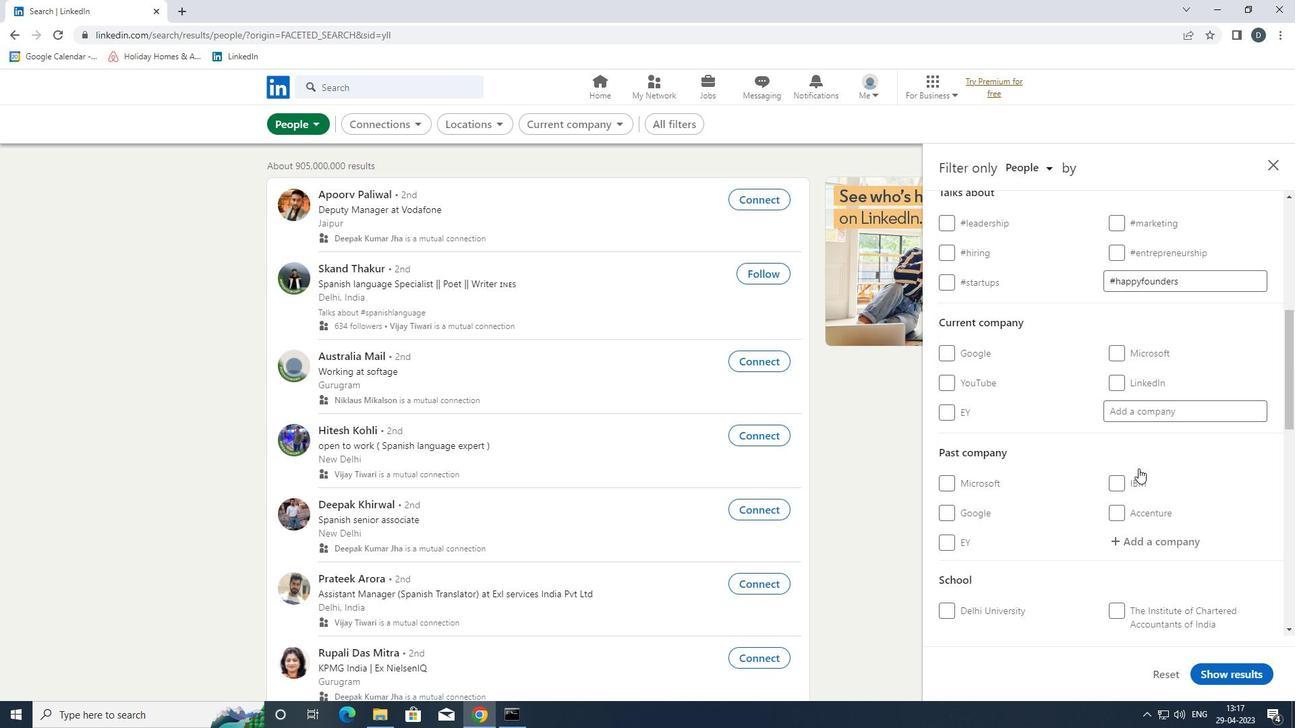 
Action: Mouse scrolled (1139, 468) with delta (0, 0)
Screenshot: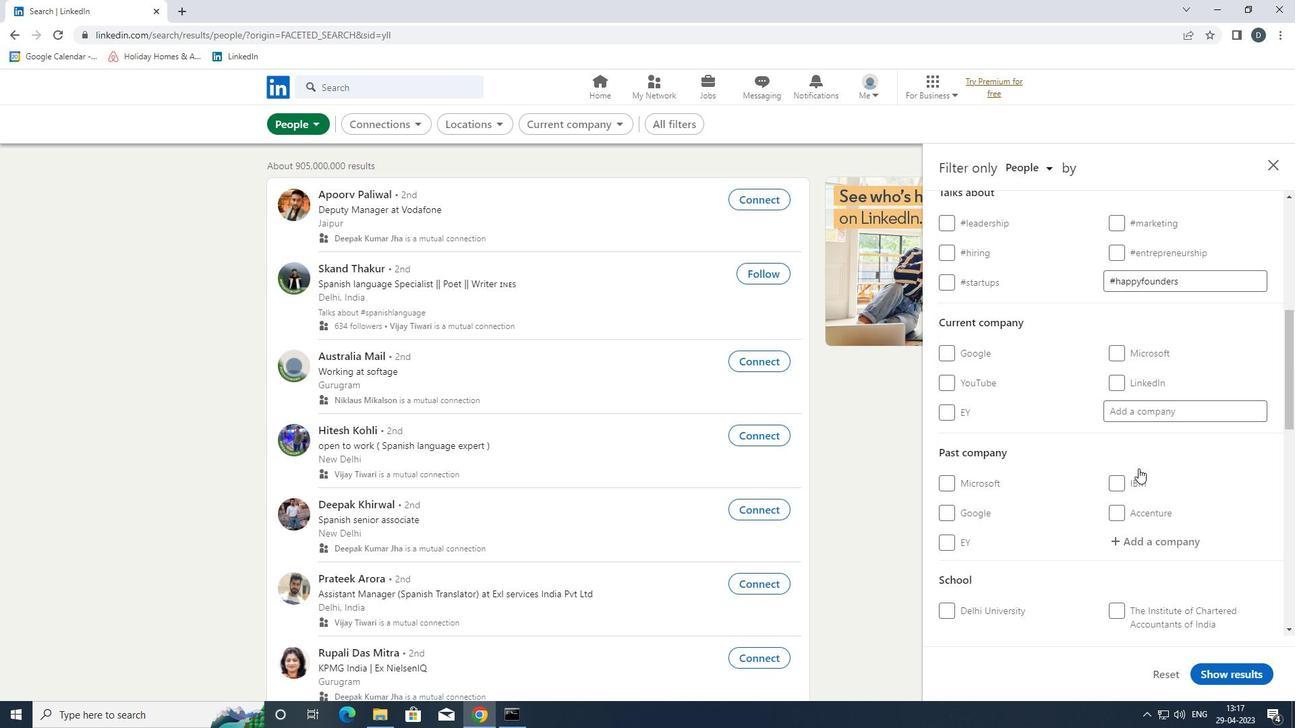 
Action: Mouse moved to (1120, 460)
Screenshot: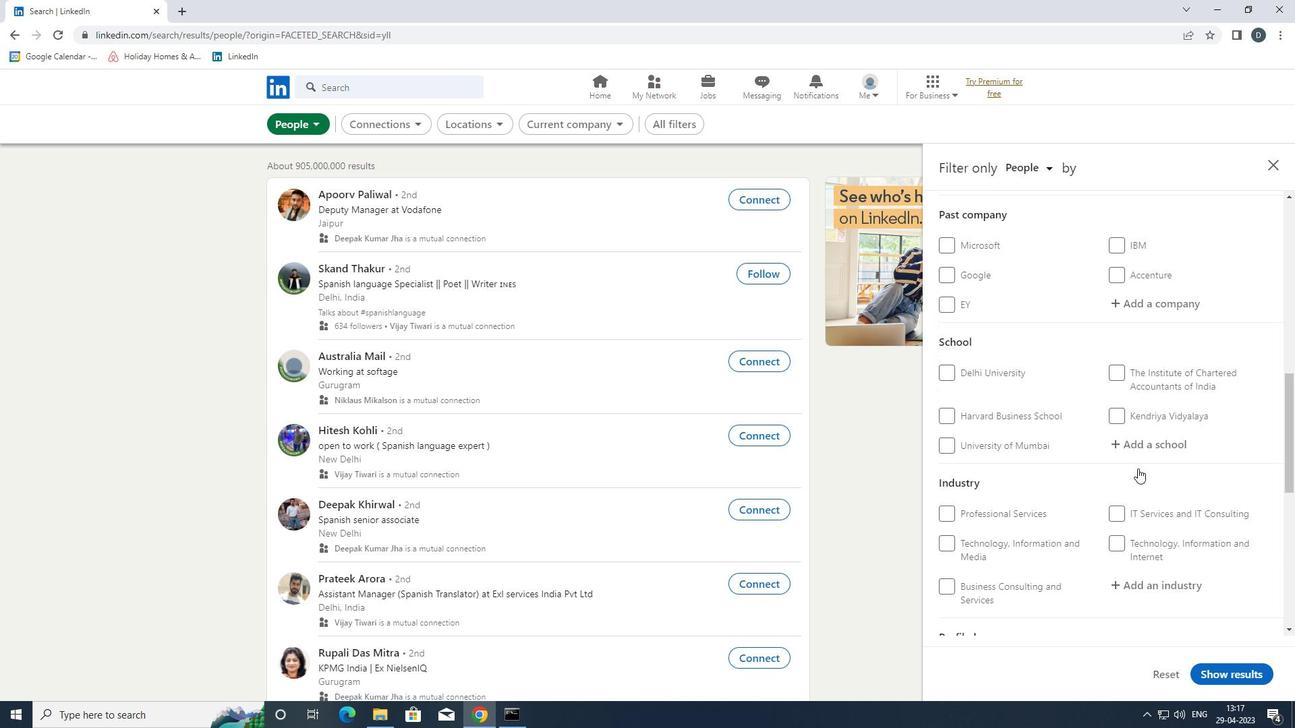 
Action: Mouse scrolled (1120, 460) with delta (0, 0)
Screenshot: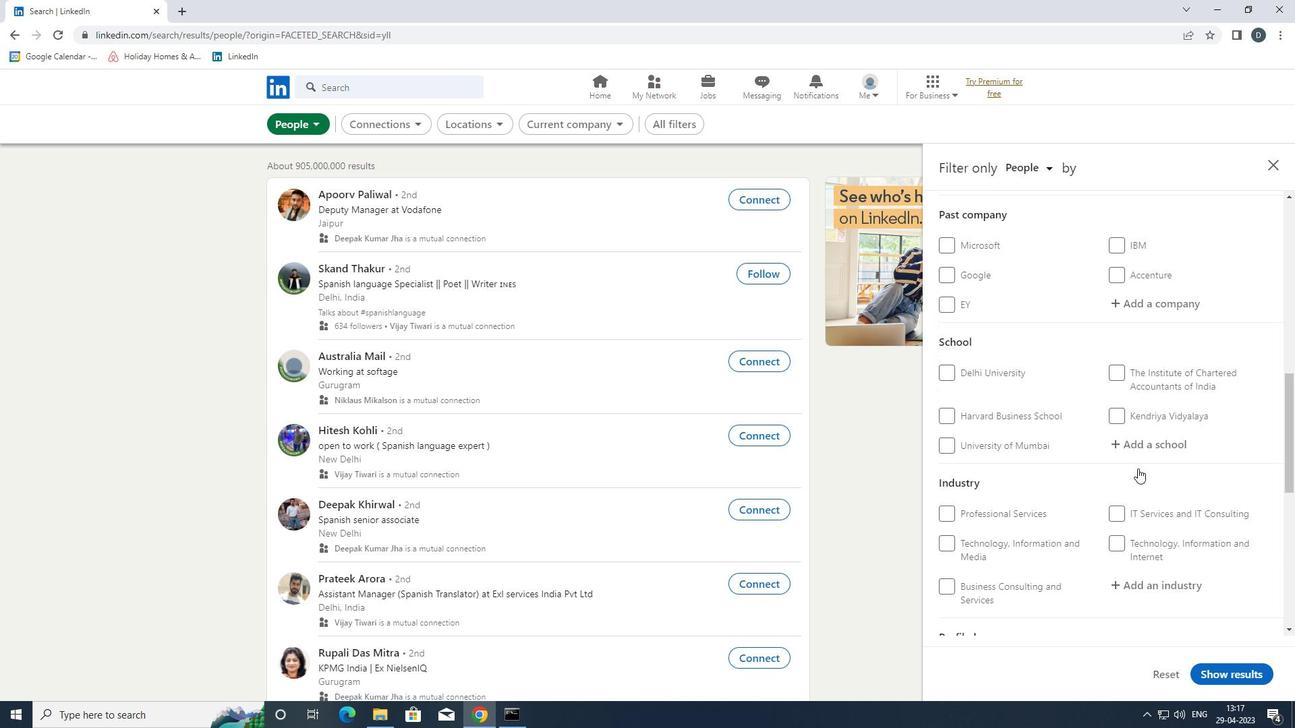 
Action: Mouse moved to (1094, 480)
Screenshot: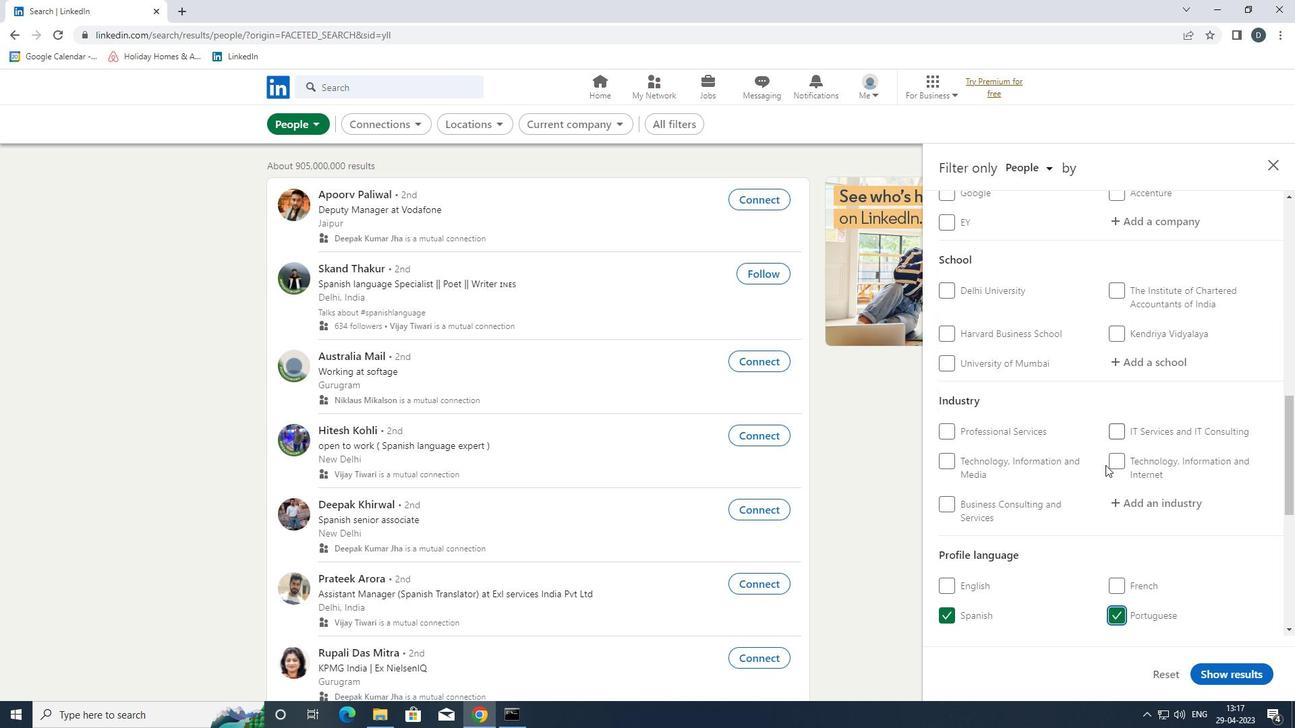 
Action: Mouse scrolled (1094, 479) with delta (0, 0)
Screenshot: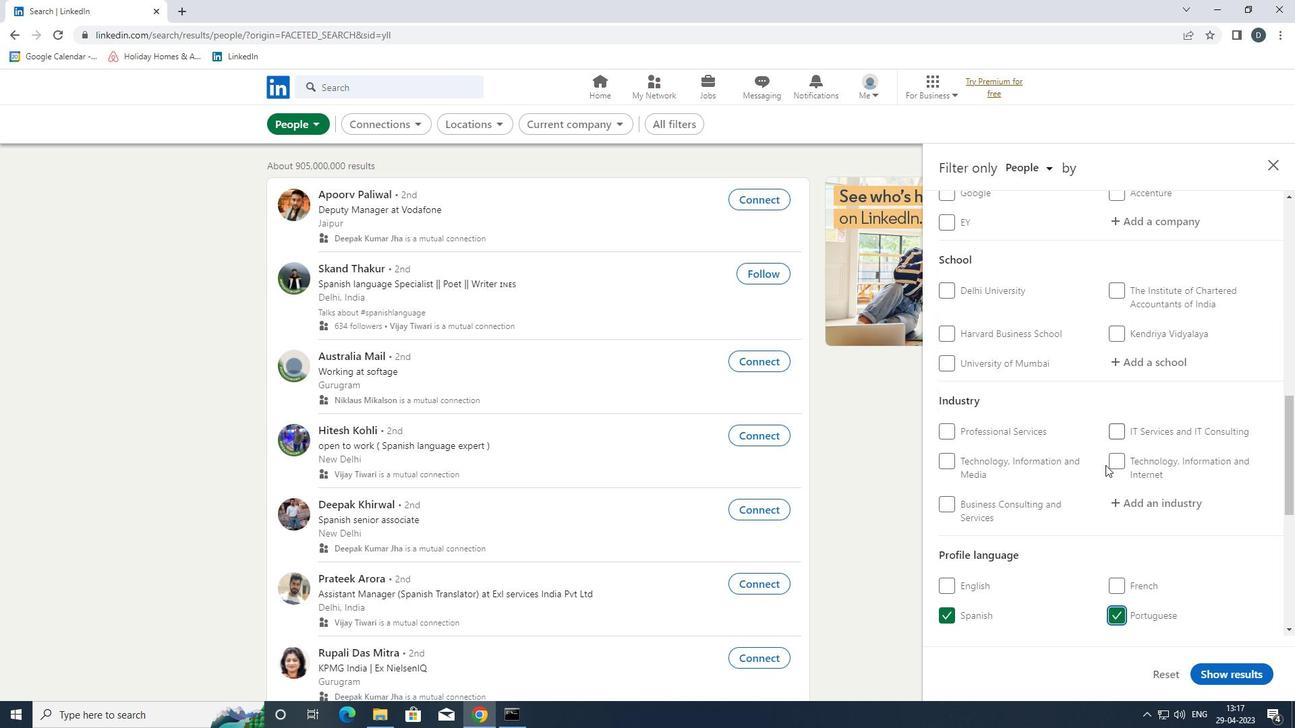 
Action: Mouse moved to (956, 529)
Screenshot: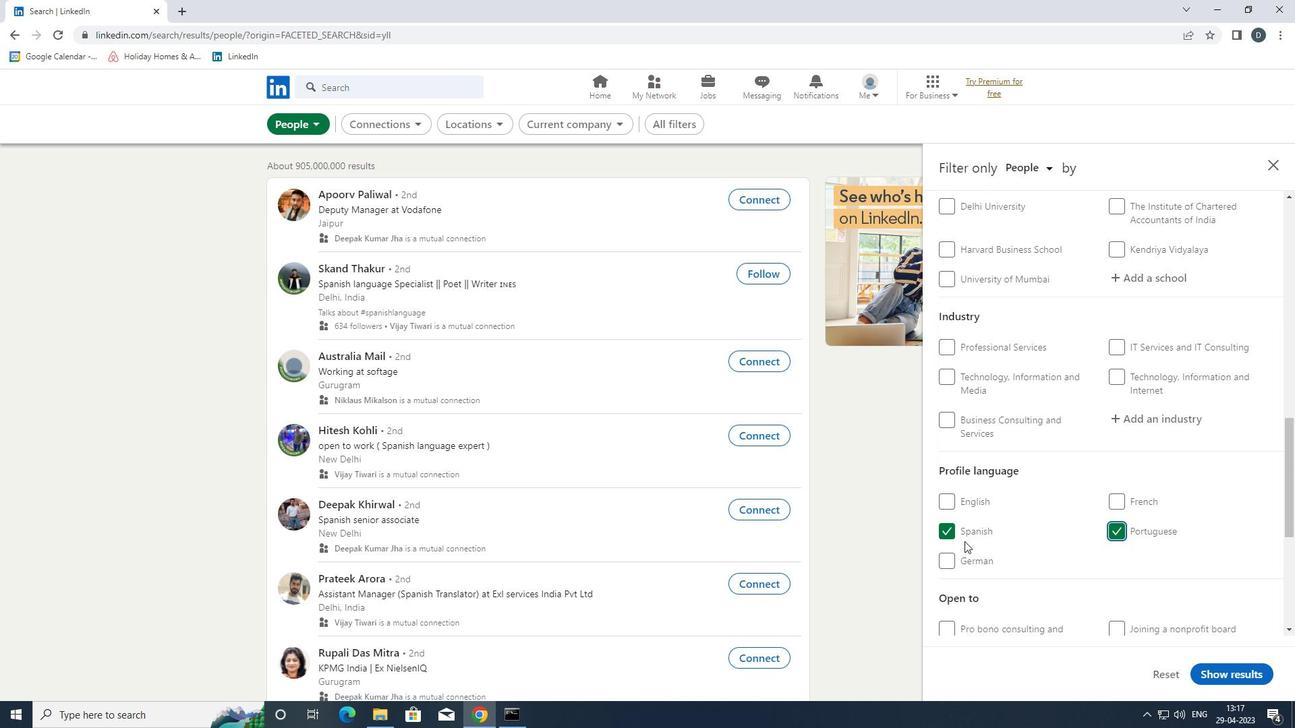 
Action: Mouse pressed left at (956, 529)
Screenshot: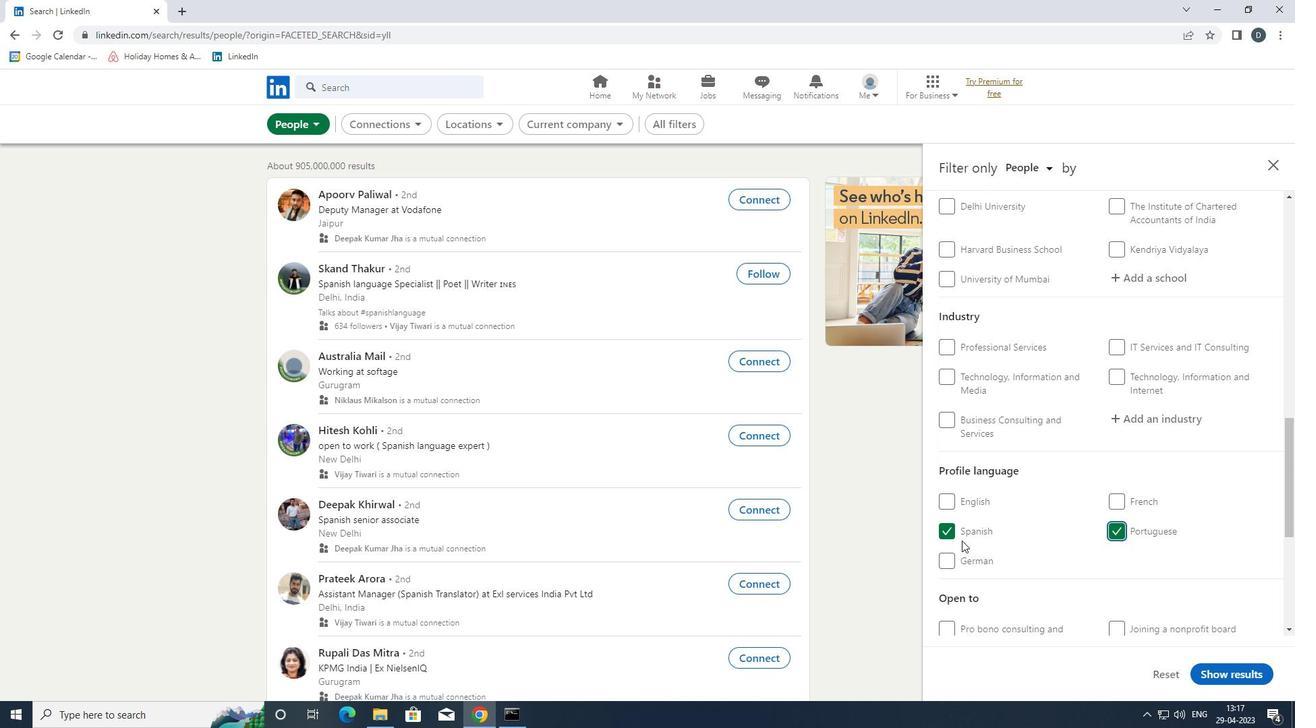 
Action: Mouse moved to (1112, 512)
Screenshot: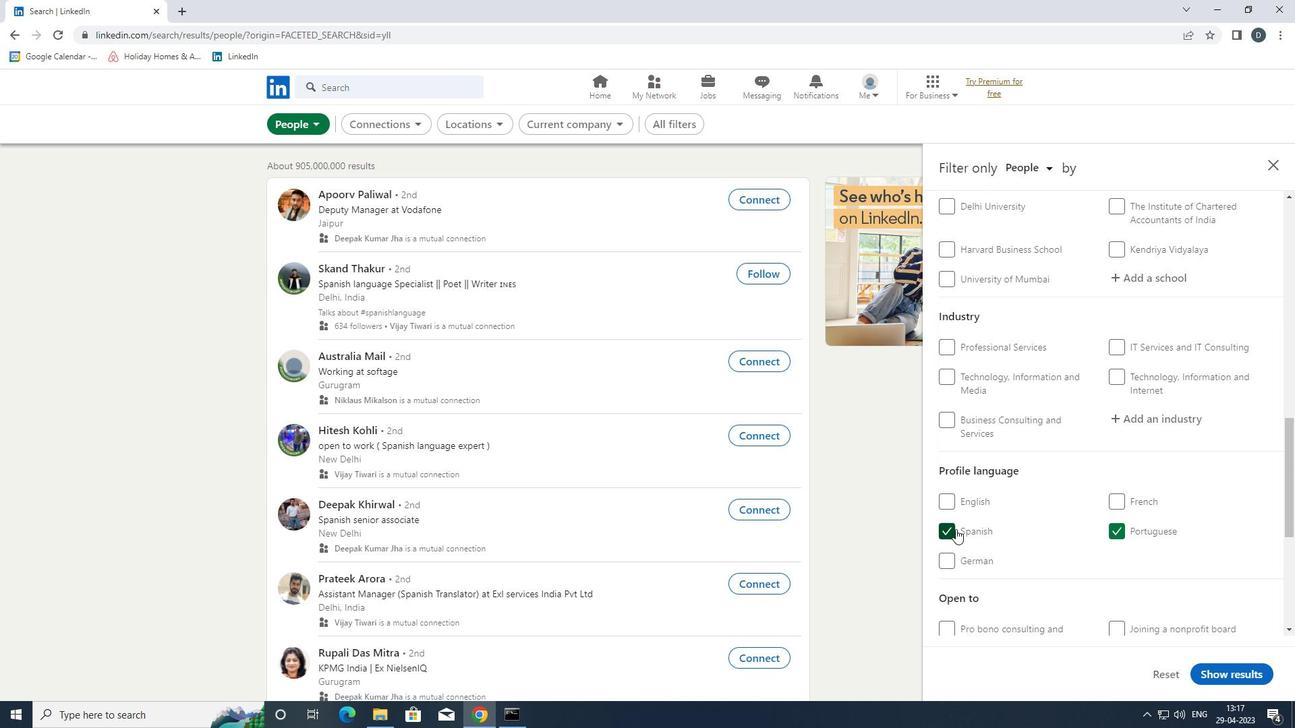 
Action: Mouse scrolled (1112, 513) with delta (0, 0)
Screenshot: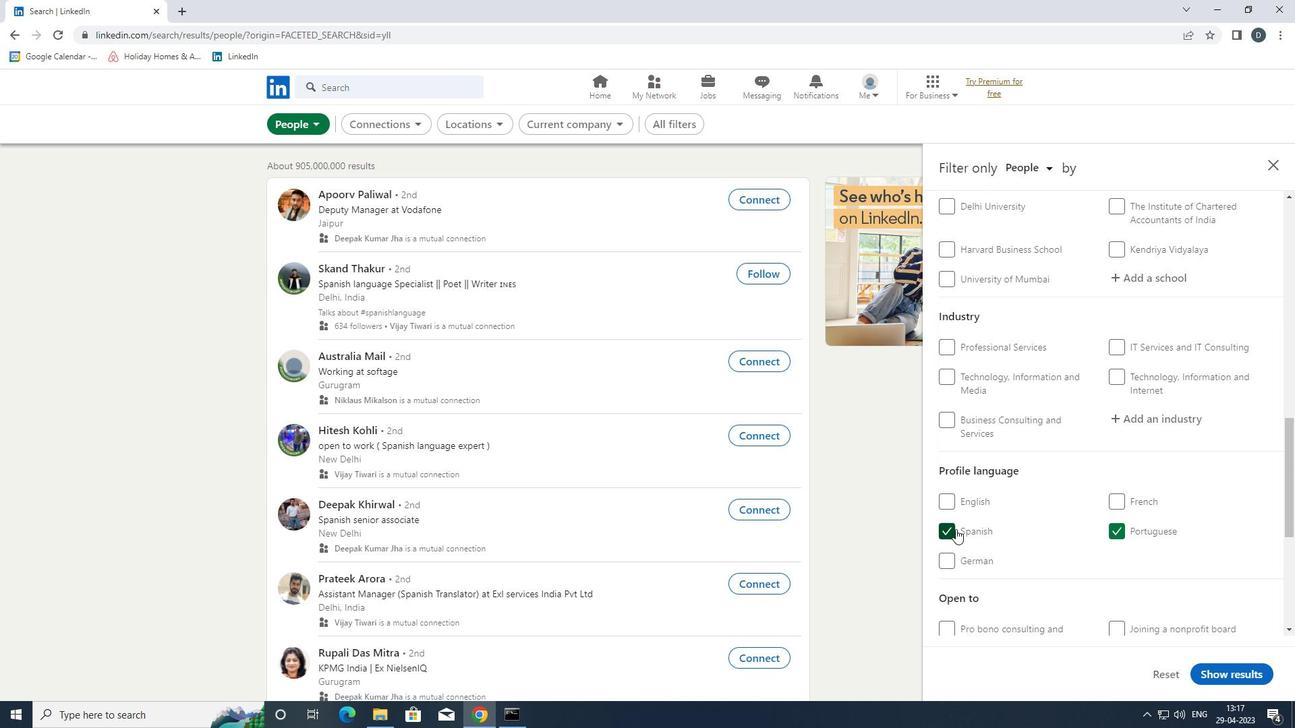 
Action: Mouse scrolled (1112, 513) with delta (0, 0)
Screenshot: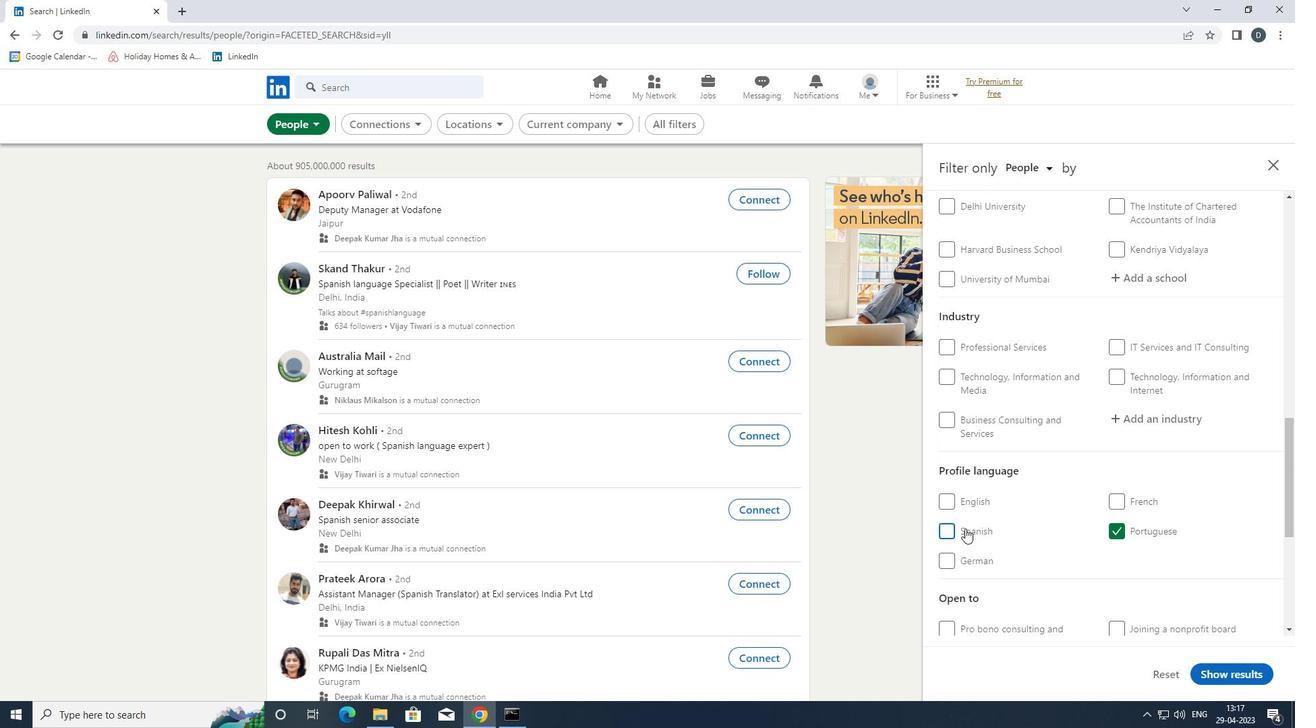 
Action: Mouse scrolled (1112, 513) with delta (0, 0)
Screenshot: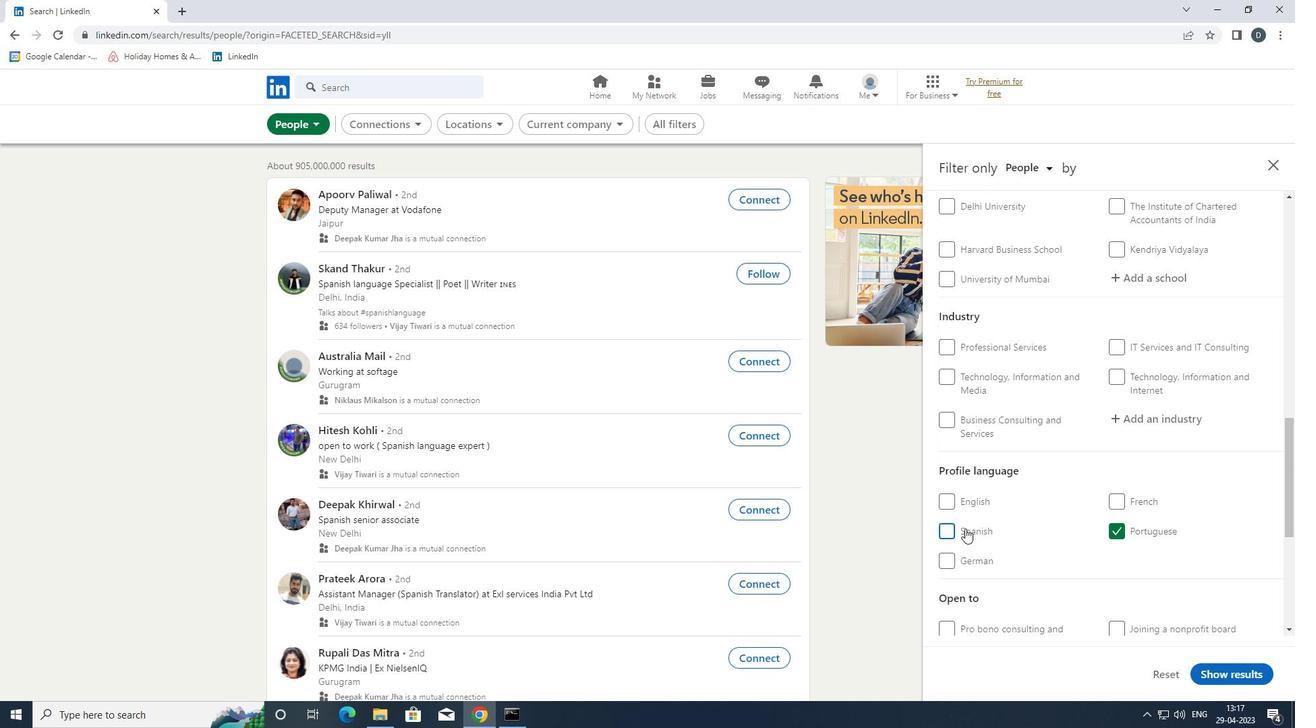 
Action: Mouse scrolled (1112, 513) with delta (0, 0)
Screenshot: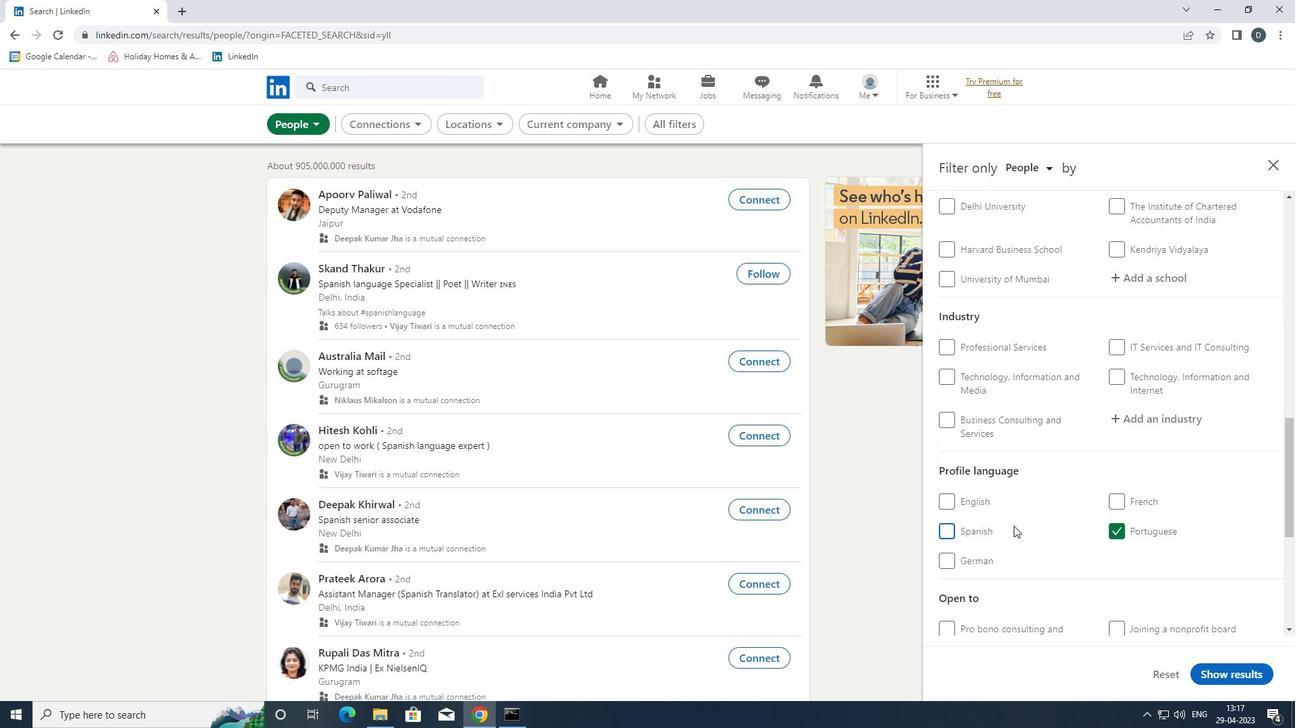 
Action: Mouse scrolled (1112, 513) with delta (0, 0)
Screenshot: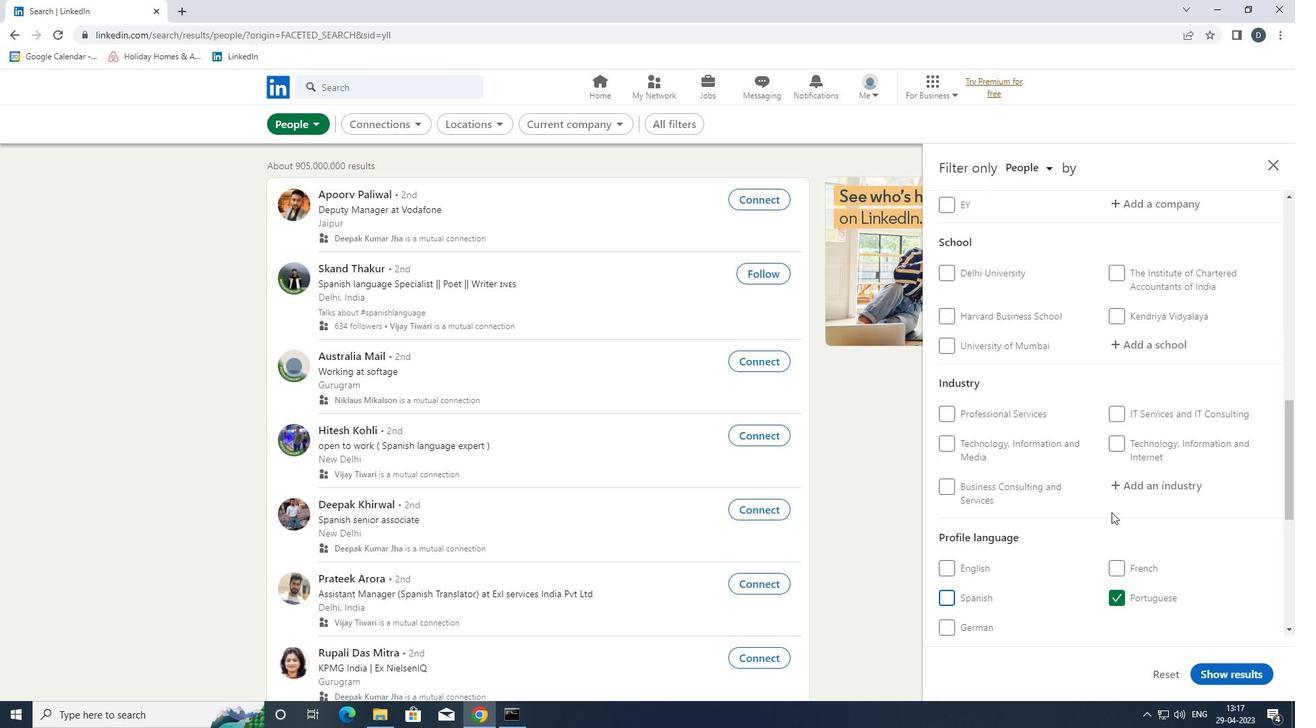 
Action: Mouse scrolled (1112, 513) with delta (0, 0)
Screenshot: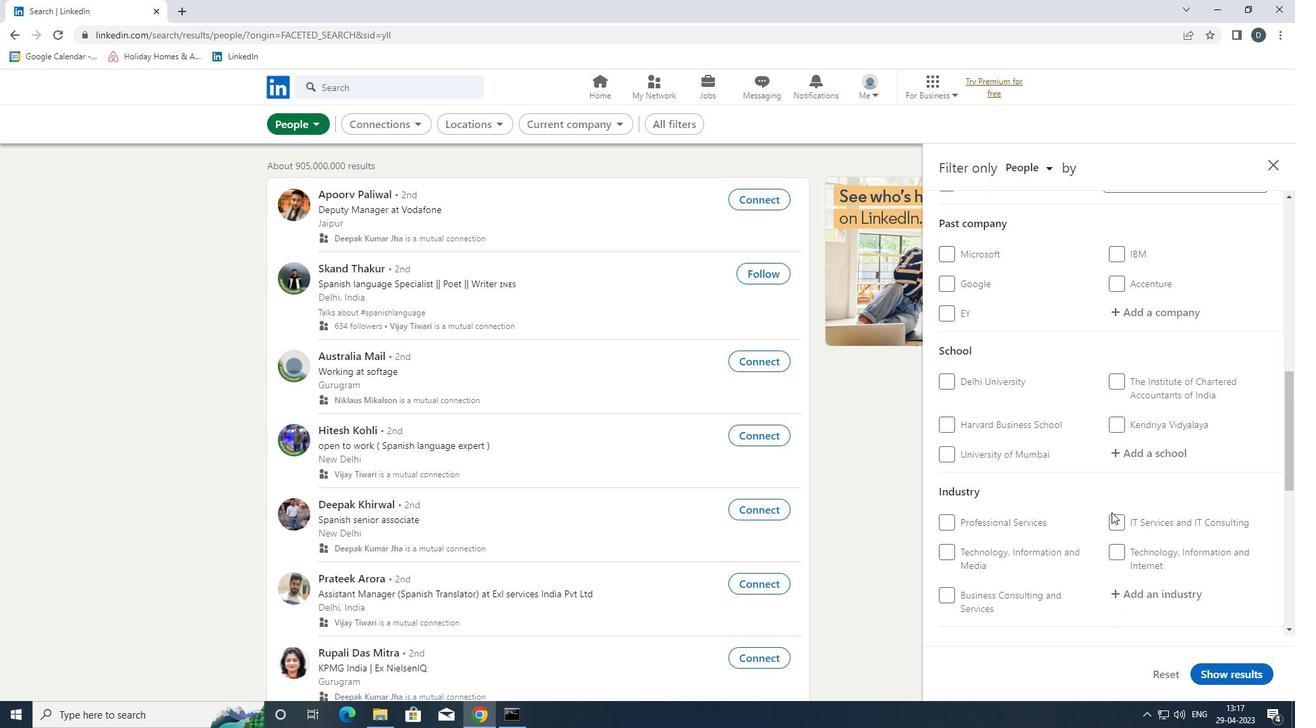 
Action: Mouse scrolled (1112, 513) with delta (0, 0)
Screenshot: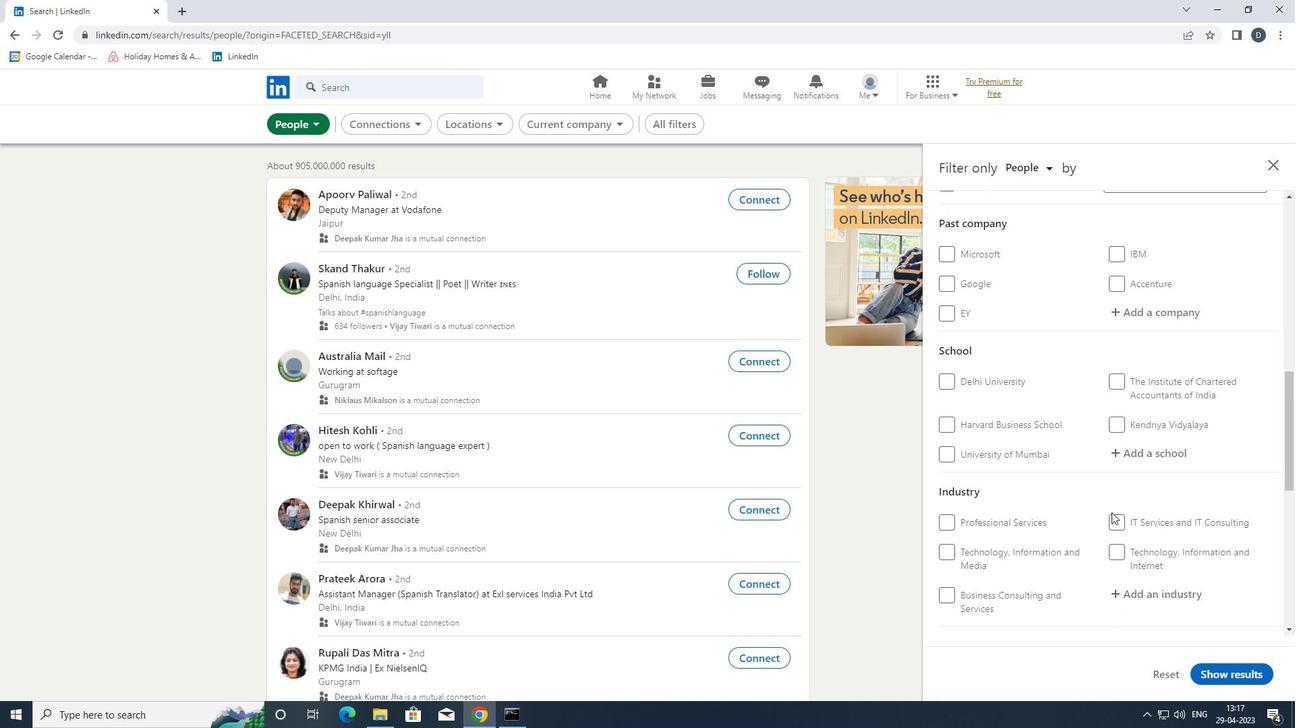 
Action: Mouse moved to (1146, 479)
Screenshot: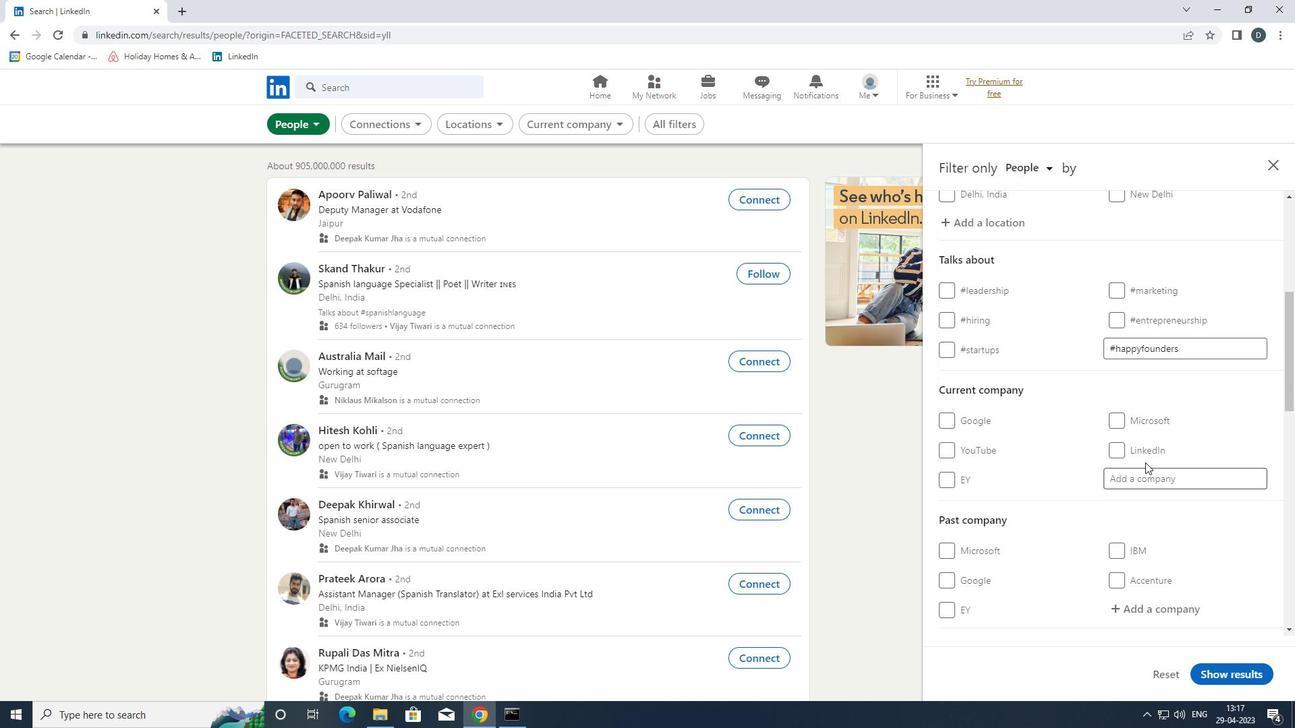 
Action: Mouse pressed left at (1146, 479)
Screenshot: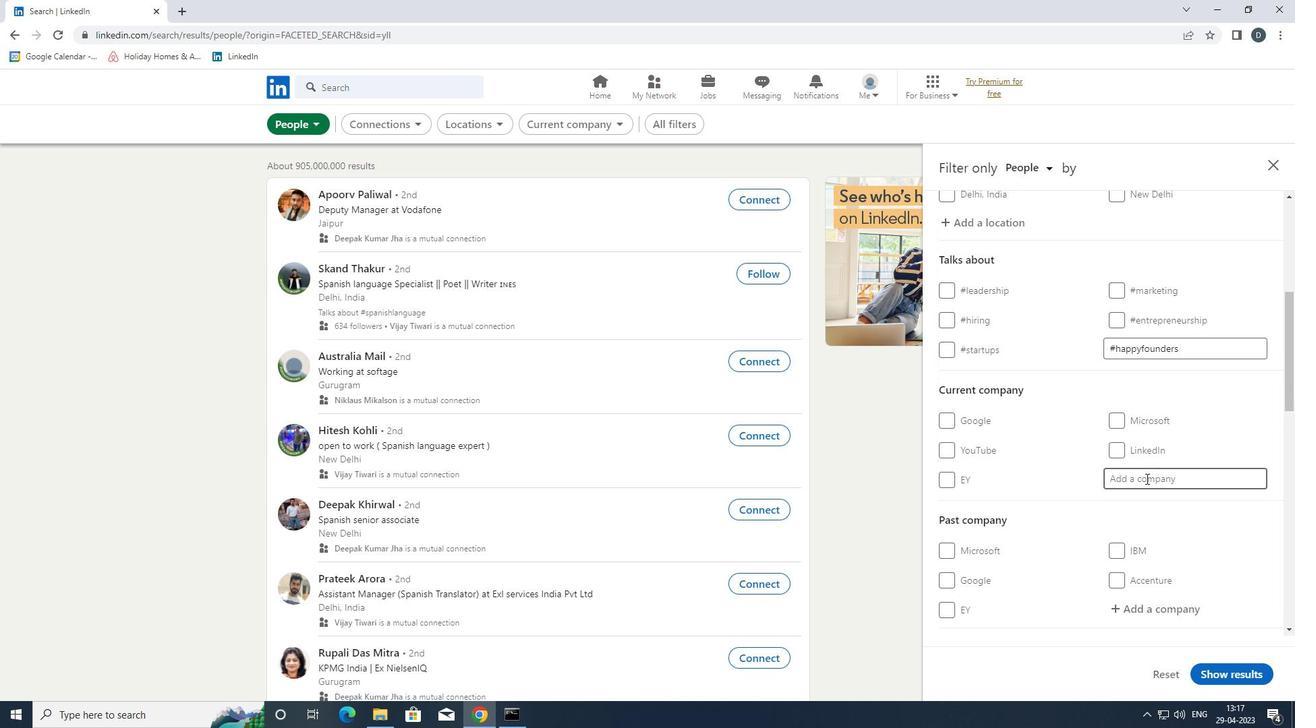 
Action: Key pressed <Key.shift><Key.shift><Key.shift><Key.shift><Key.shift><Key.shift>WORK<Key.space><Key.shift>FROM/<Key.backspace><Key.space><Key.shift>HOME/
Screenshot: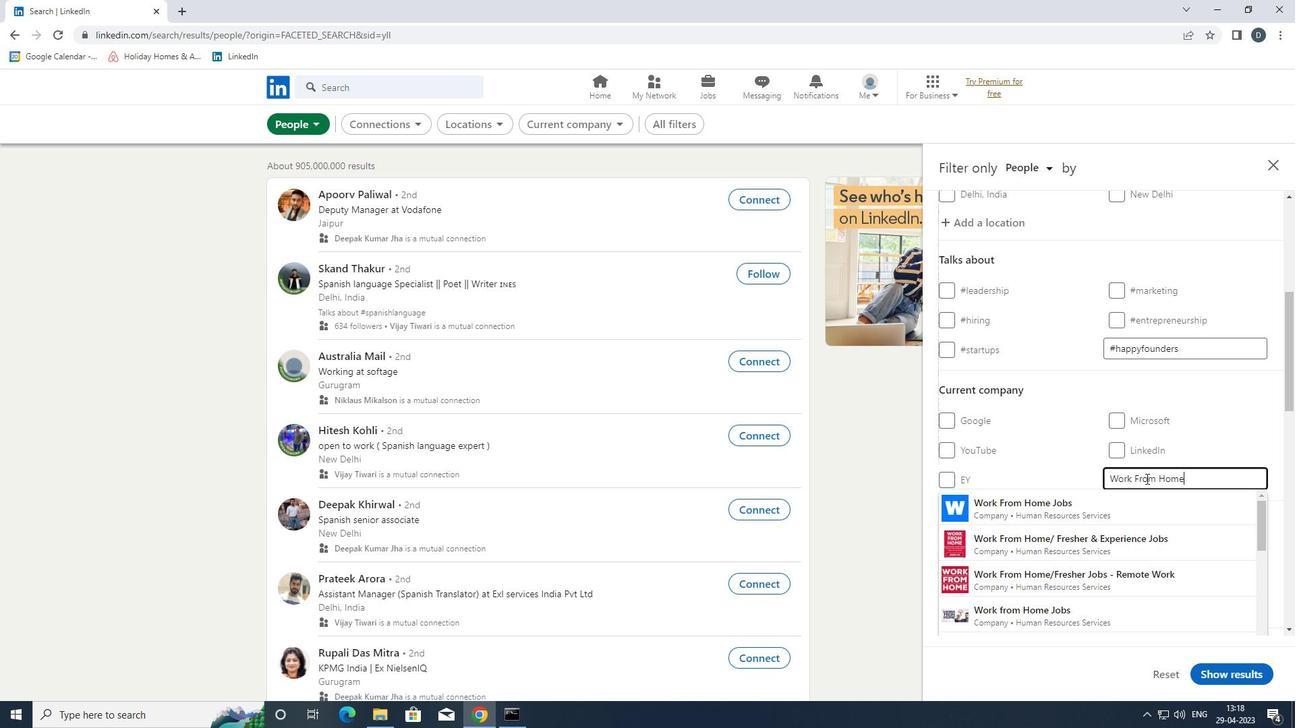 
Action: Mouse moved to (1221, 483)
Screenshot: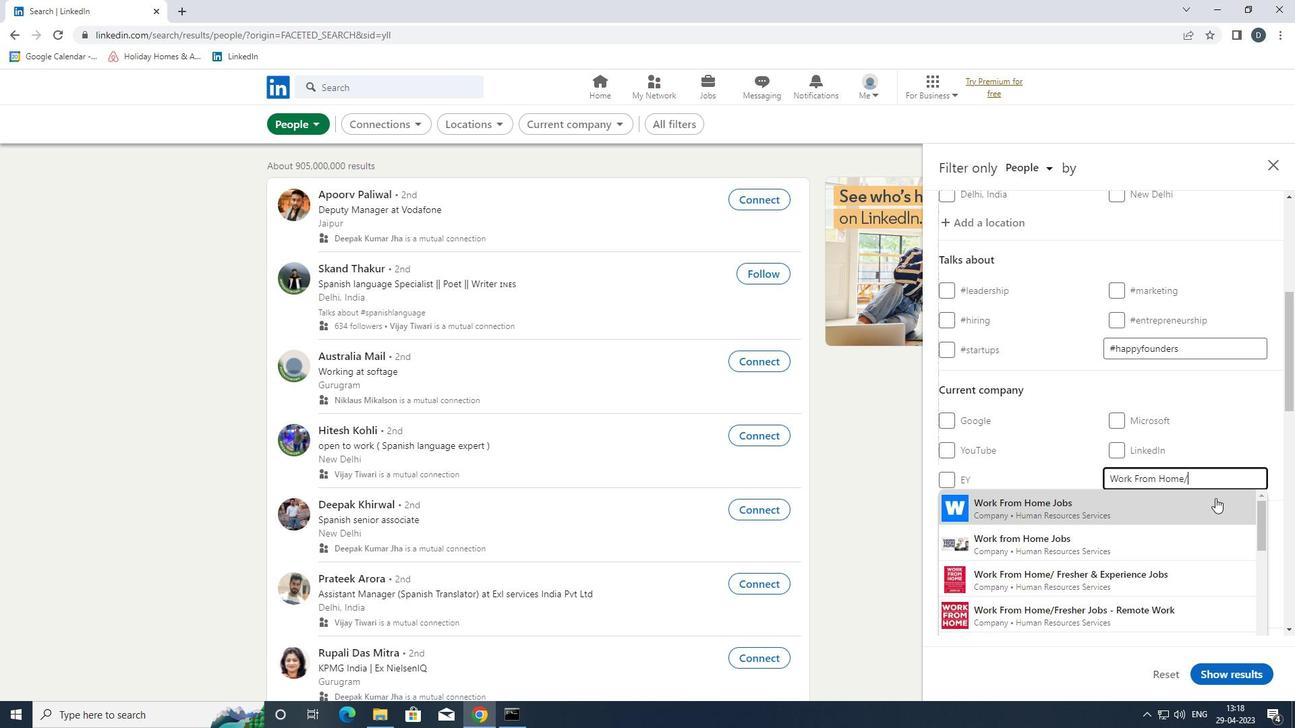 
Action: Key pressed <Key.shift><Key.shift><Key.shift><Key.shift>EXPER
Screenshot: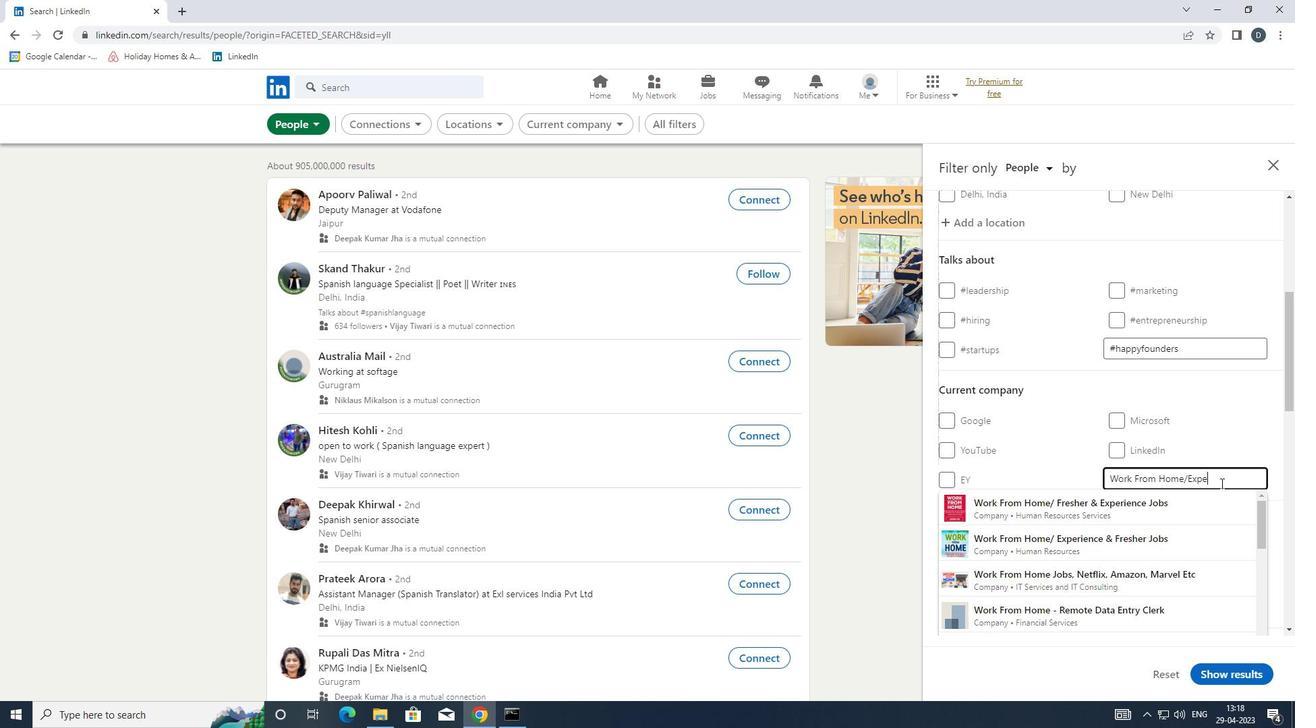 
Action: Mouse moved to (1202, 534)
Screenshot: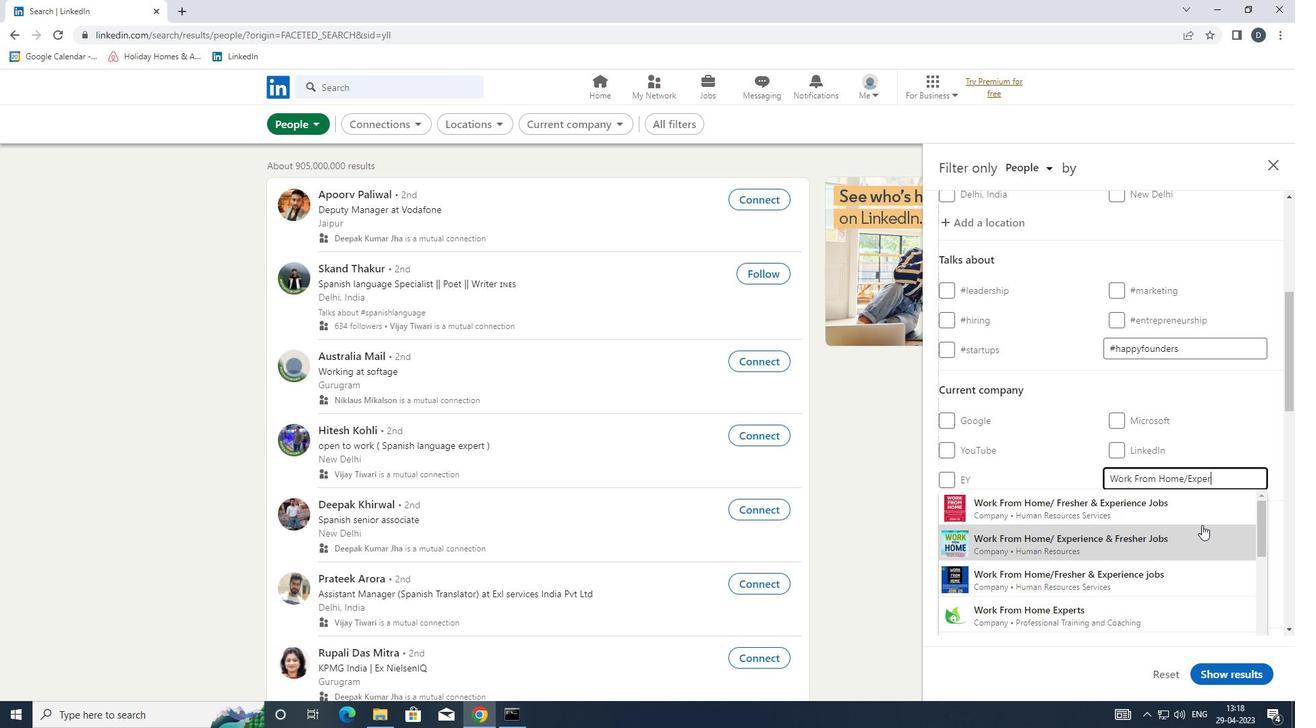 
Action: Mouse pressed left at (1202, 534)
Screenshot: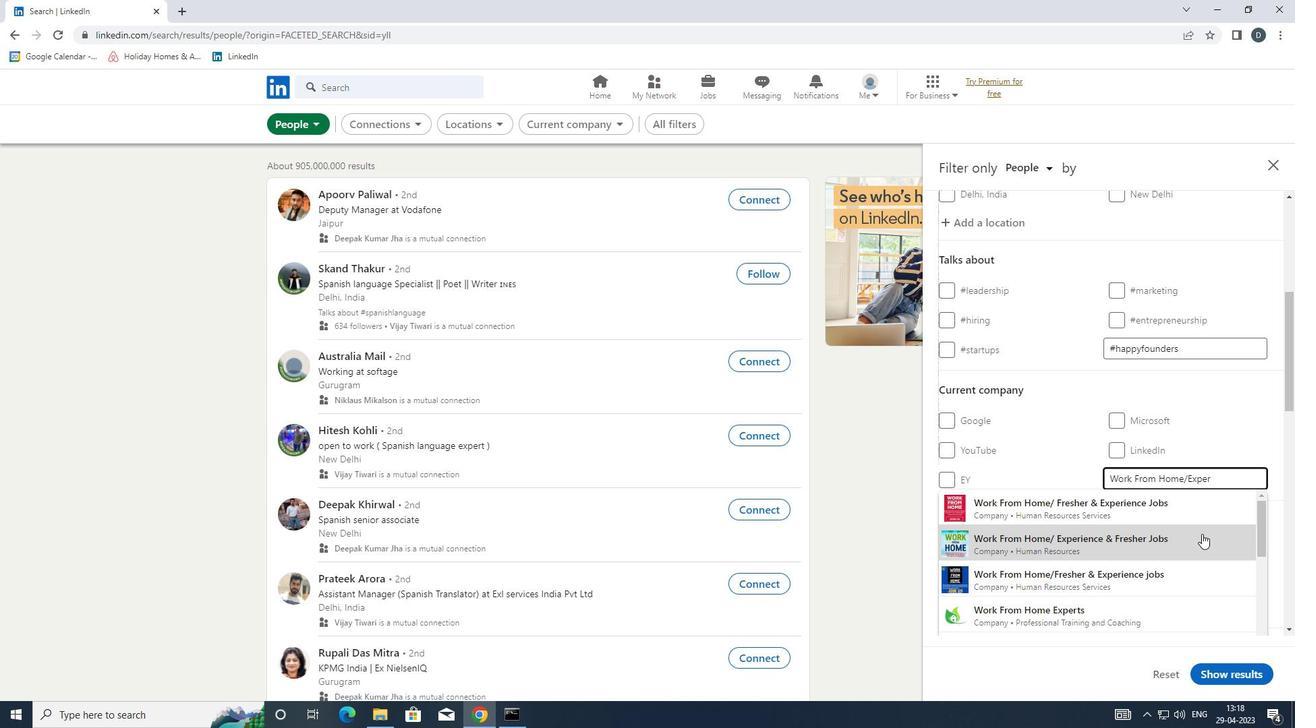 
Action: Mouse moved to (1197, 533)
Screenshot: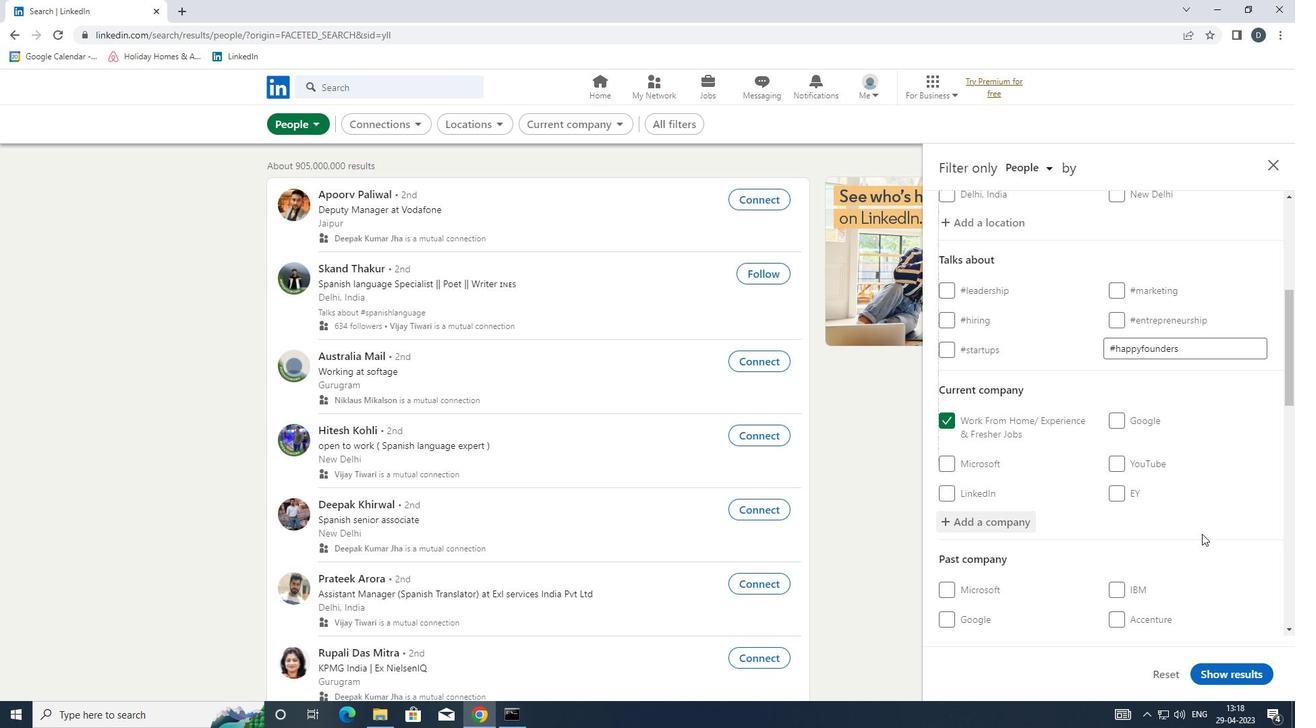 
Action: Mouse scrolled (1197, 533) with delta (0, 0)
Screenshot: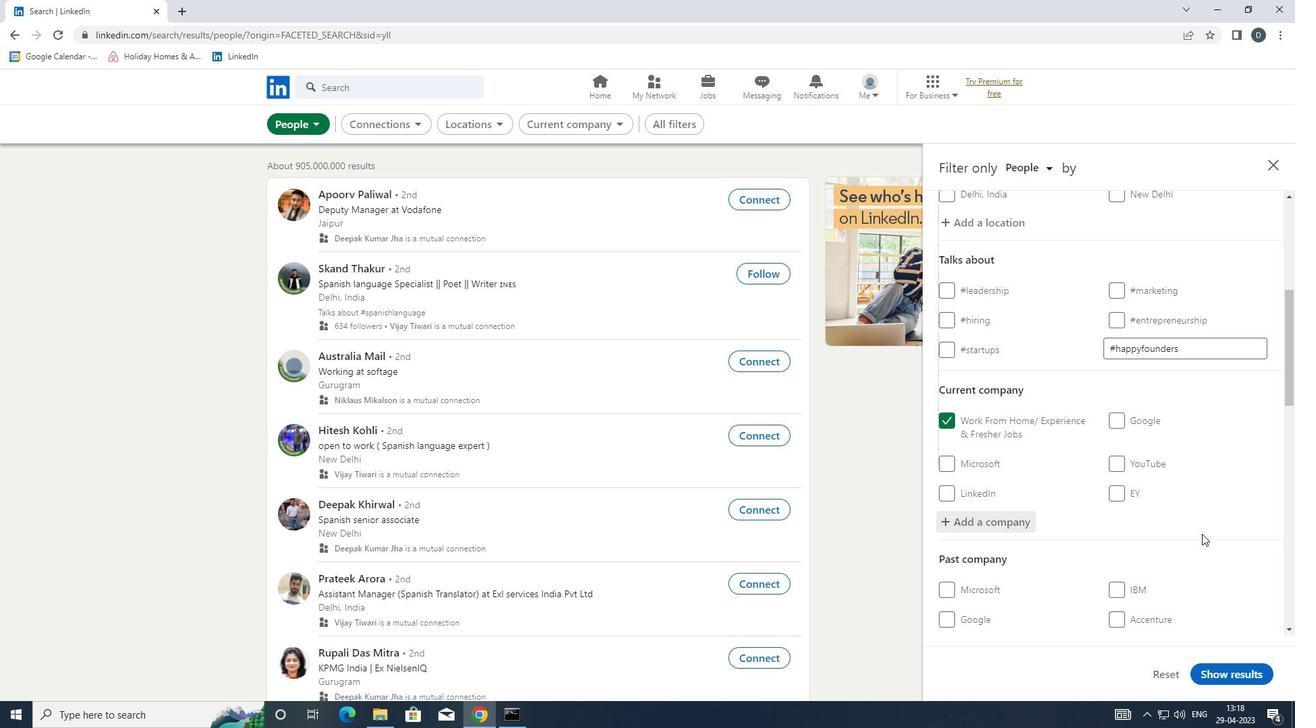 
Action: Mouse scrolled (1197, 533) with delta (0, 0)
Screenshot: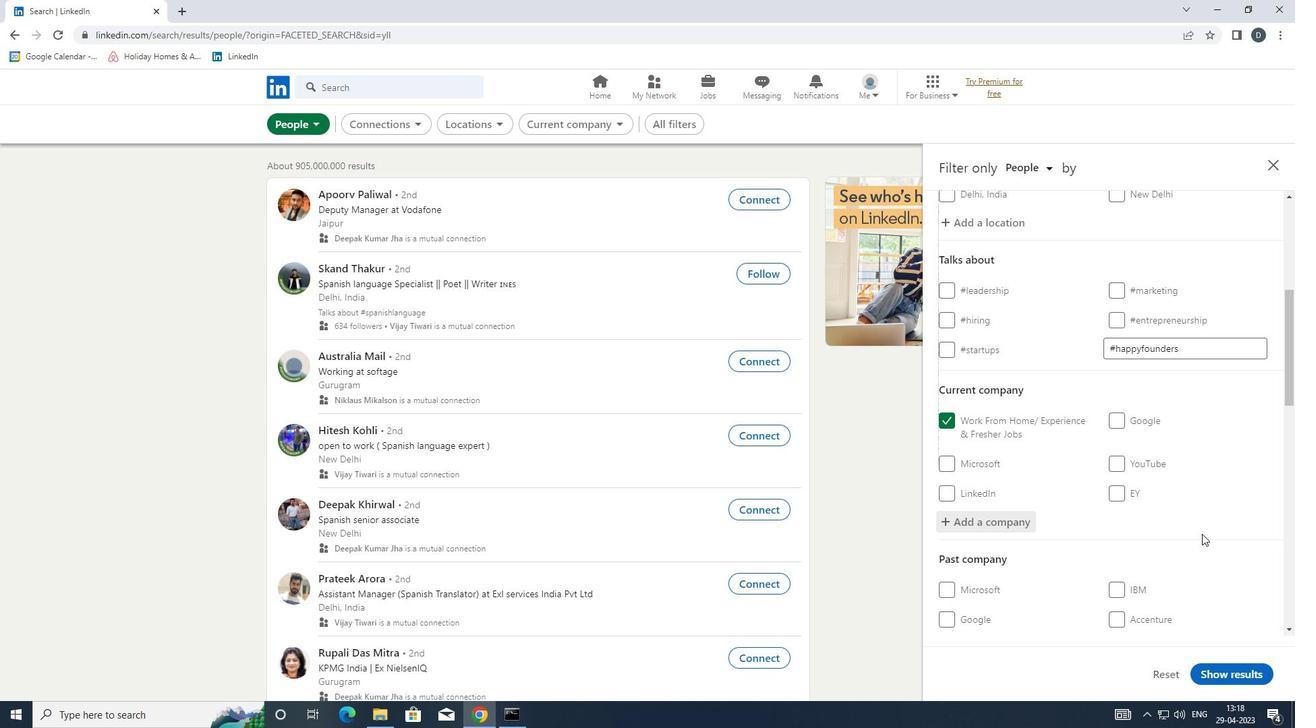
Action: Mouse scrolled (1197, 533) with delta (0, 0)
Screenshot: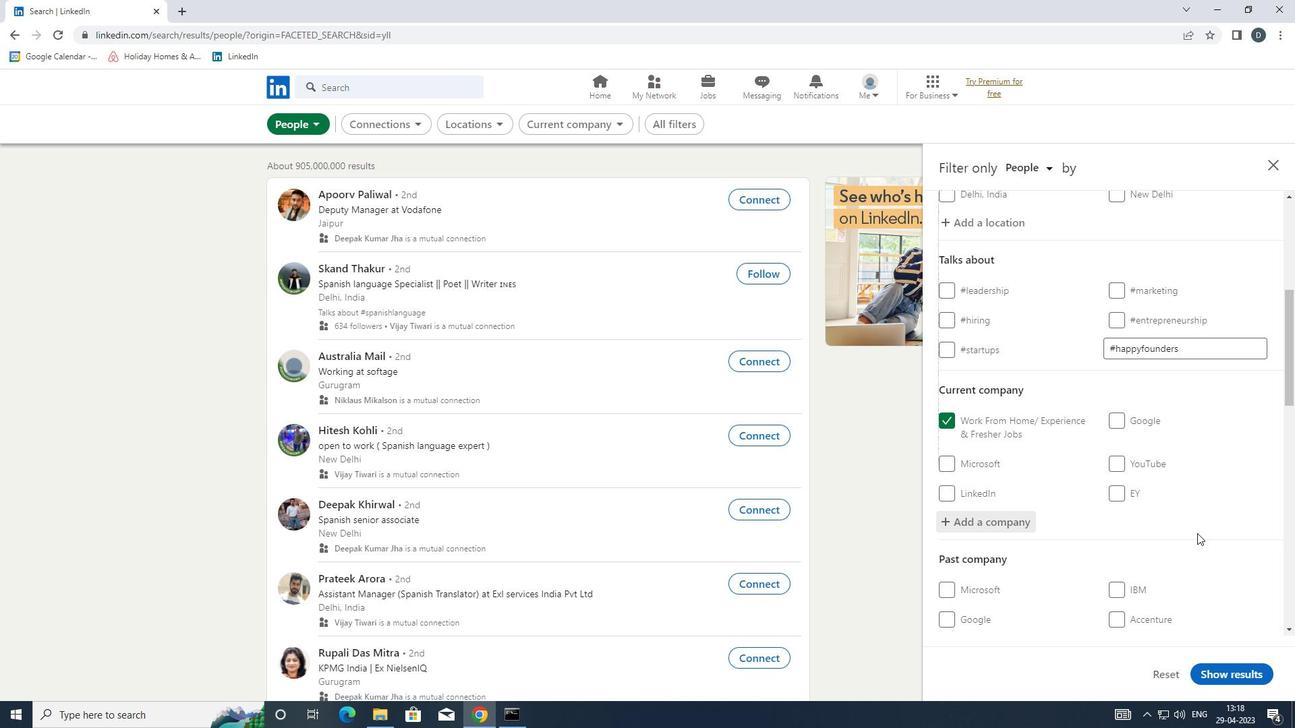 
Action: Mouse scrolled (1197, 533) with delta (0, 0)
Screenshot: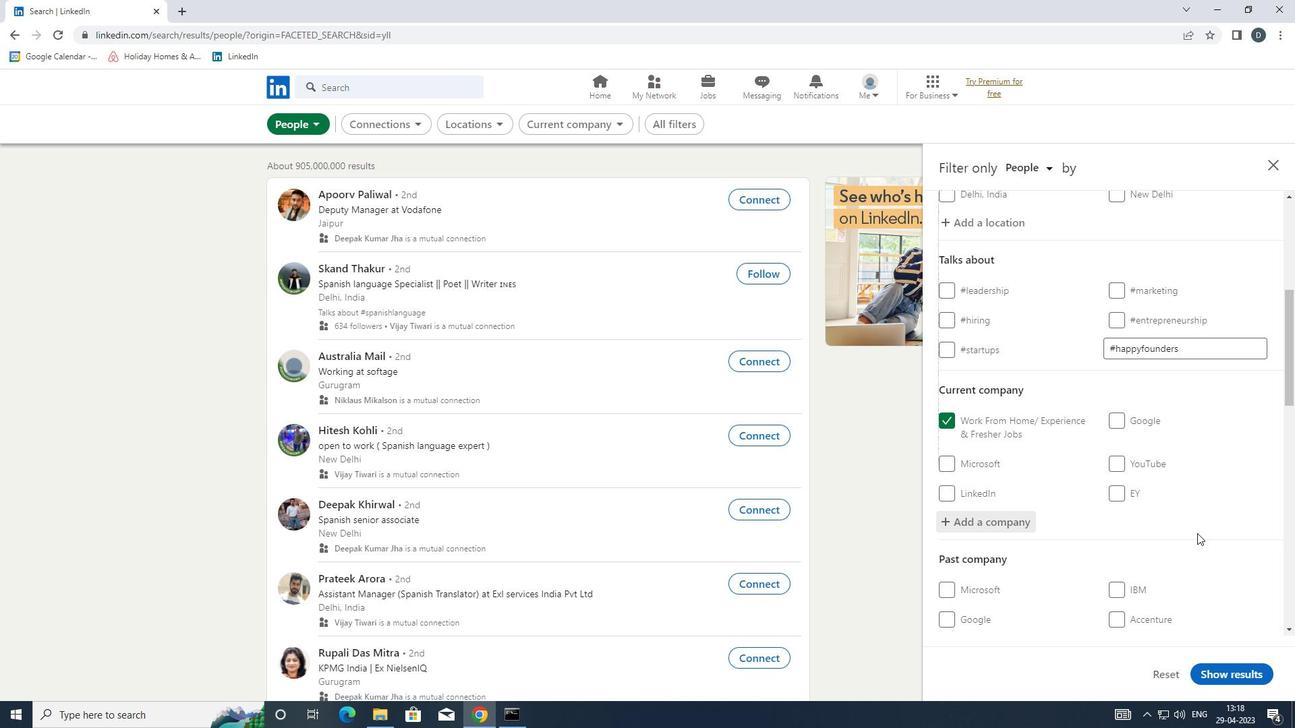 
Action: Mouse moved to (1147, 453)
Screenshot: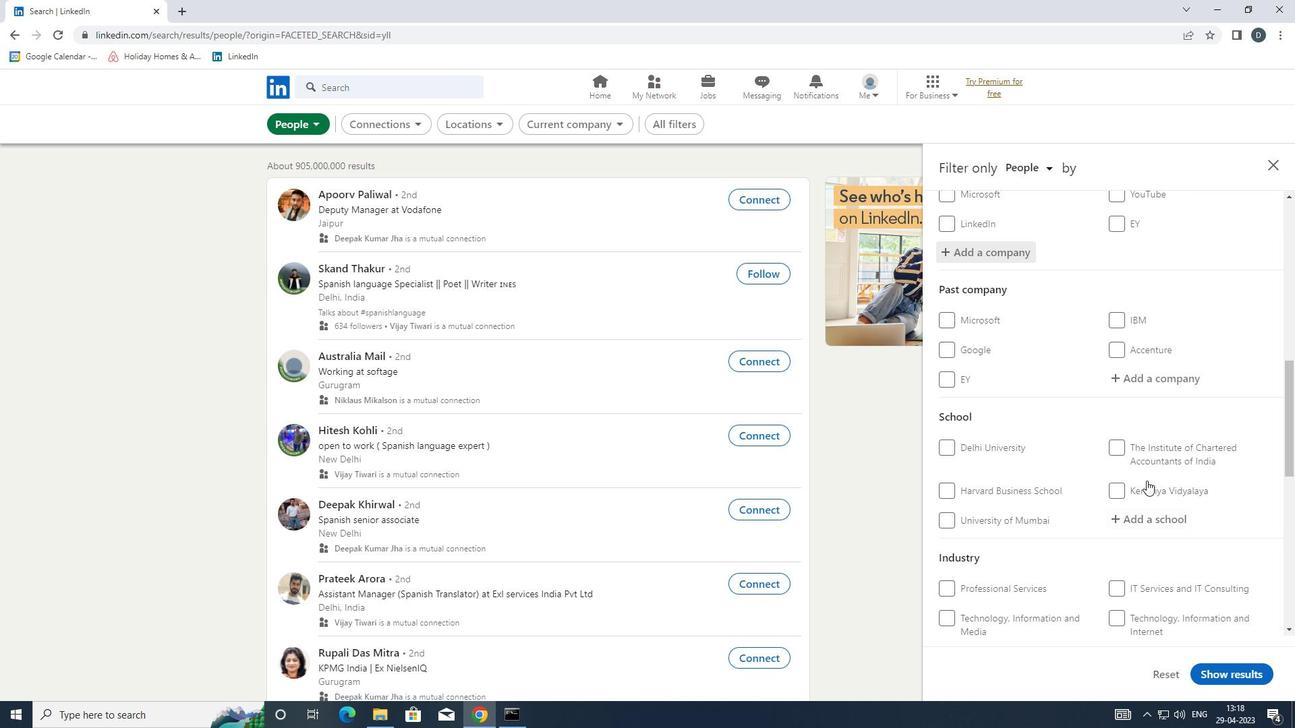 
Action: Mouse scrolled (1147, 452) with delta (0, 0)
Screenshot: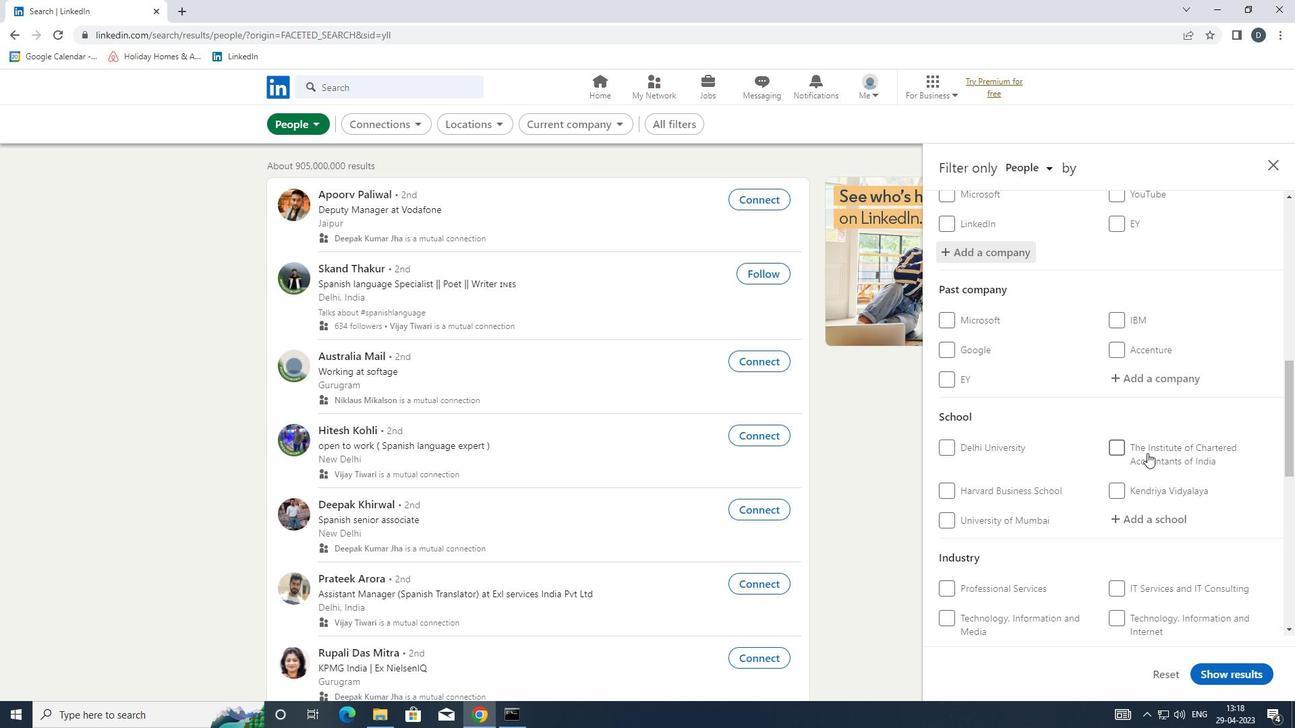 
Action: Mouse moved to (1148, 453)
Screenshot: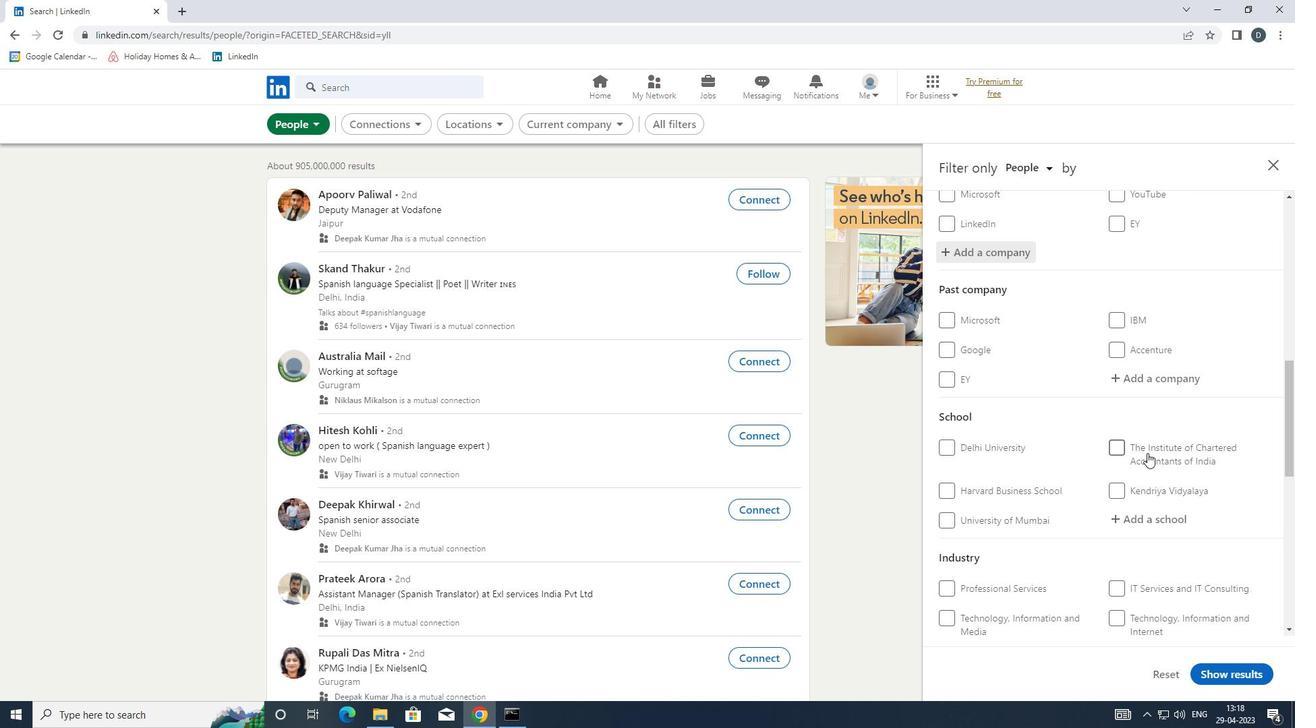 
Action: Mouse scrolled (1148, 452) with delta (0, 0)
Screenshot: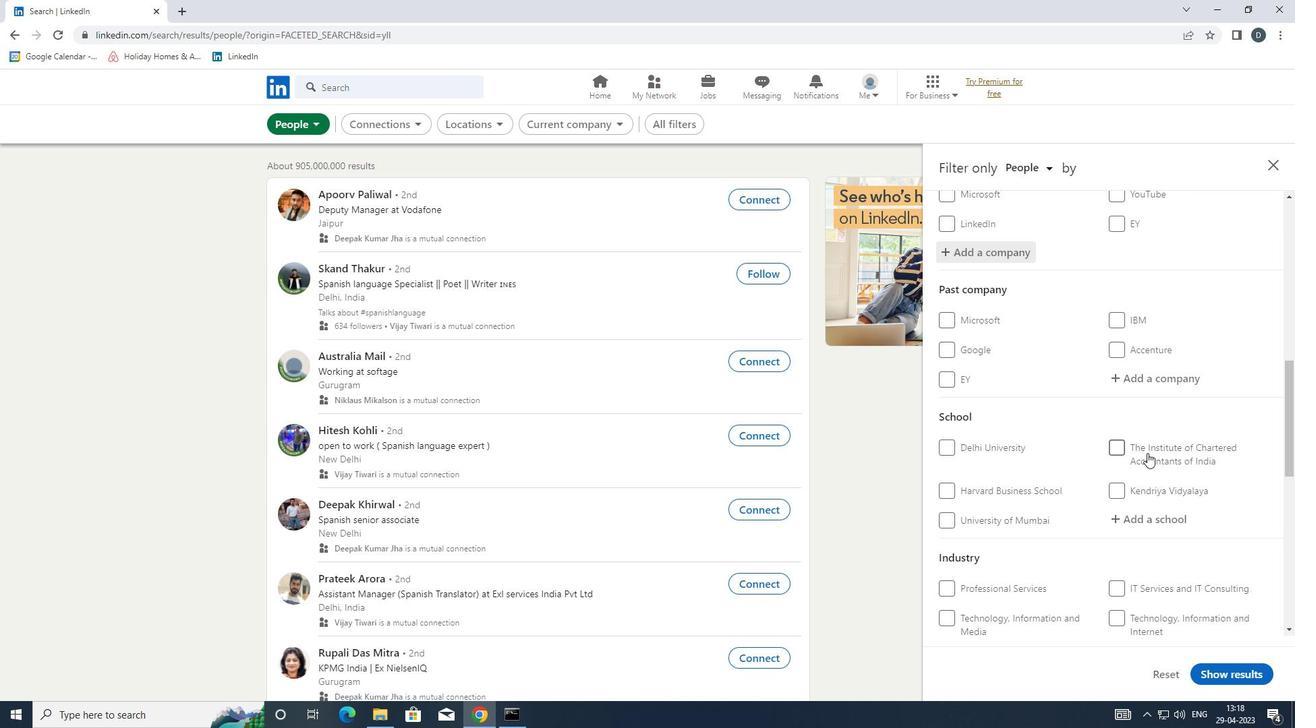 
Action: Mouse moved to (1160, 389)
Screenshot: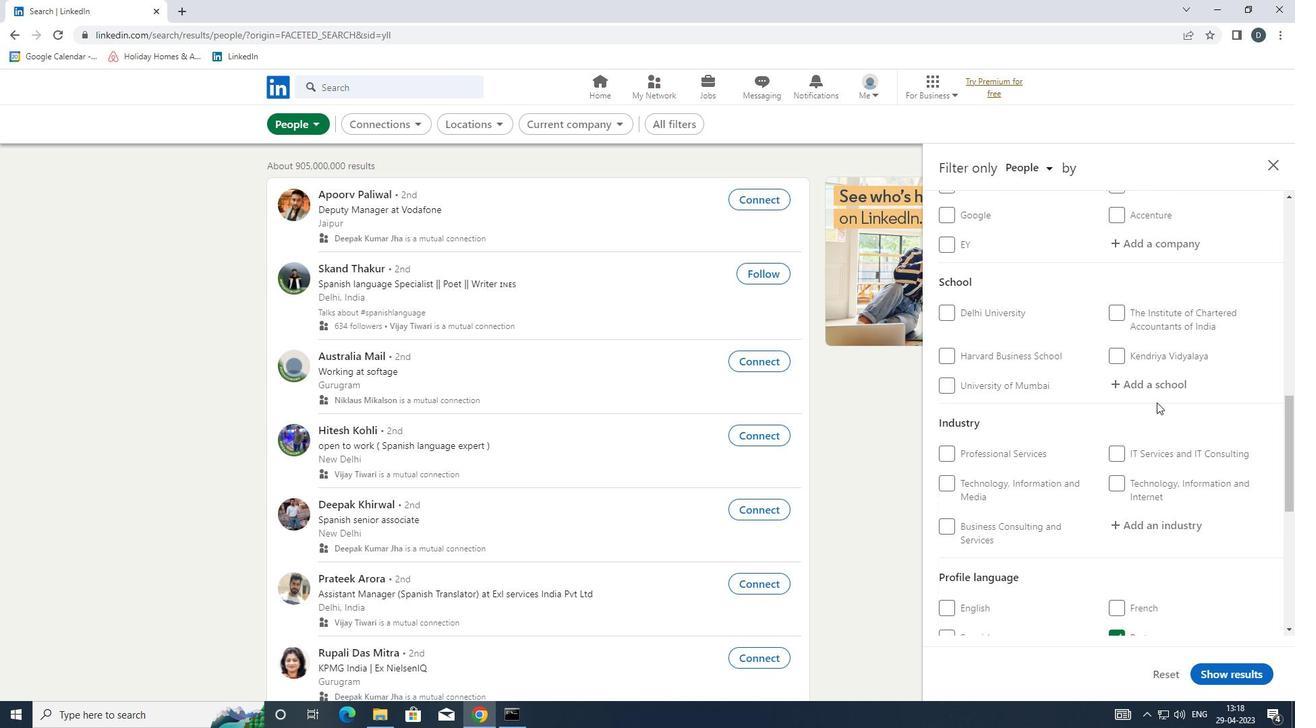 
Action: Mouse pressed left at (1160, 389)
Screenshot: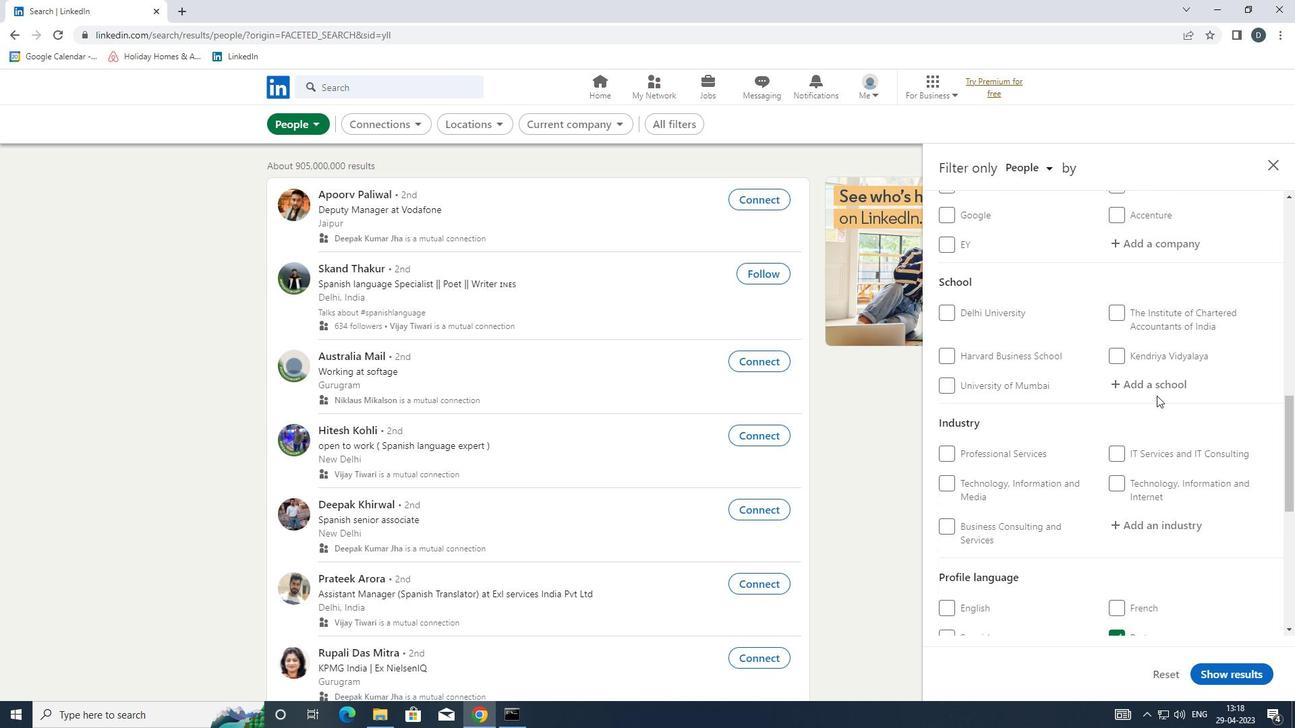 
Action: Key pressed <Key.shift>NATIONAL<Key.space><Key.shift>INSTITUTE
Screenshot: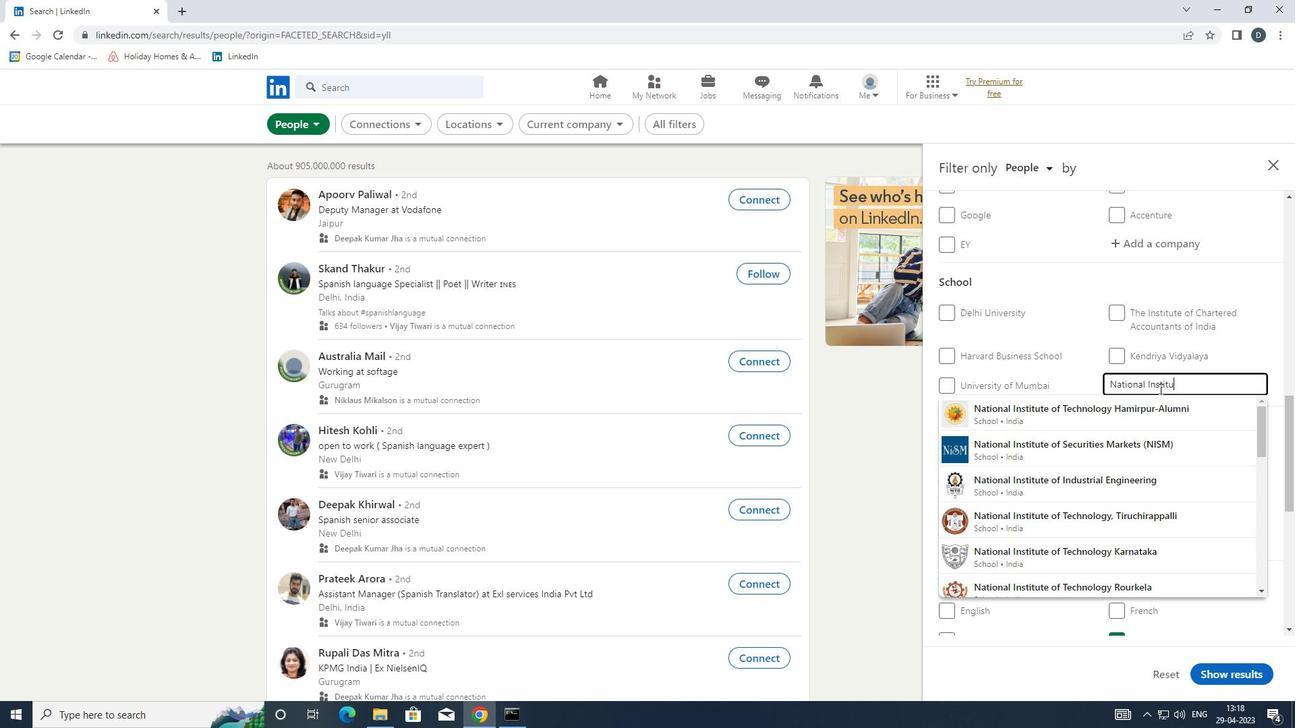 
Action: Mouse moved to (1158, 413)
Screenshot: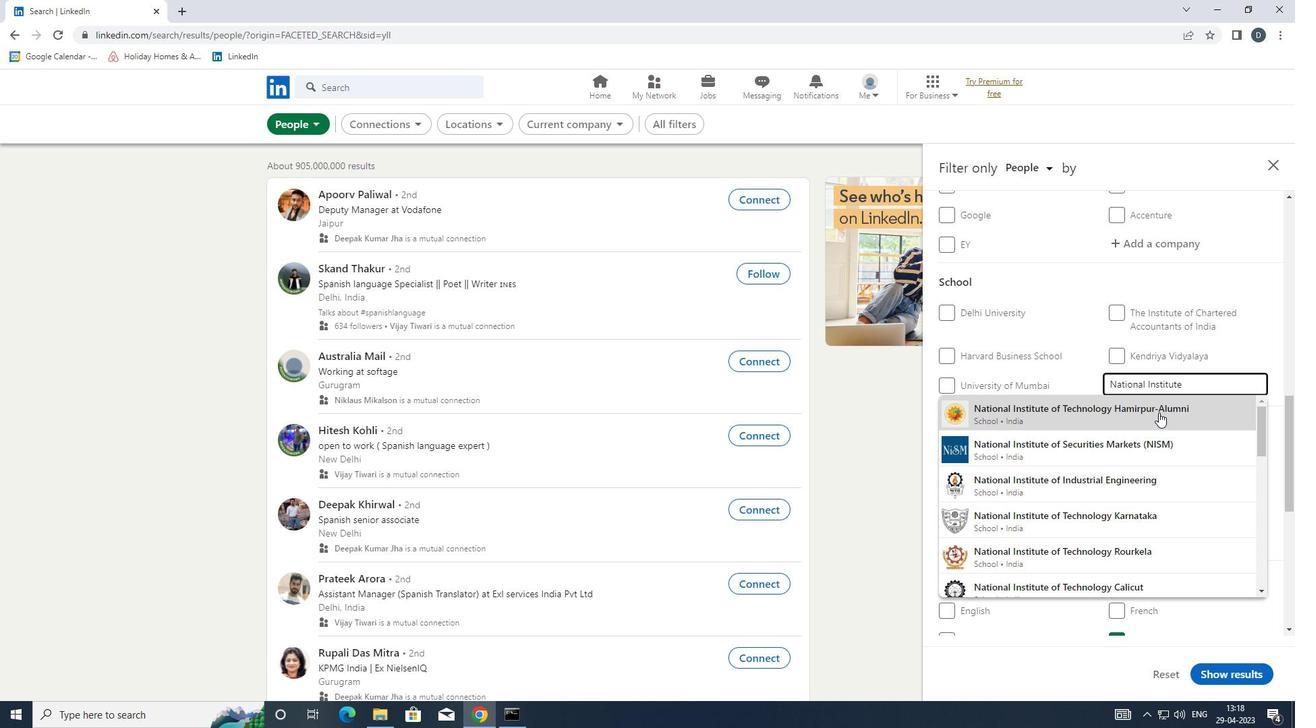 
Action: Key pressed <Key.space>OF<Key.space><Key.shift><Key.shift>FASHION
Screenshot: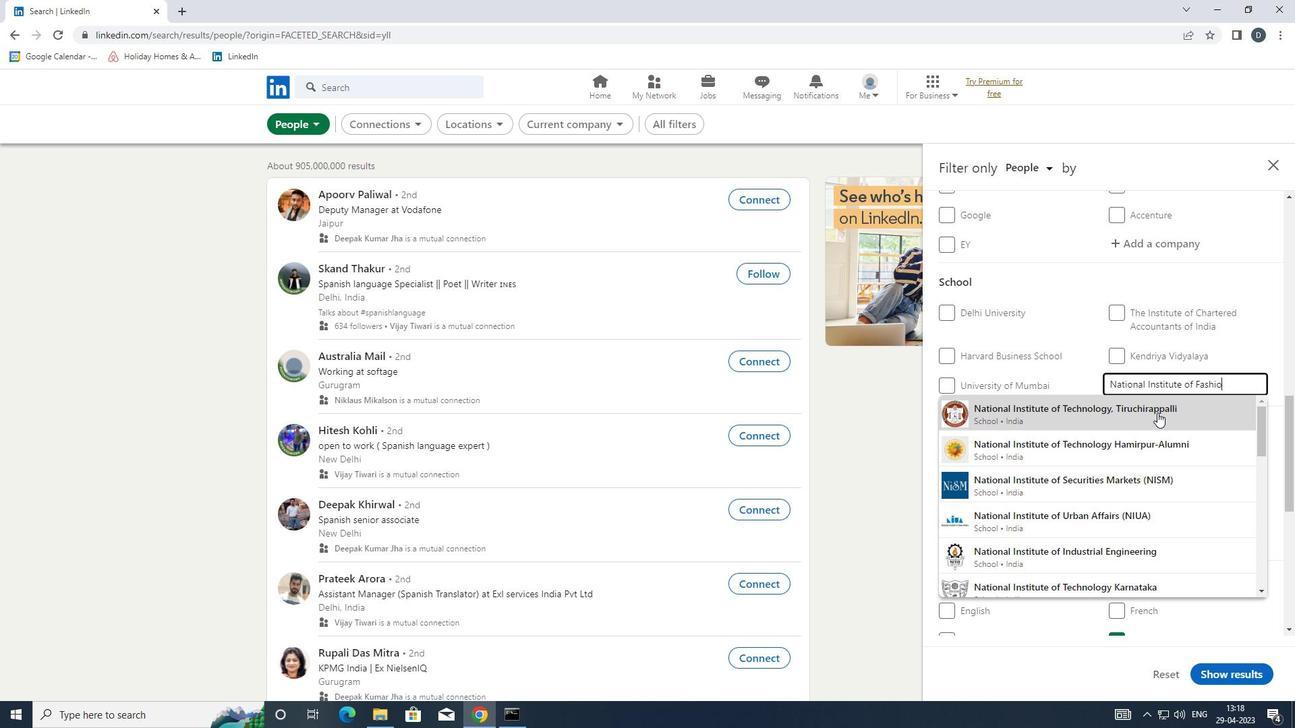 
Action: Mouse pressed left at (1158, 413)
Screenshot: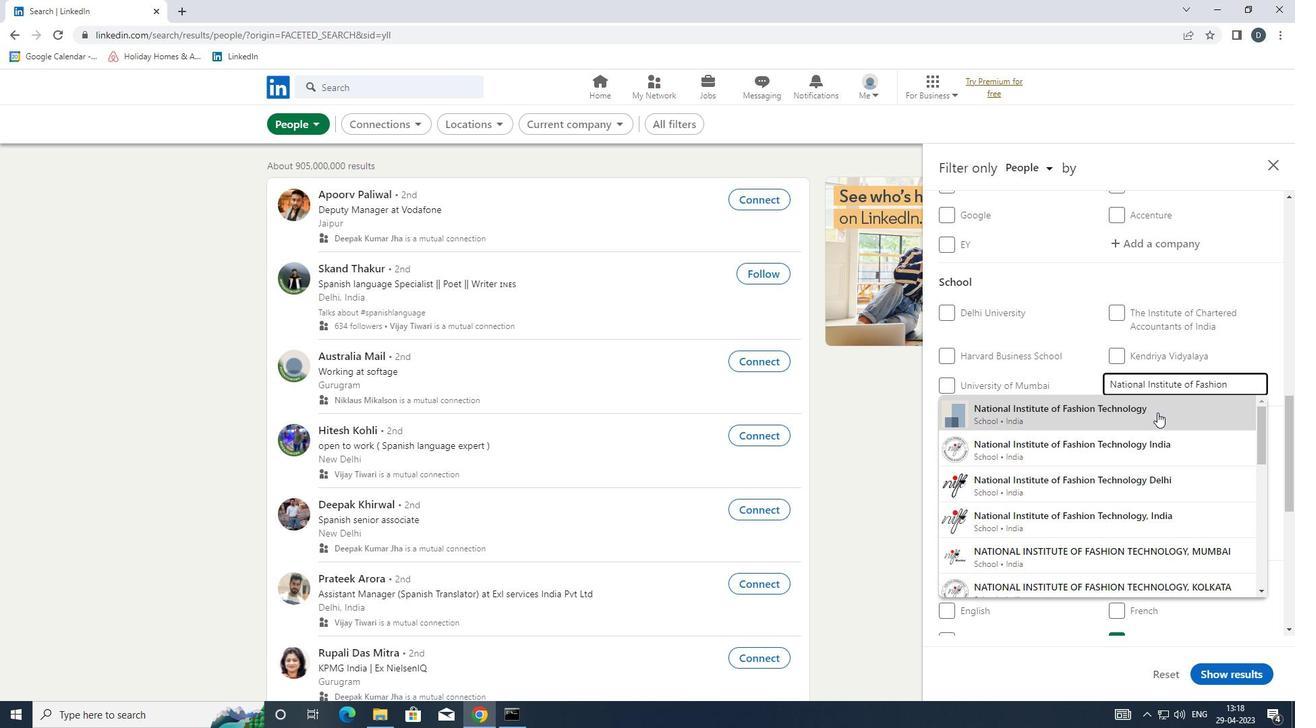 
Action: Mouse moved to (1145, 414)
Screenshot: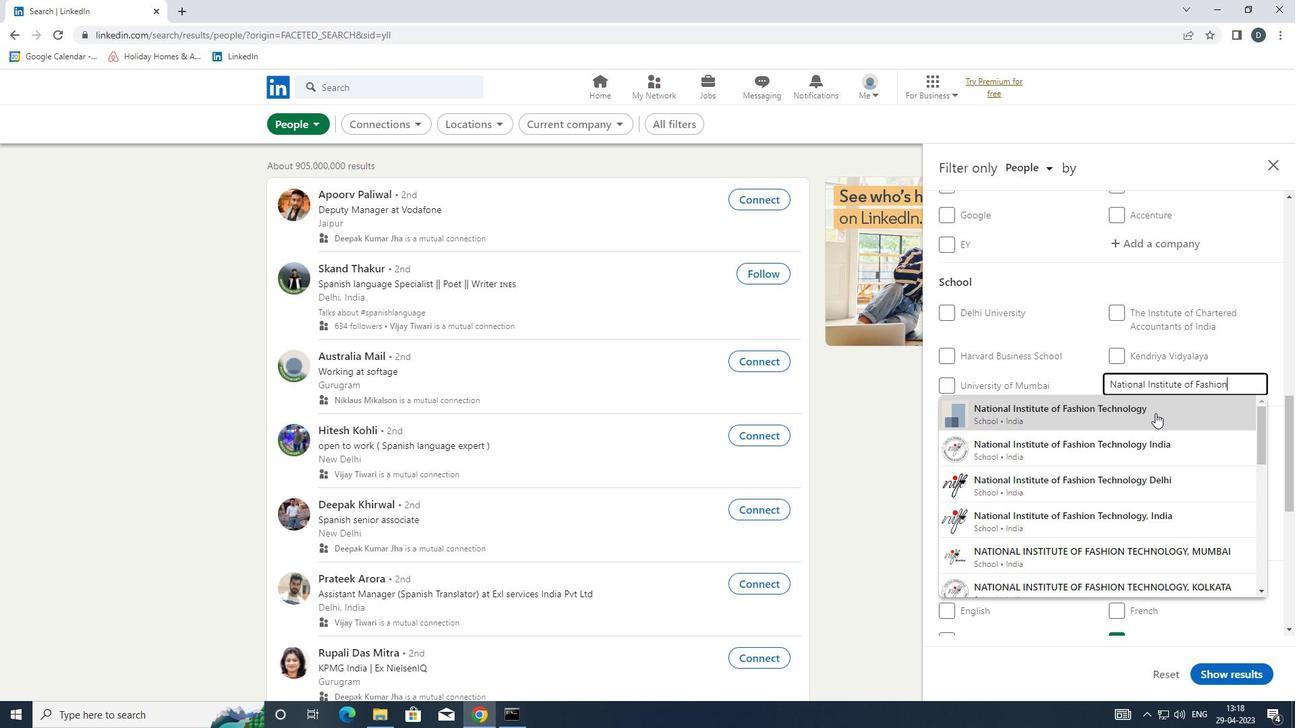 
Action: Mouse scrolled (1145, 413) with delta (0, 0)
Screenshot: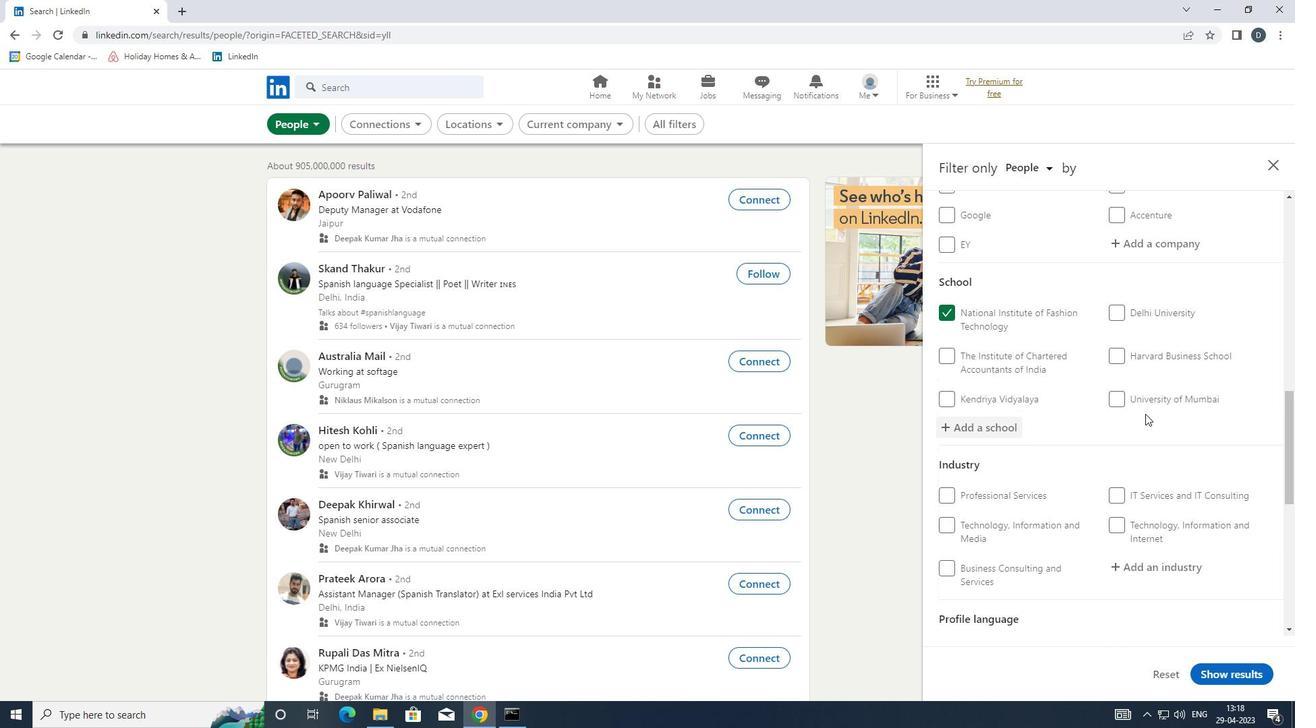 
Action: Mouse scrolled (1145, 413) with delta (0, 0)
Screenshot: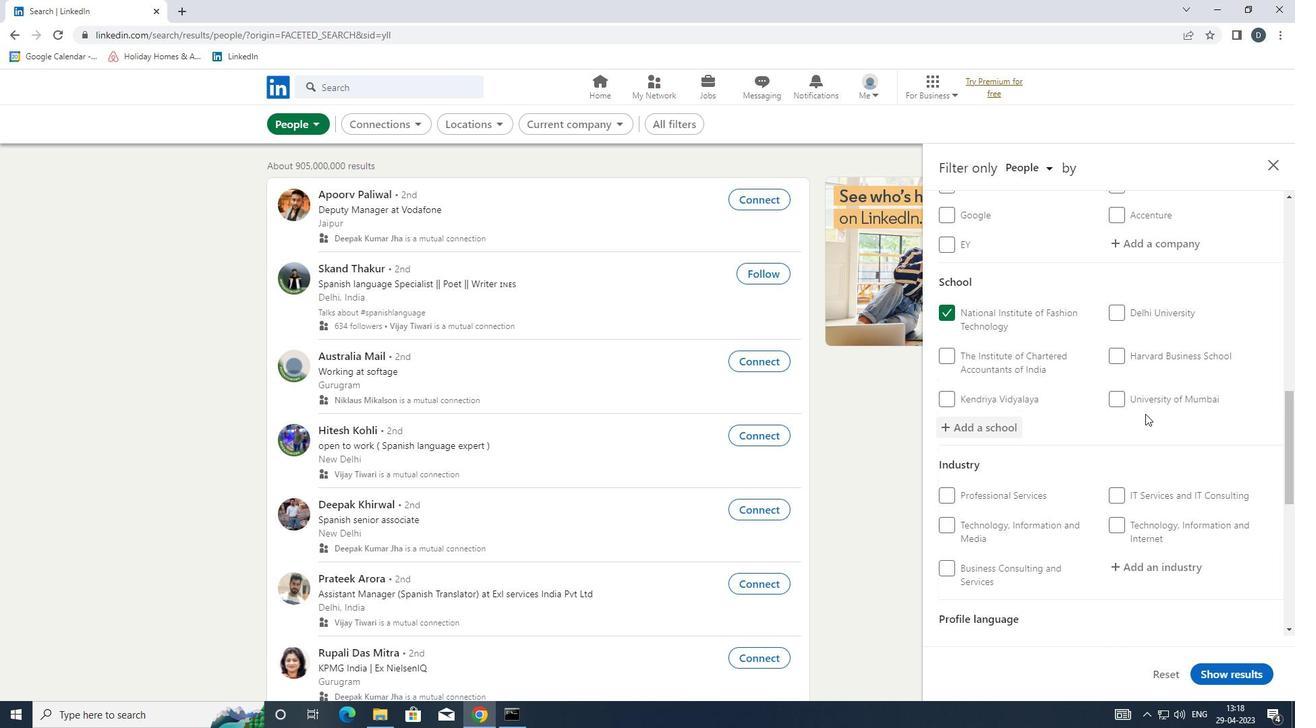 
Action: Mouse scrolled (1145, 413) with delta (0, 0)
Screenshot: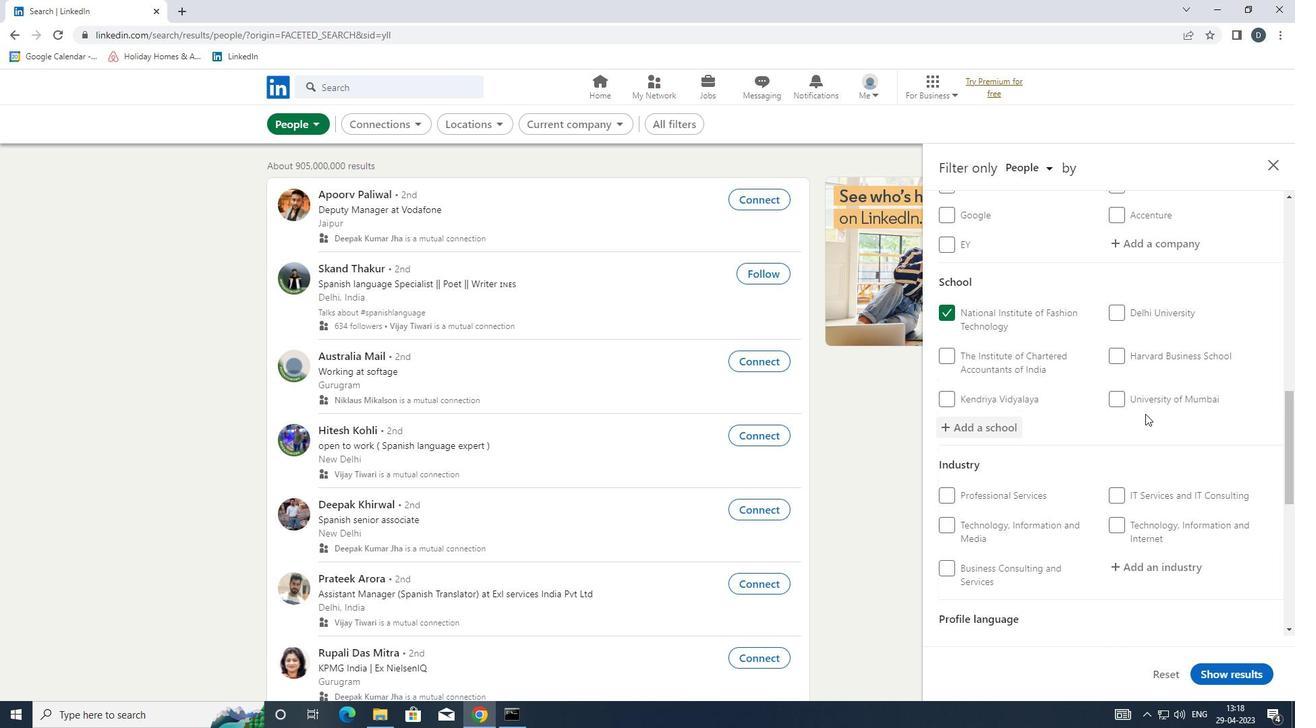 
Action: Mouse scrolled (1145, 413) with delta (0, 0)
Screenshot: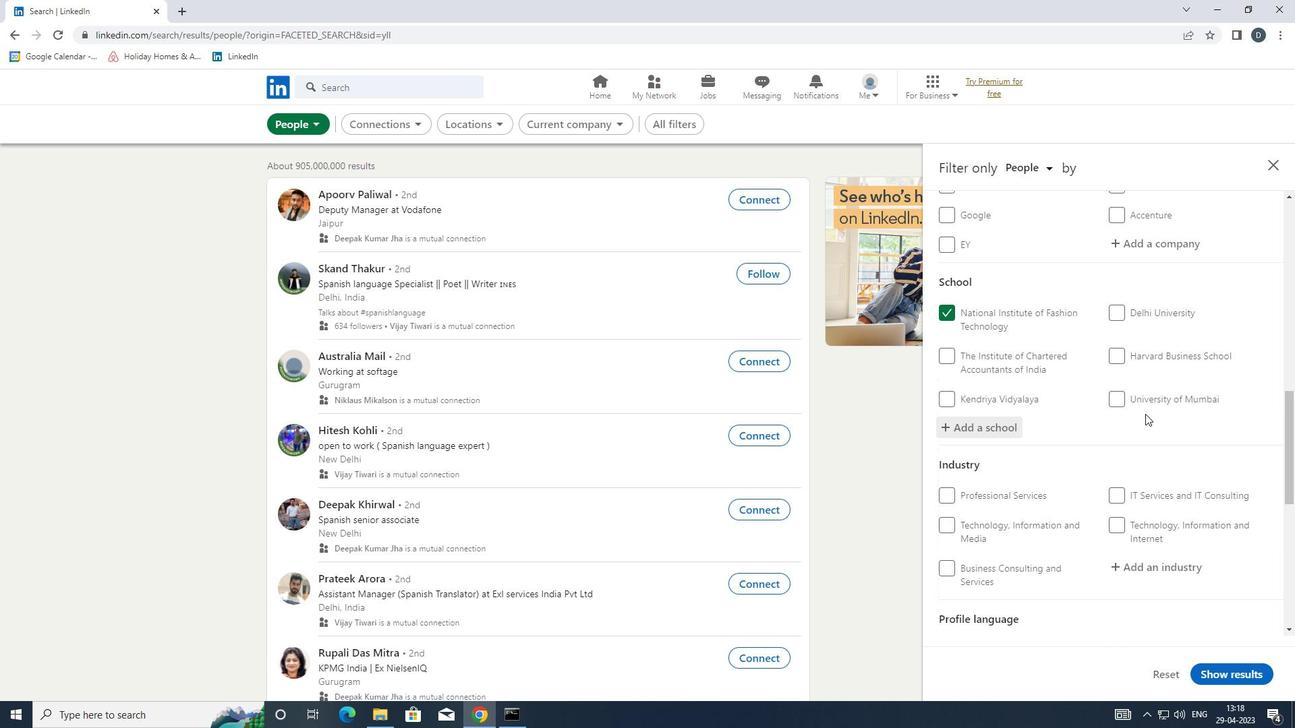 
Action: Mouse moved to (1158, 304)
Screenshot: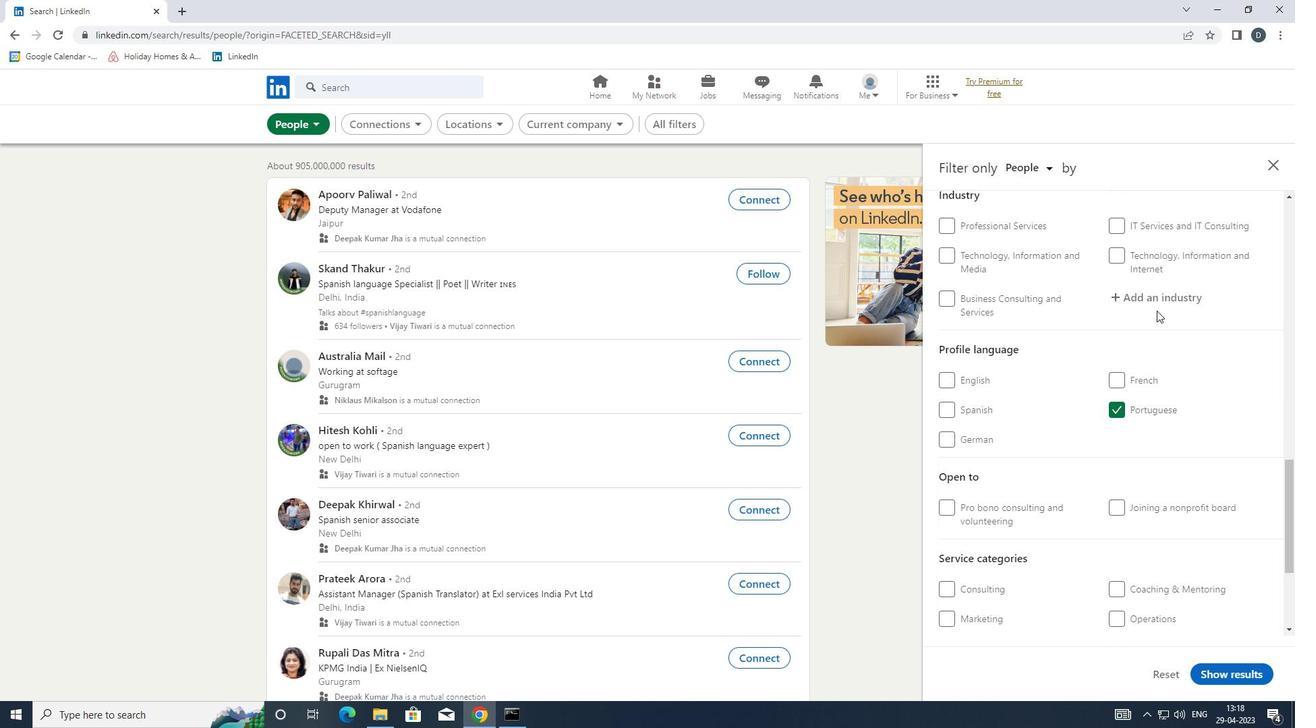 
Action: Mouse pressed left at (1158, 304)
Screenshot: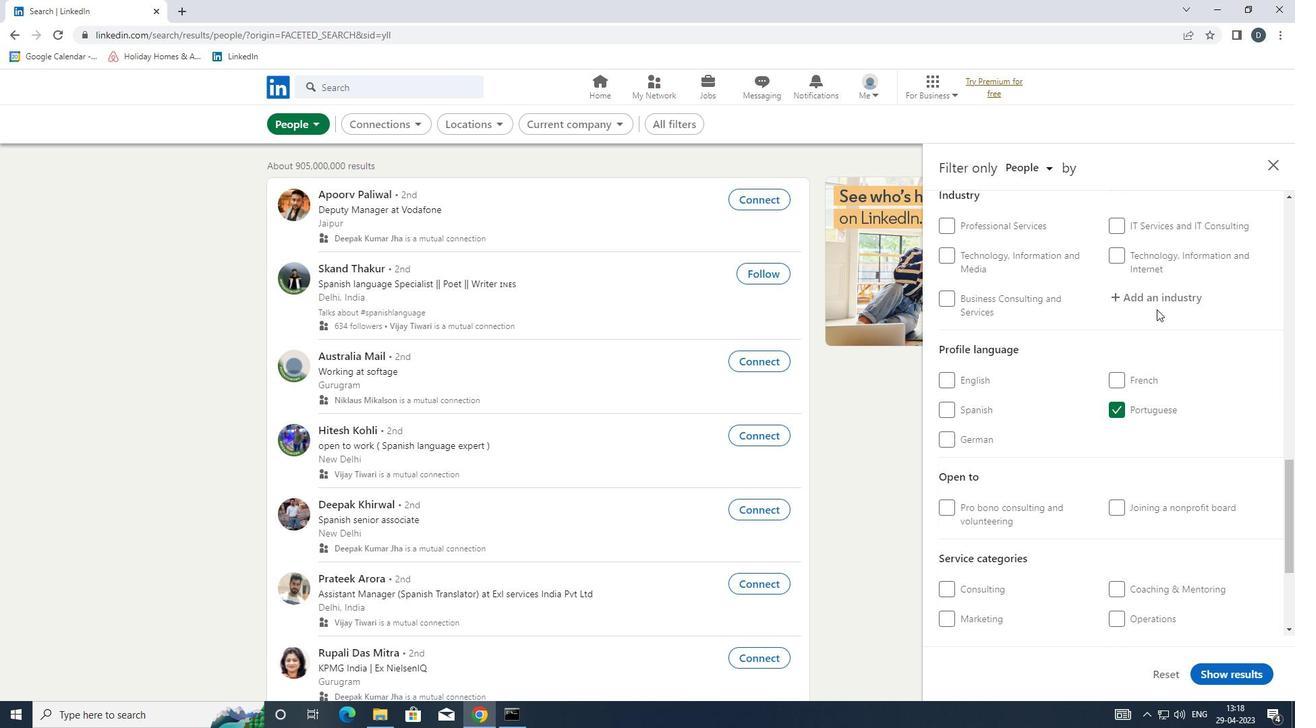 
Action: Key pressed <Key.shift>JANITORIAL<Key.down><Key.enter>
Screenshot: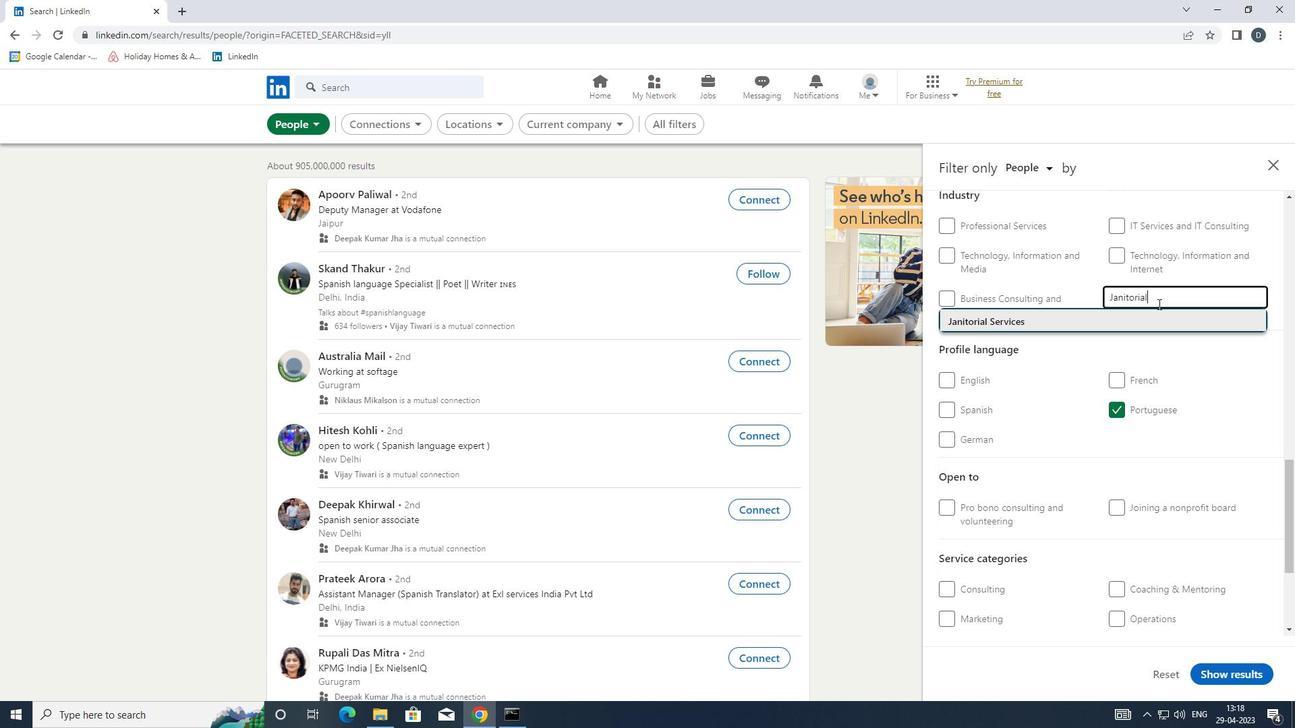 
Action: Mouse moved to (1159, 304)
Screenshot: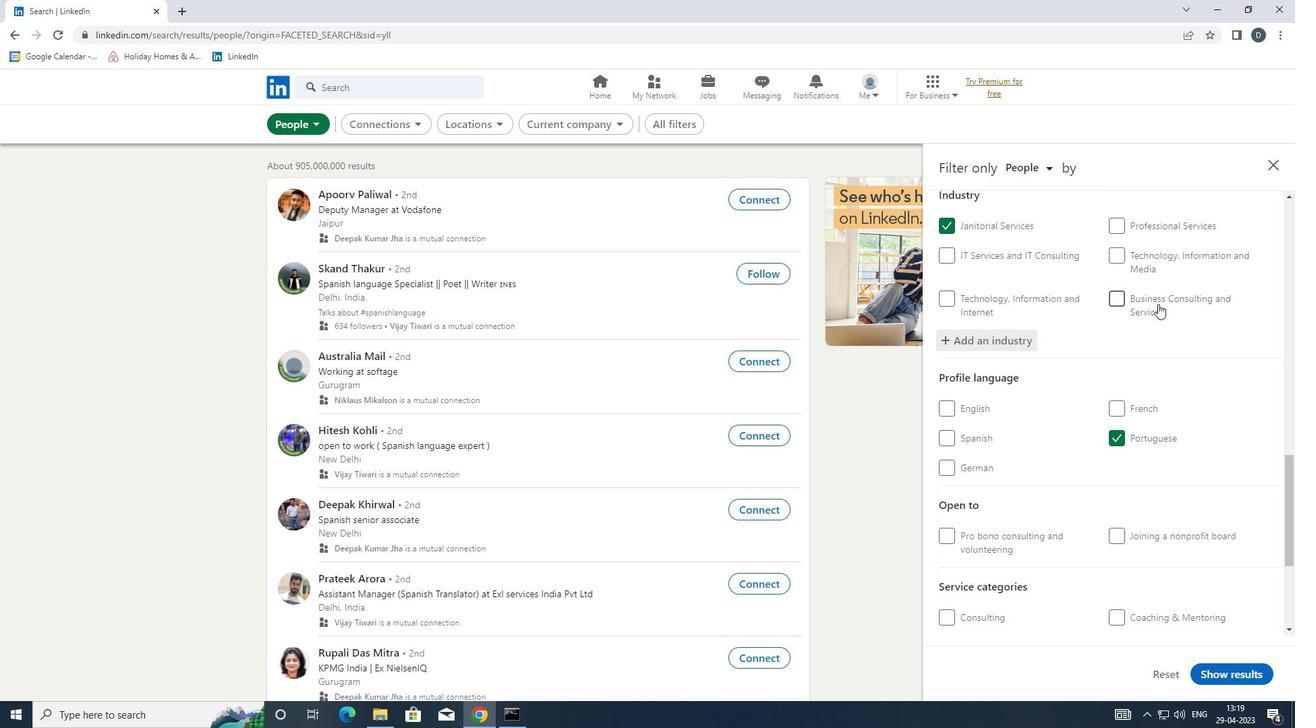 
Action: Mouse scrolled (1159, 303) with delta (0, 0)
Screenshot: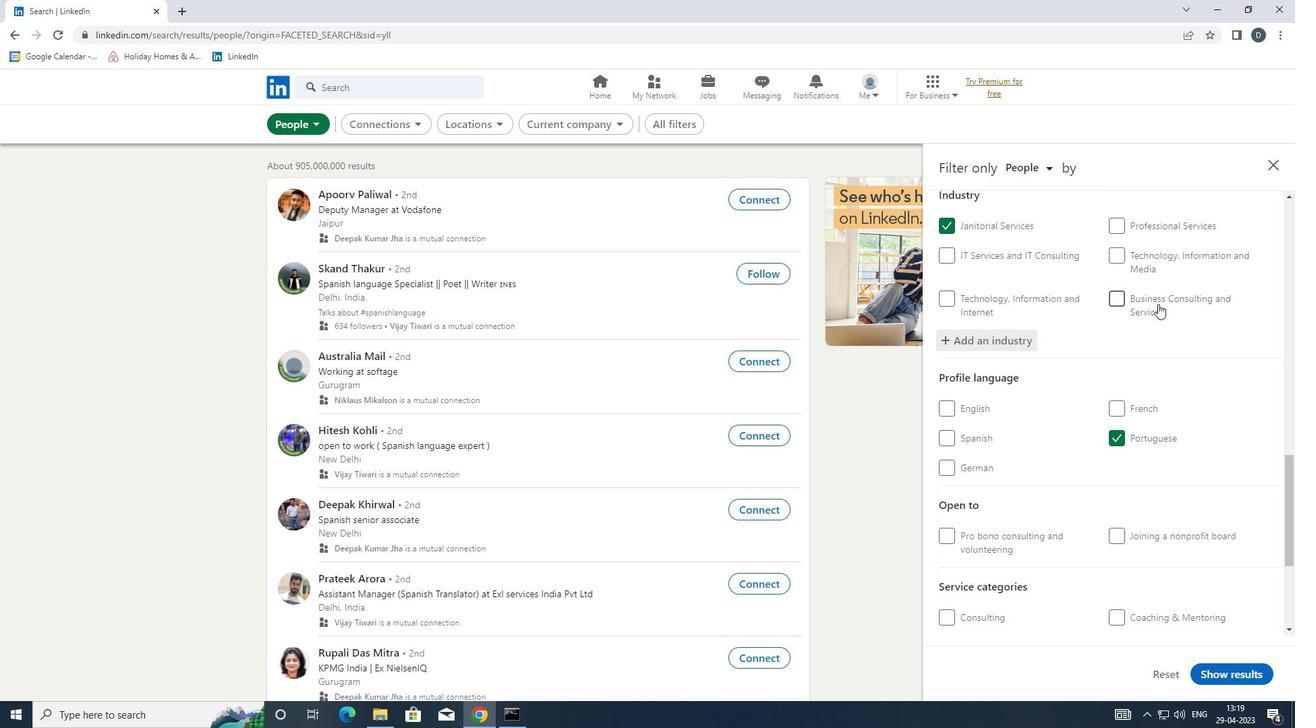 
Action: Mouse scrolled (1159, 303) with delta (0, 0)
Screenshot: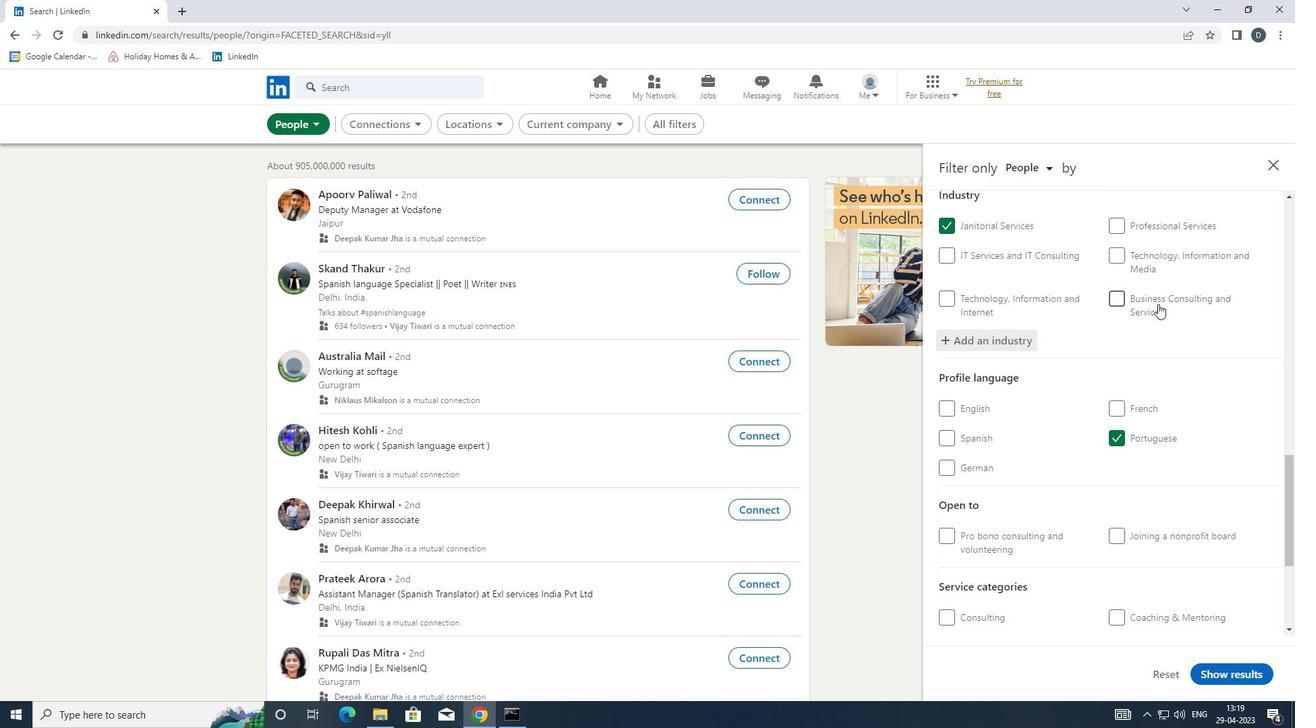 
Action: Mouse scrolled (1159, 303) with delta (0, 0)
Screenshot: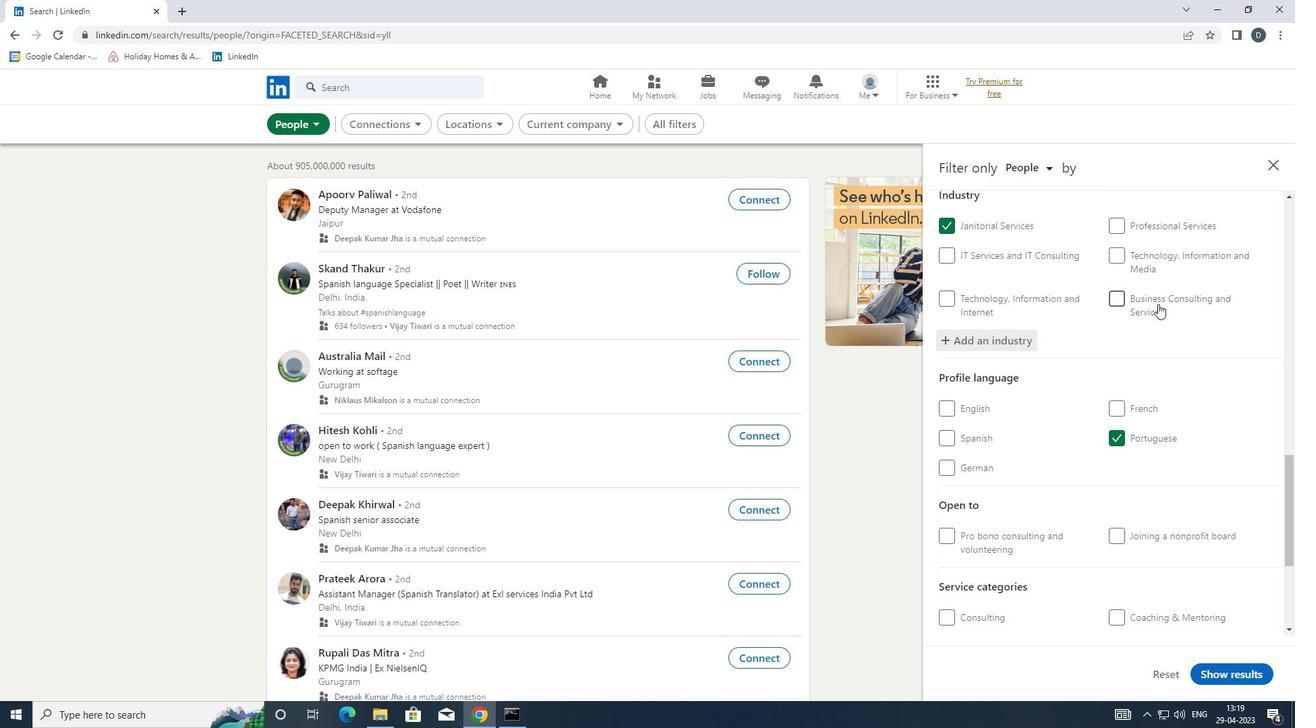 
Action: Mouse scrolled (1159, 303) with delta (0, 0)
Screenshot: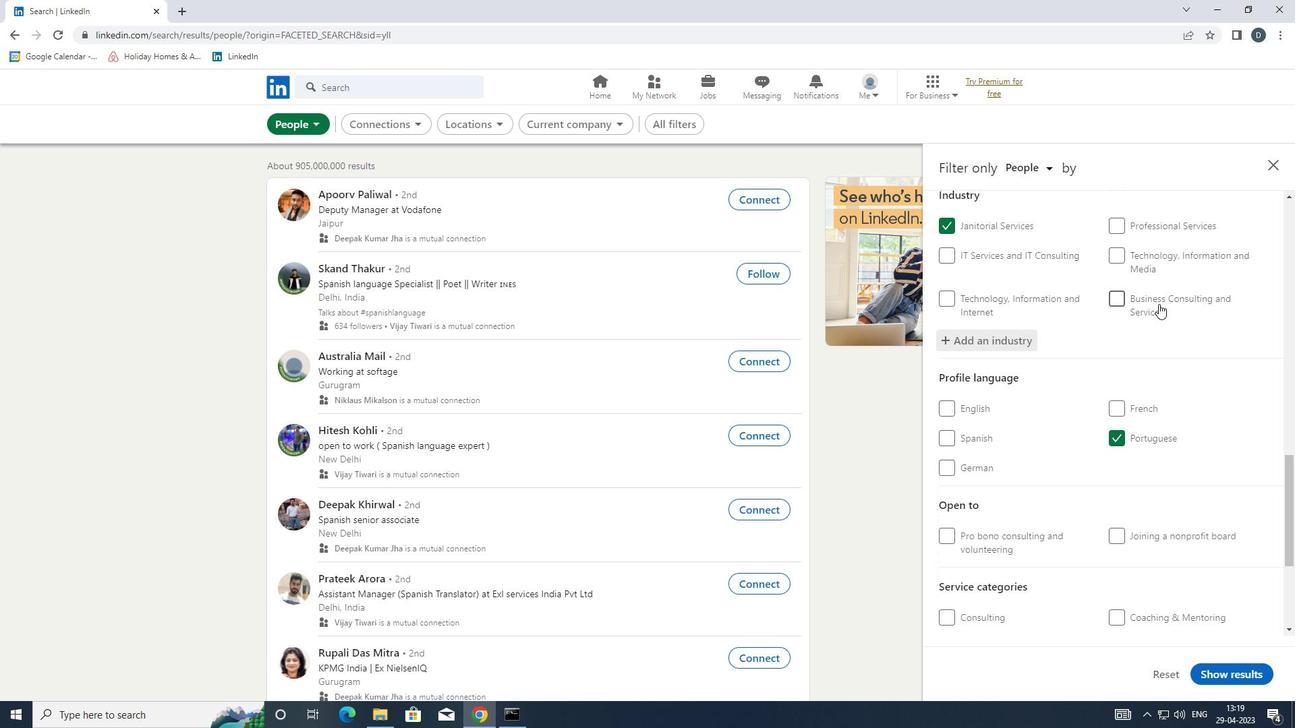 
Action: Mouse moved to (1156, 454)
Screenshot: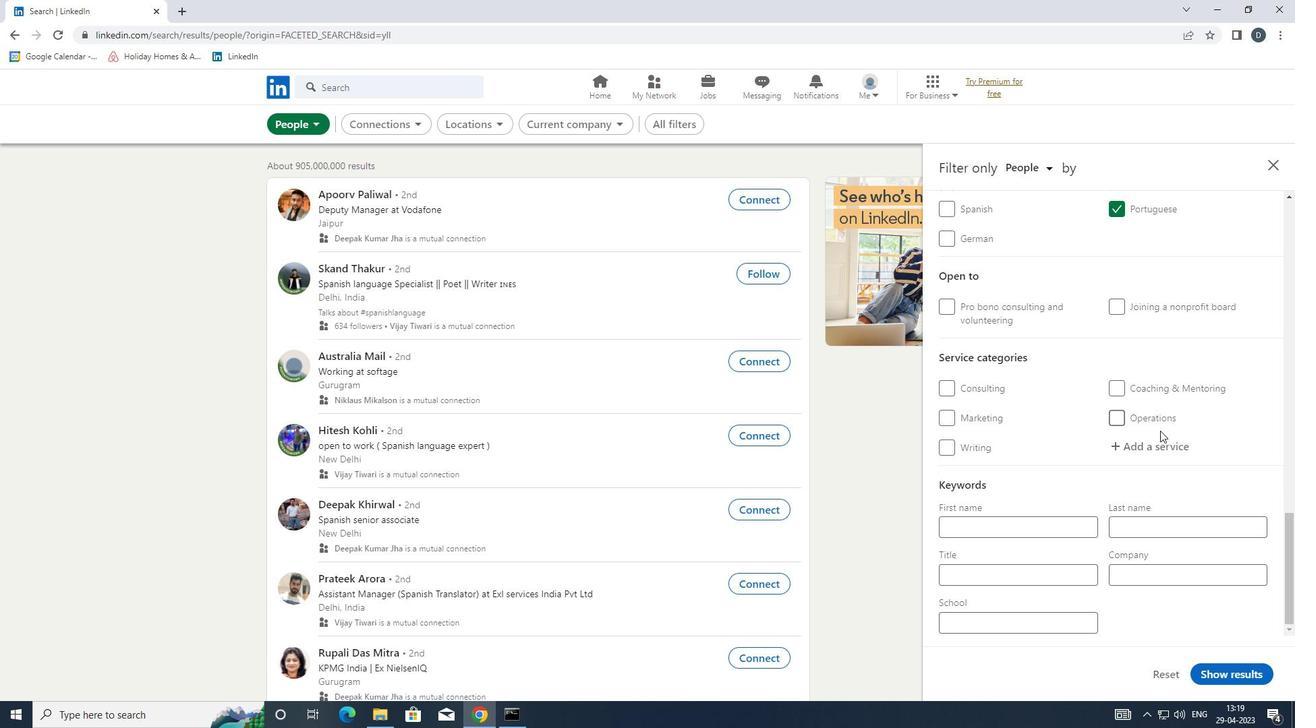 
Action: Mouse pressed left at (1156, 454)
Screenshot: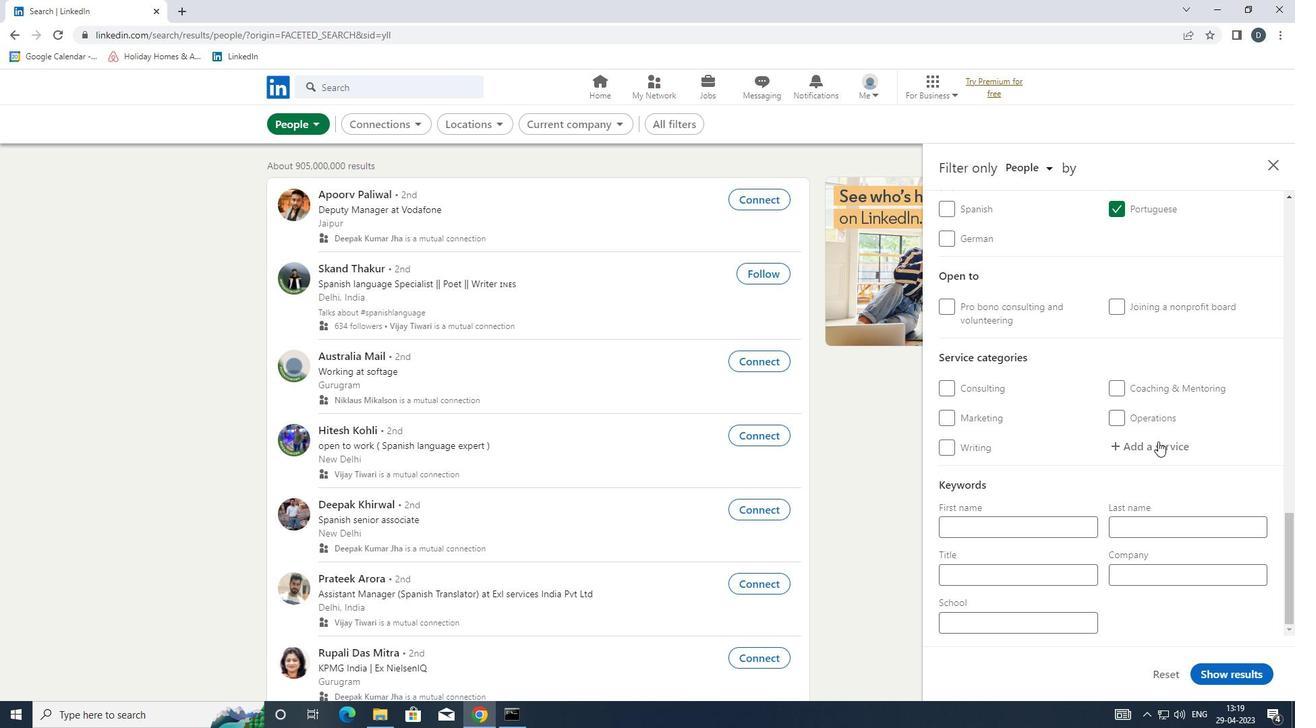 
Action: Key pressed <Key.shift><Key.shift><Key.shift>WEB<Key.space>D<Key.down><Key.enter>
Screenshot: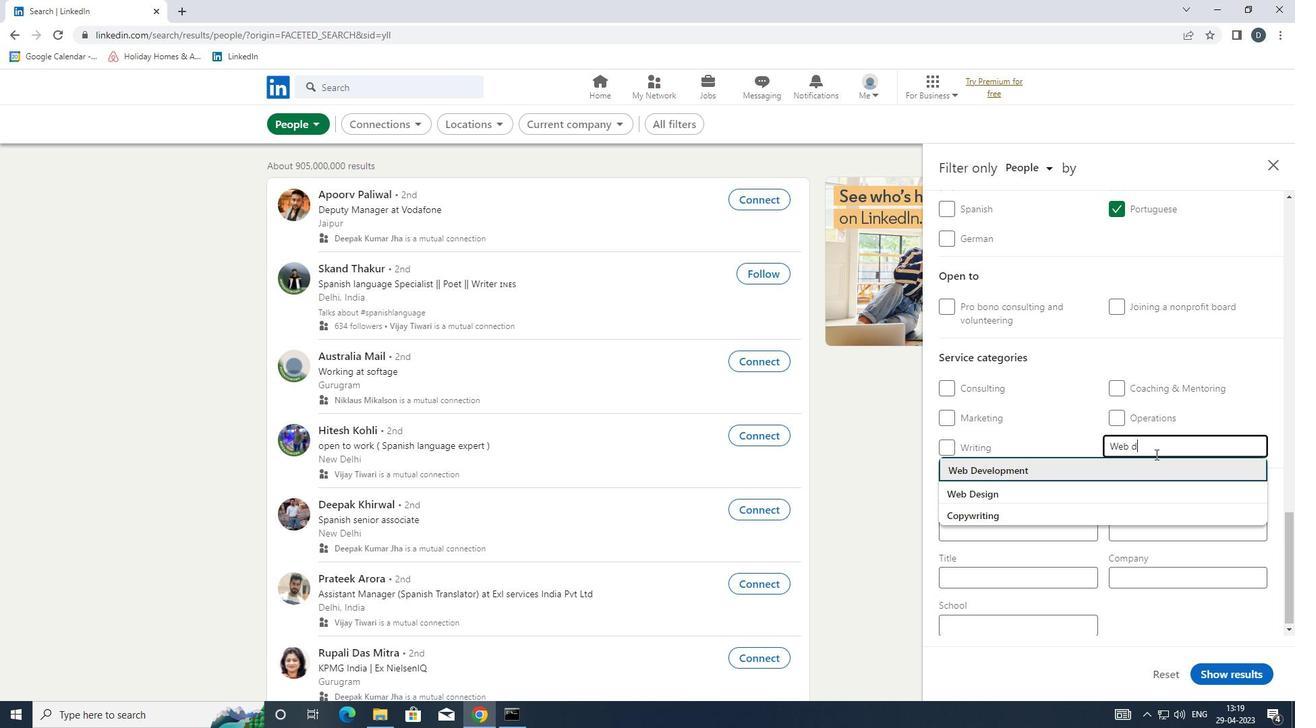 
Action: Mouse moved to (1201, 431)
Screenshot: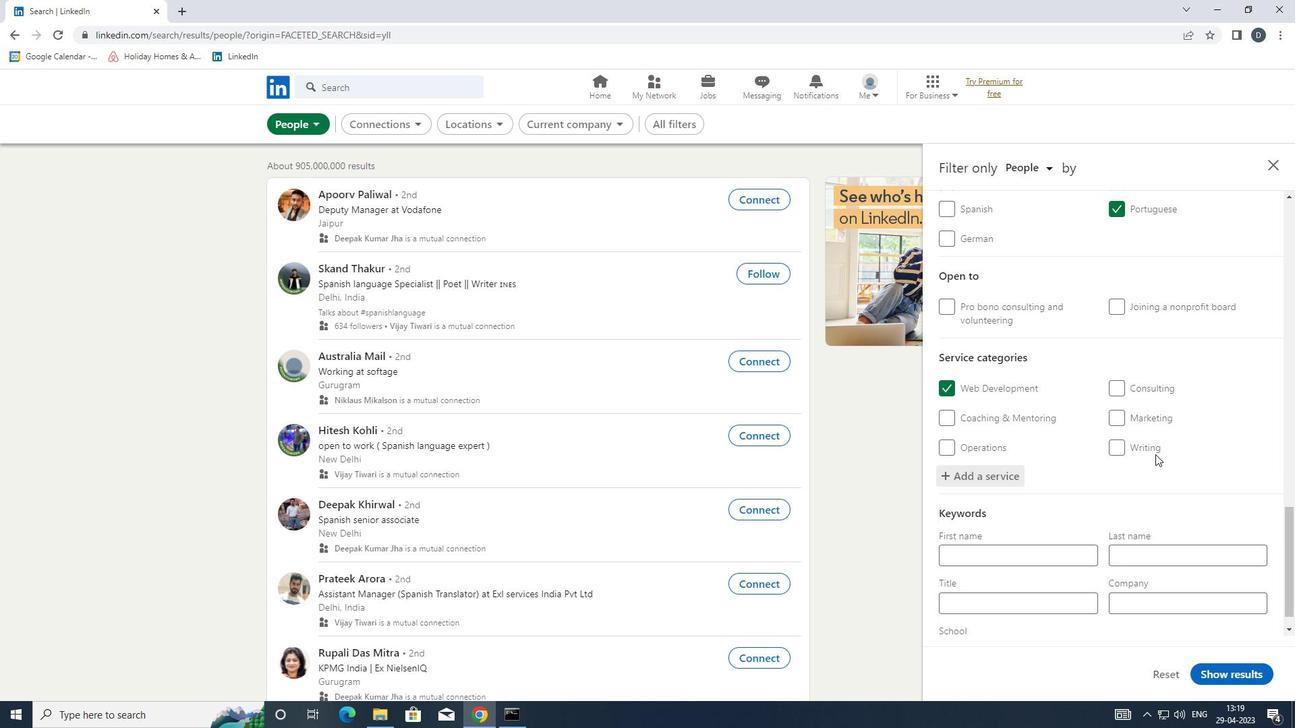 
Action: Mouse scrolled (1201, 430) with delta (0, 0)
Screenshot: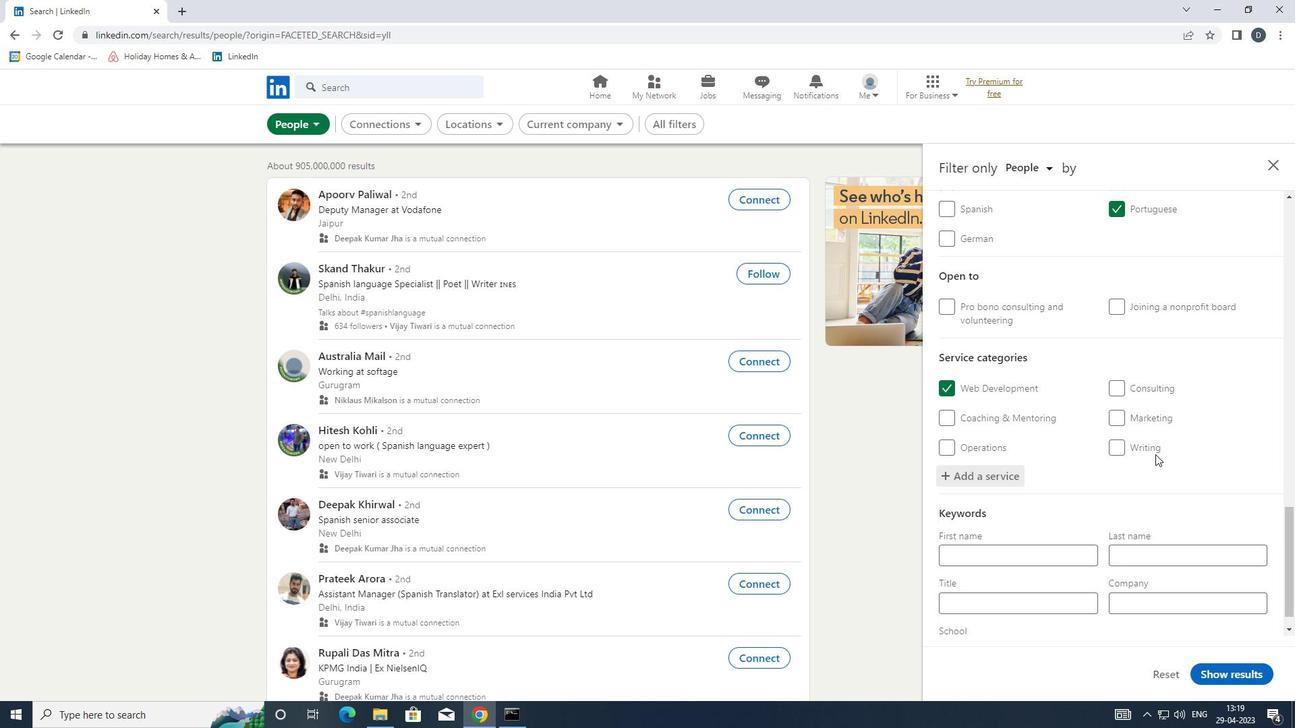 
Action: Mouse moved to (1201, 432)
Screenshot: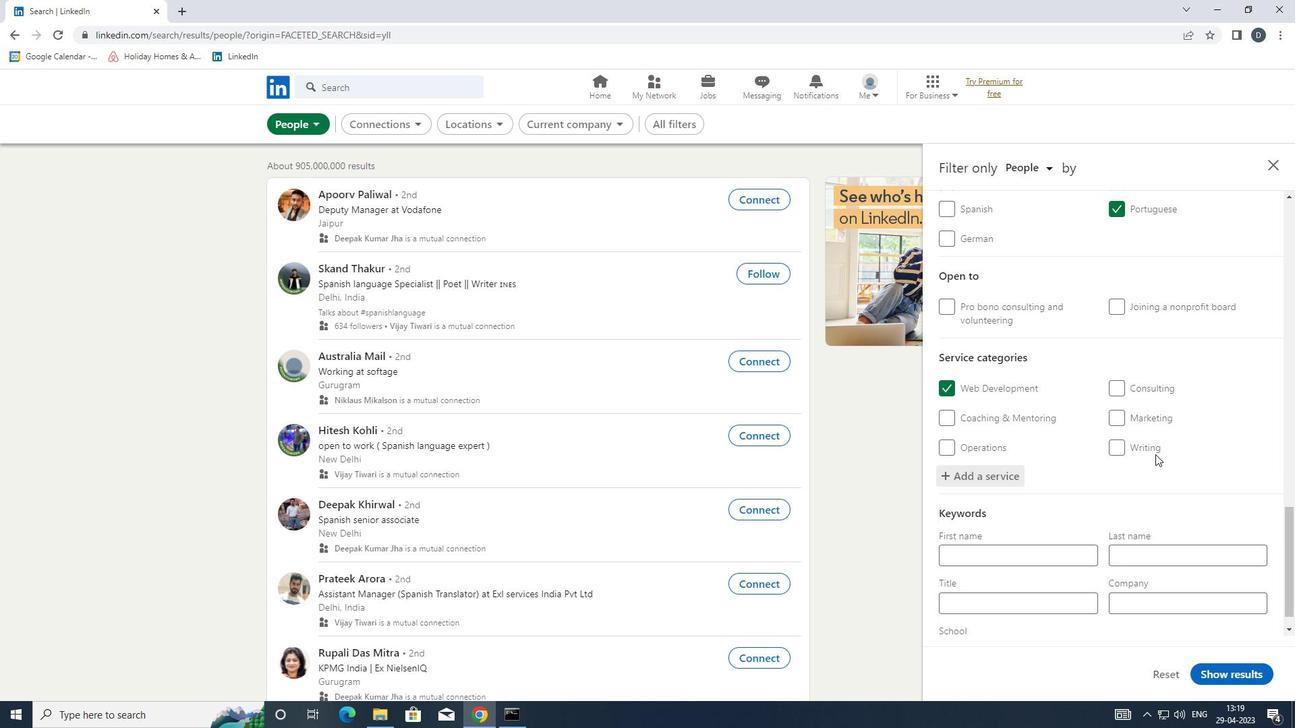 
Action: Mouse scrolled (1201, 431) with delta (0, 0)
Screenshot: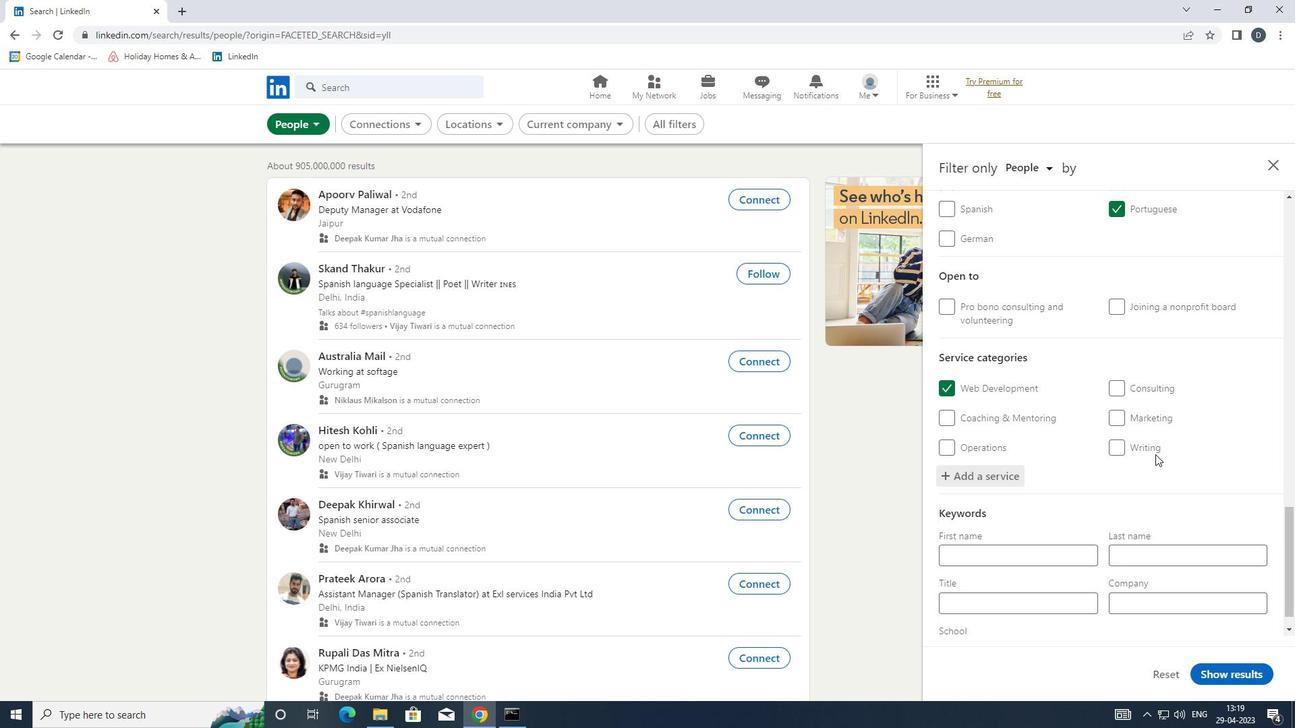 
Action: Mouse moved to (1201, 433)
Screenshot: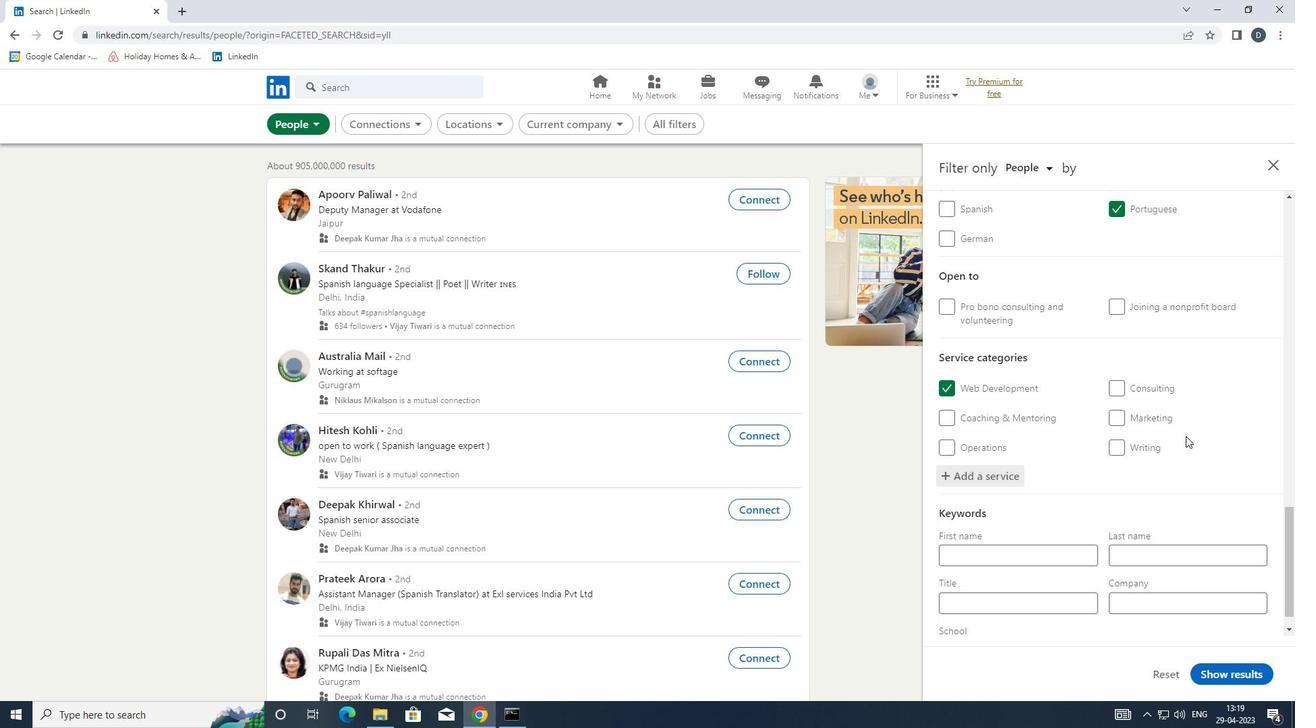 
Action: Mouse scrolled (1201, 432) with delta (0, 0)
Screenshot: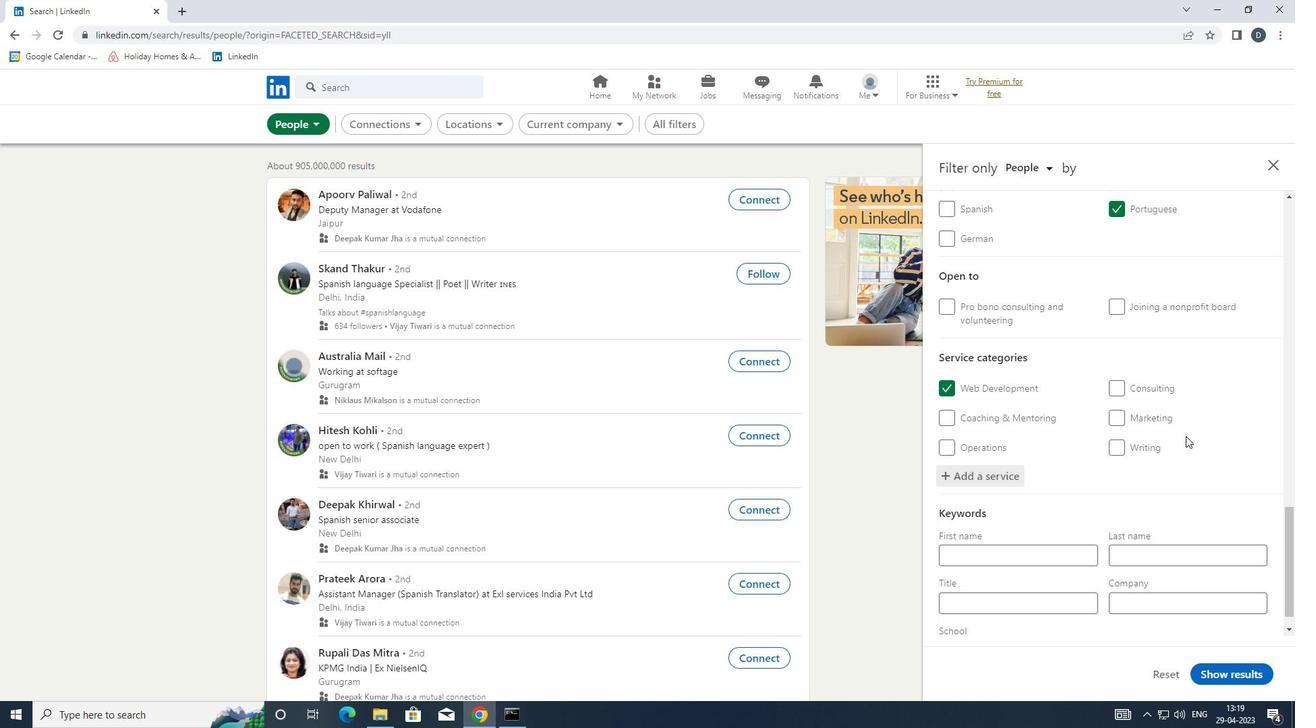 
Action: Mouse moved to (1201, 434)
Screenshot: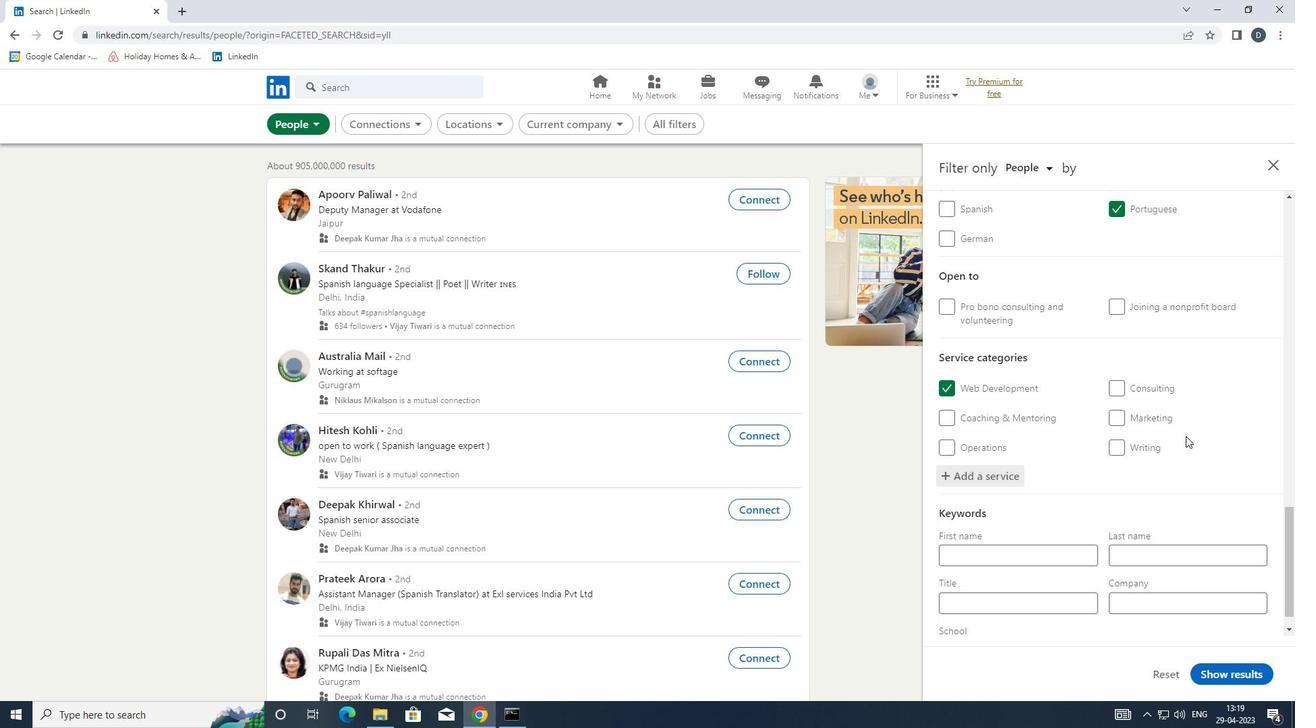 
Action: Mouse scrolled (1201, 433) with delta (0, 0)
Screenshot: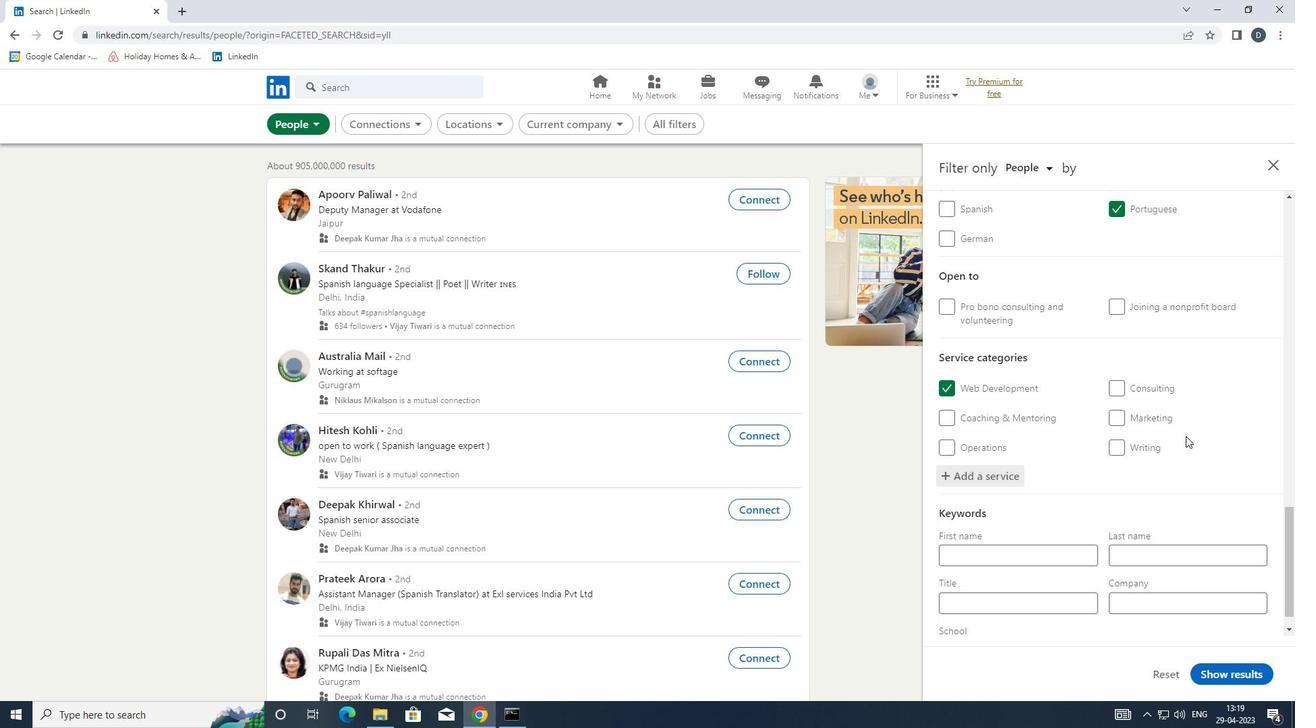 
Action: Mouse moved to (1195, 442)
Screenshot: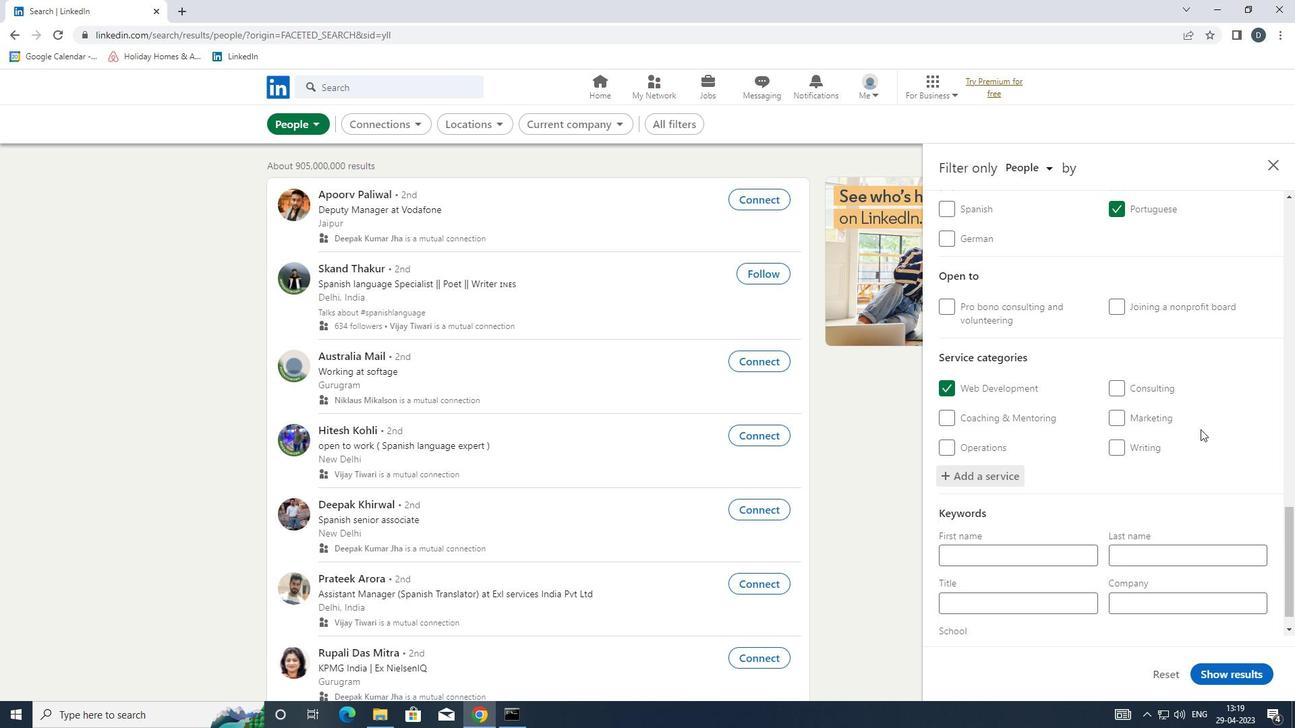
Action: Mouse scrolled (1195, 442) with delta (0, 0)
Screenshot: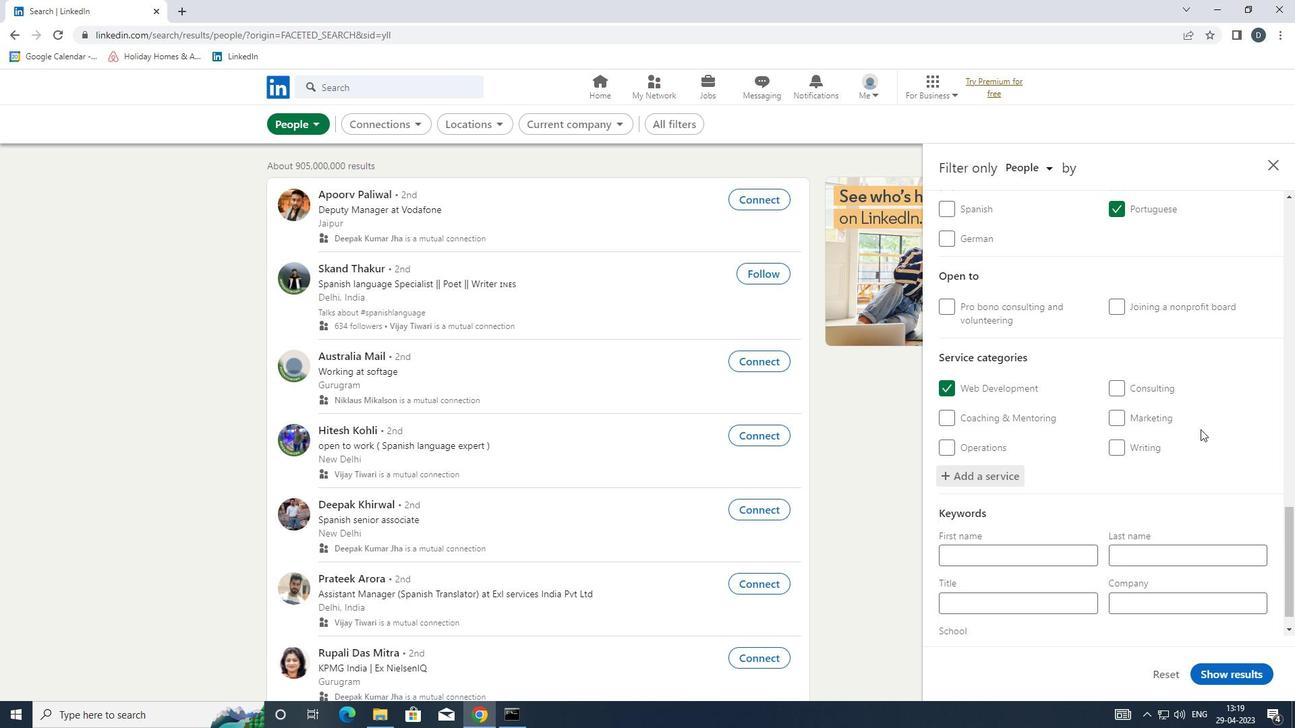 
Action: Mouse moved to (1039, 575)
Screenshot: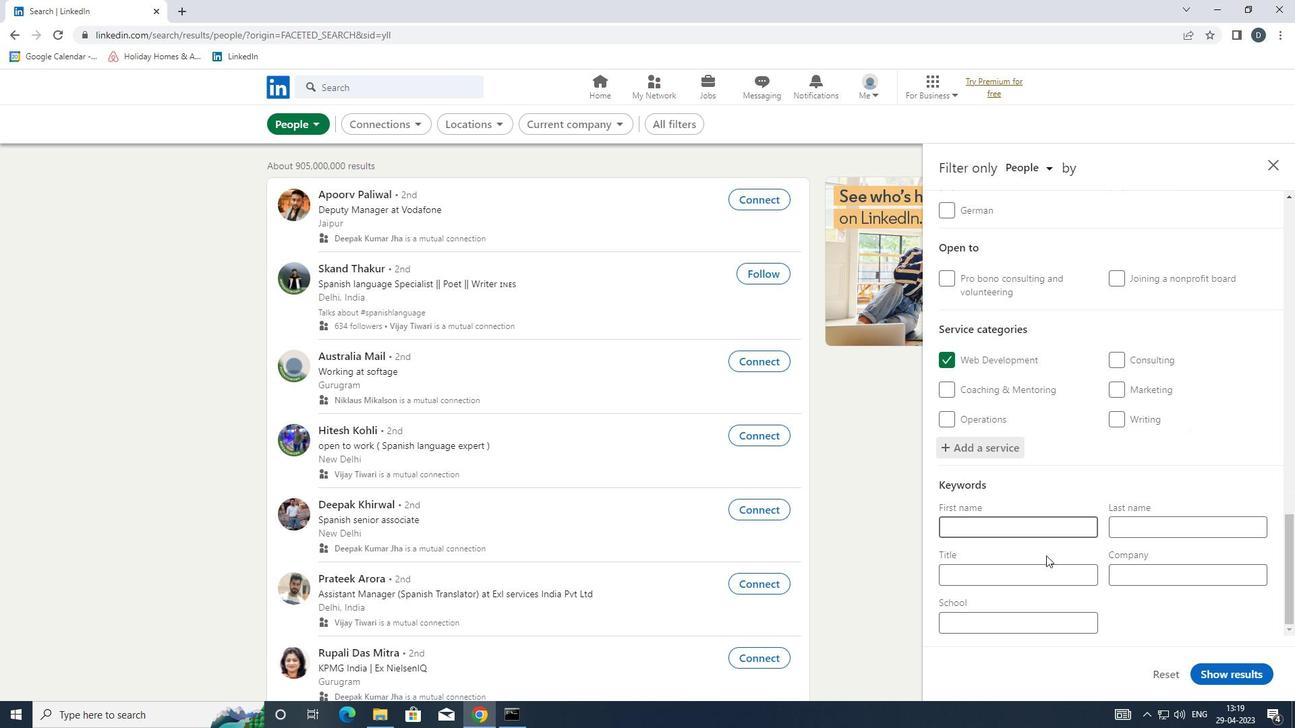 
Action: Mouse pressed left at (1039, 575)
Screenshot: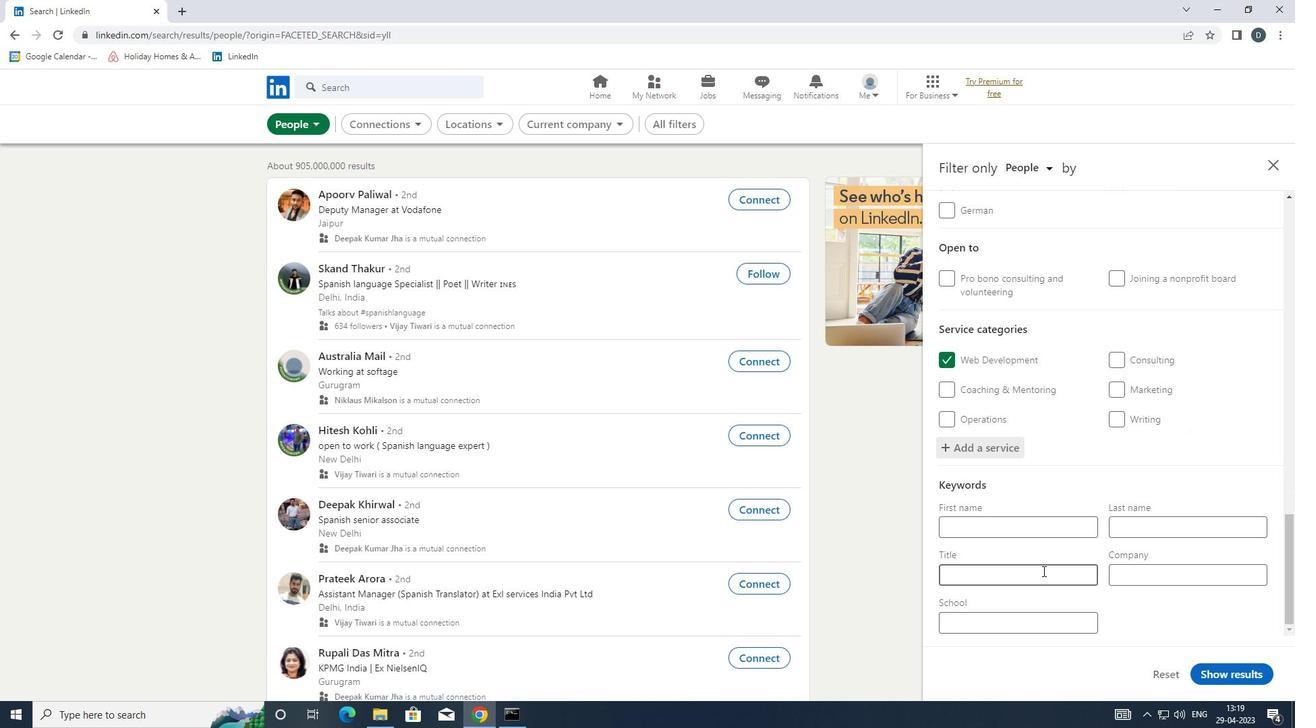 
Action: Mouse moved to (1037, 576)
Screenshot: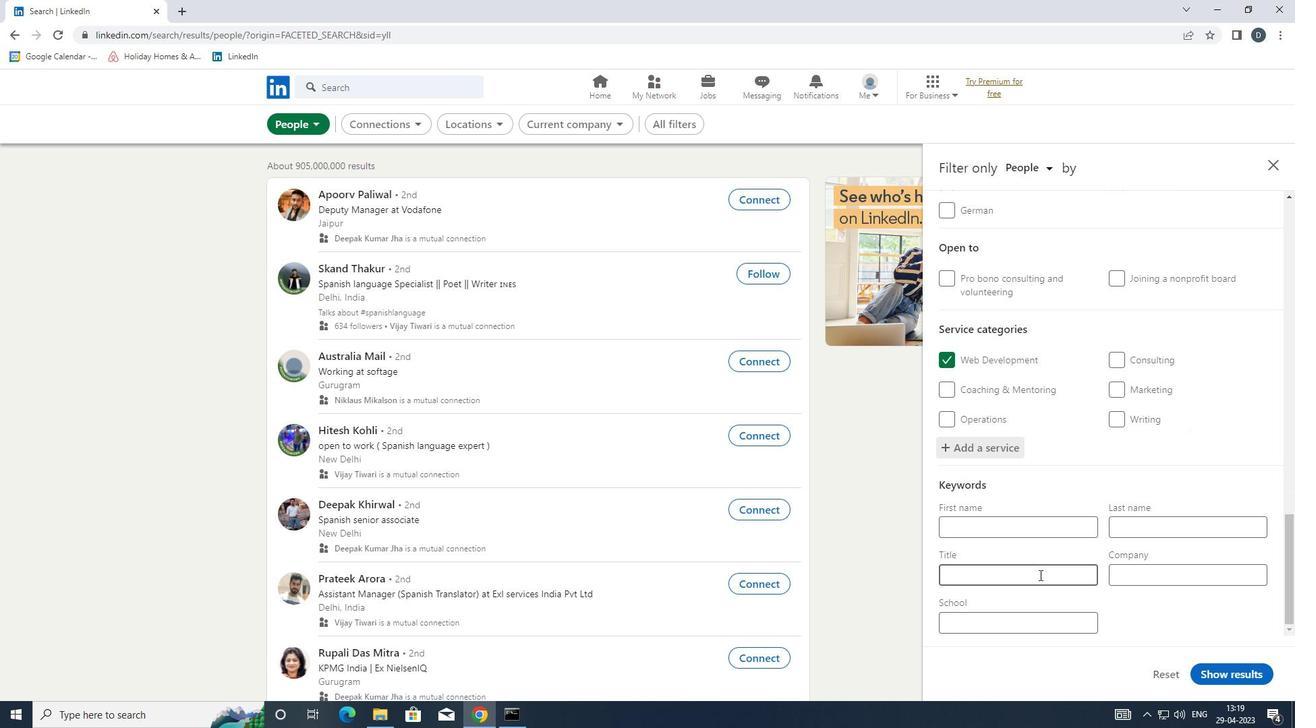 
Action: Key pressed <Key.shift>CASINO<Key.space>N<Key.backspace><Key.shift>HOST
Screenshot: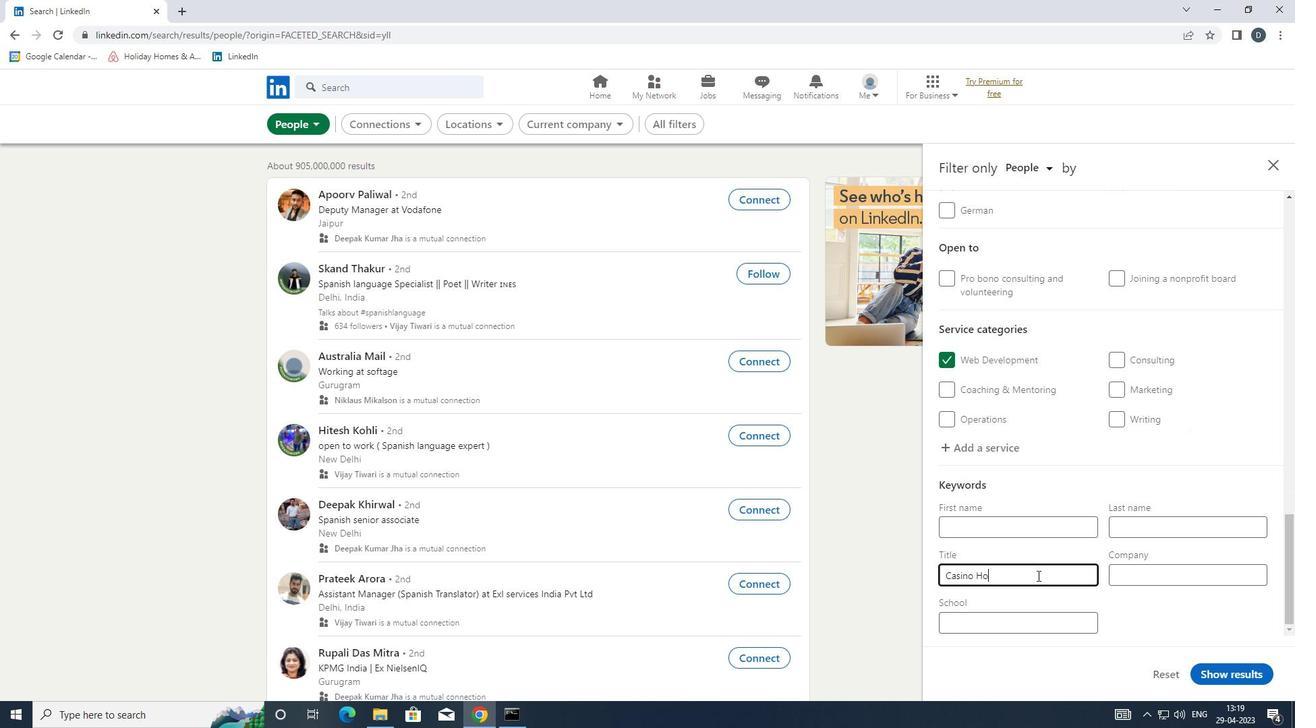 
Action: Mouse moved to (1258, 681)
Screenshot: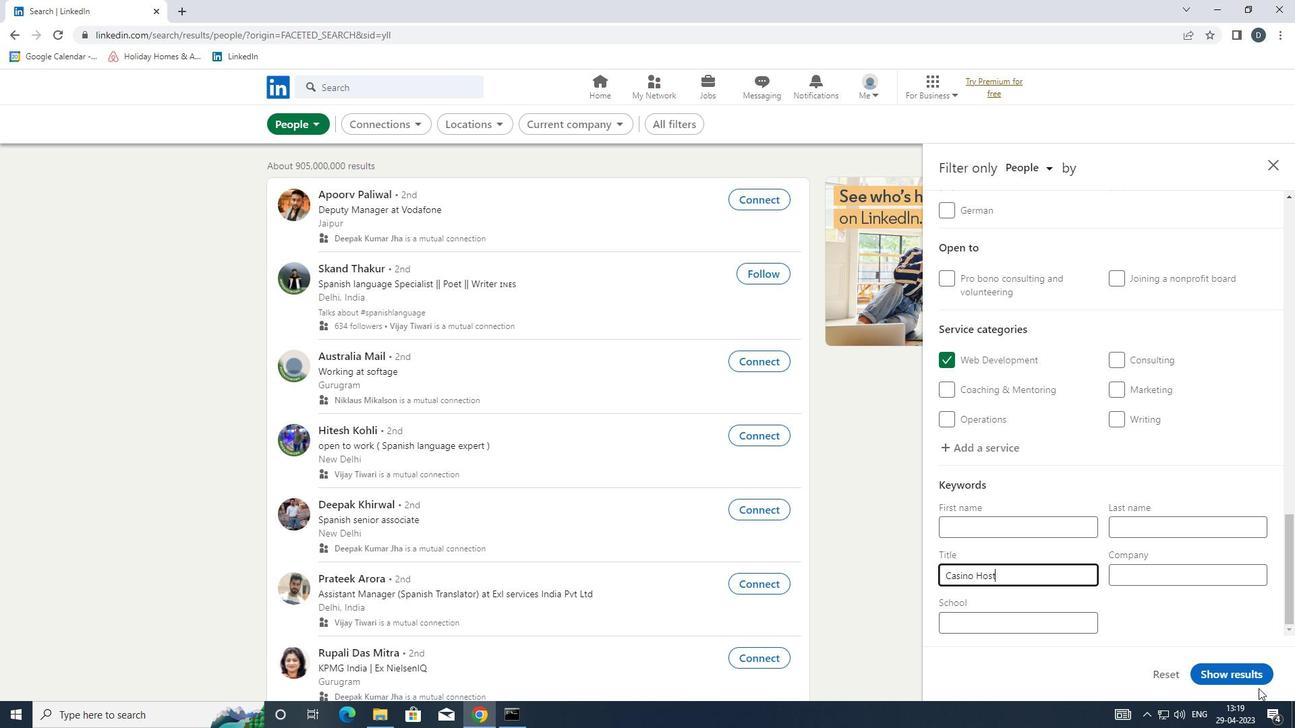 
Action: Mouse pressed left at (1258, 681)
Screenshot: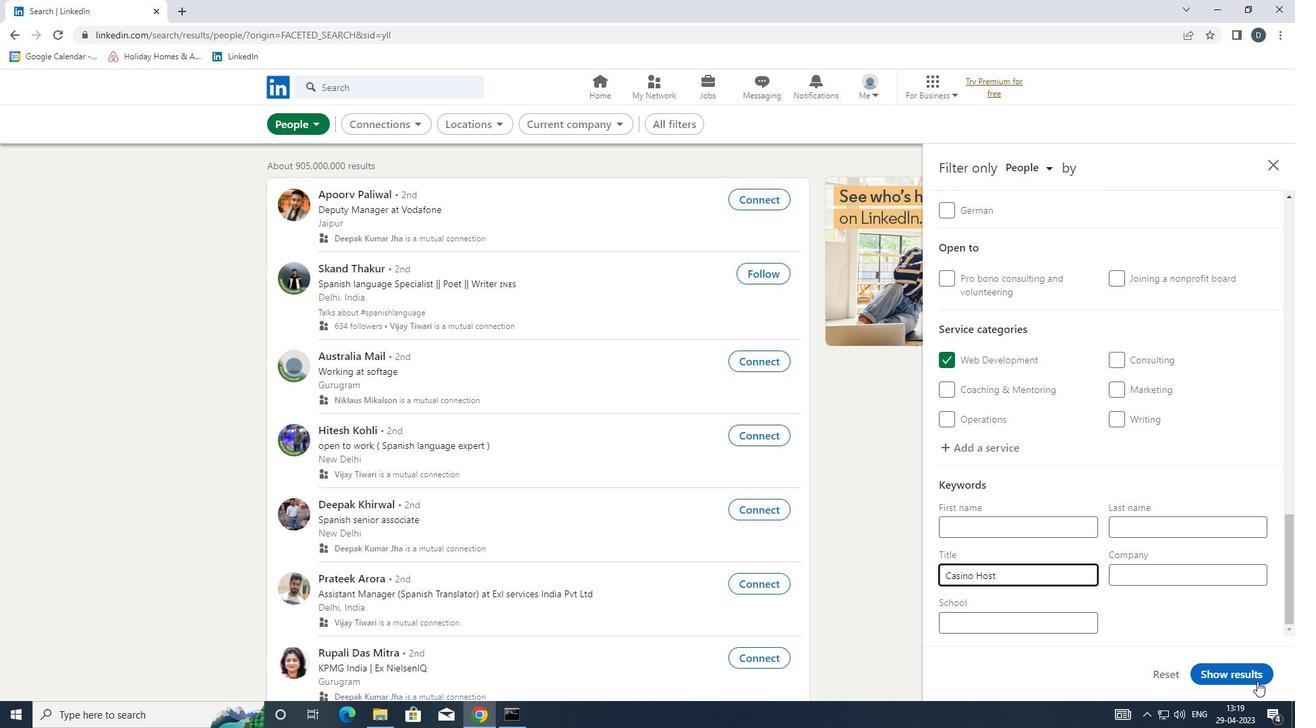 
Action: Mouse moved to (1050, 476)
Screenshot: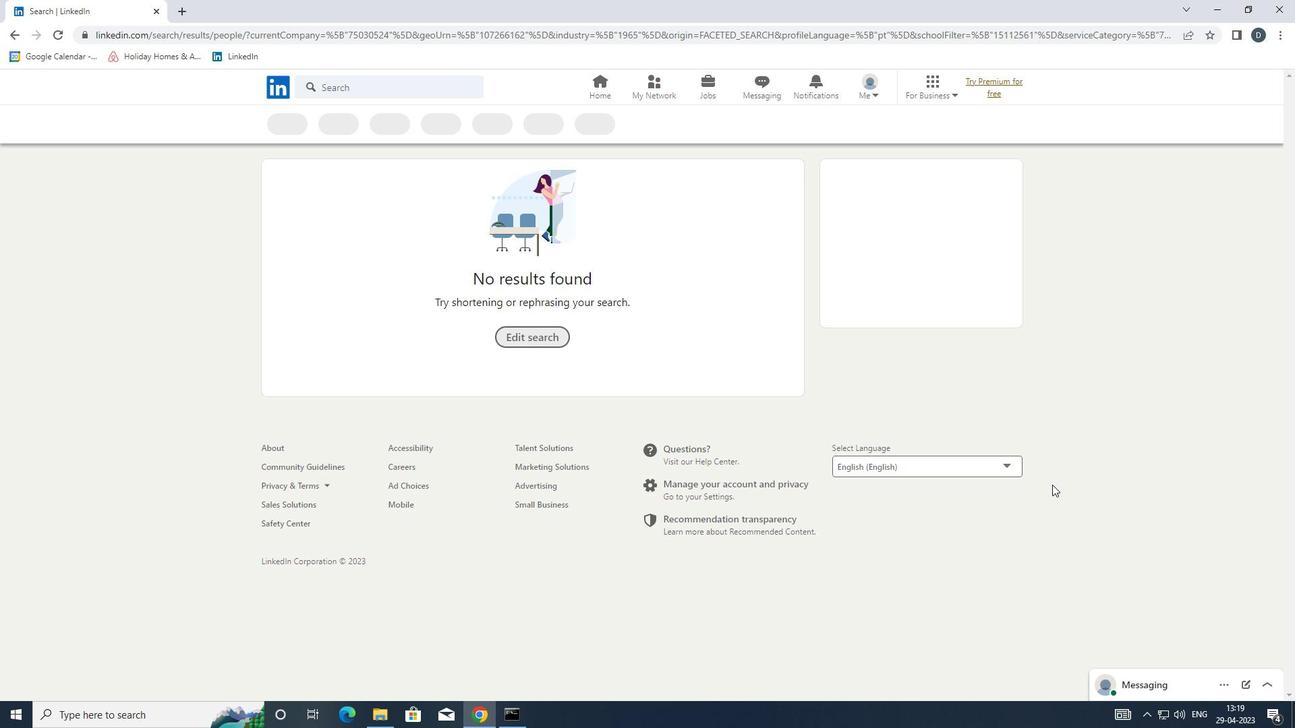 
